 Task: Look for space in Del Rio, United States from 11th June, 2023 to 15th June, 2023 for 2 adults in price range Rs.7000 to Rs.16000. Place can be private room with 1  bedroom having 2 beds and 1 bathroom. Property type can be house, flat, guest house, hotel. Booking option can be shelf check-in. Required host language is English.
Action: Mouse moved to (530, 127)
Screenshot: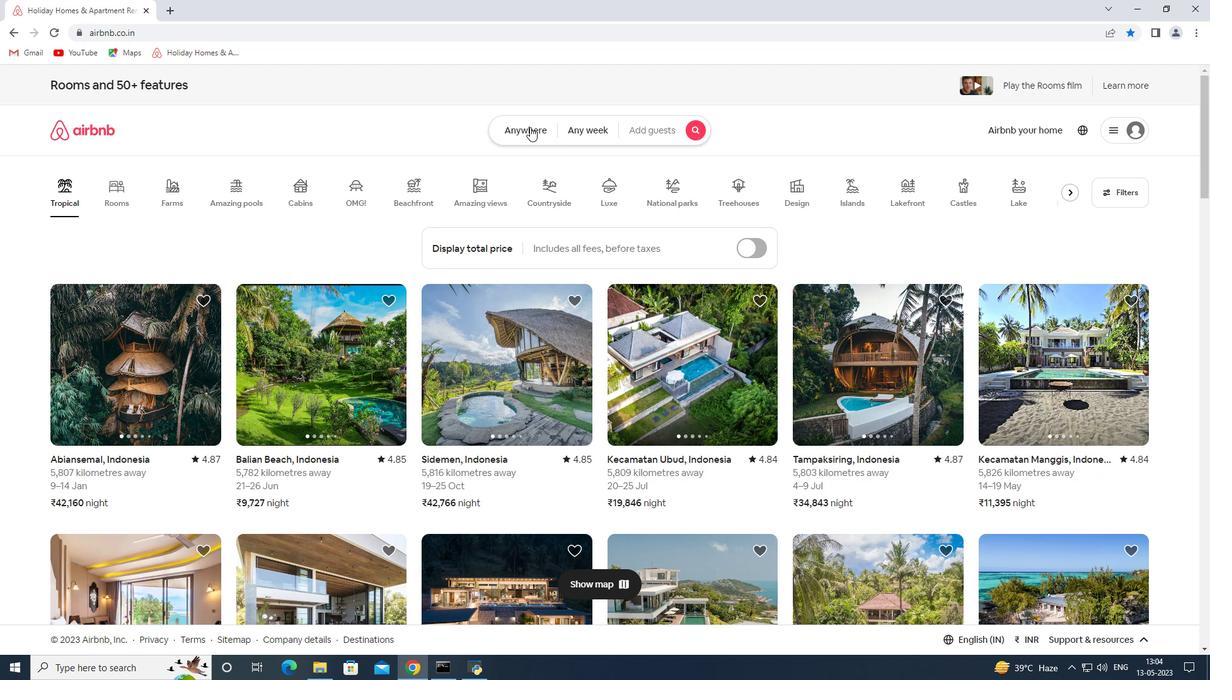 
Action: Mouse pressed left at (530, 127)
Screenshot: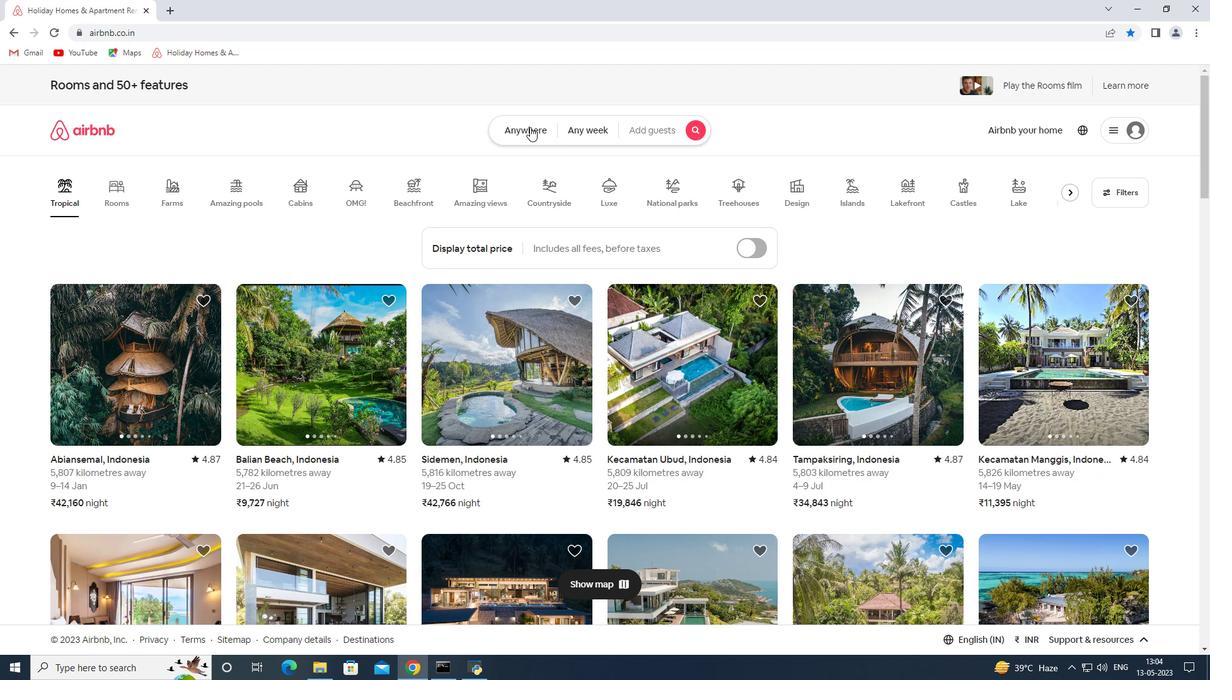 
Action: Mouse moved to (443, 189)
Screenshot: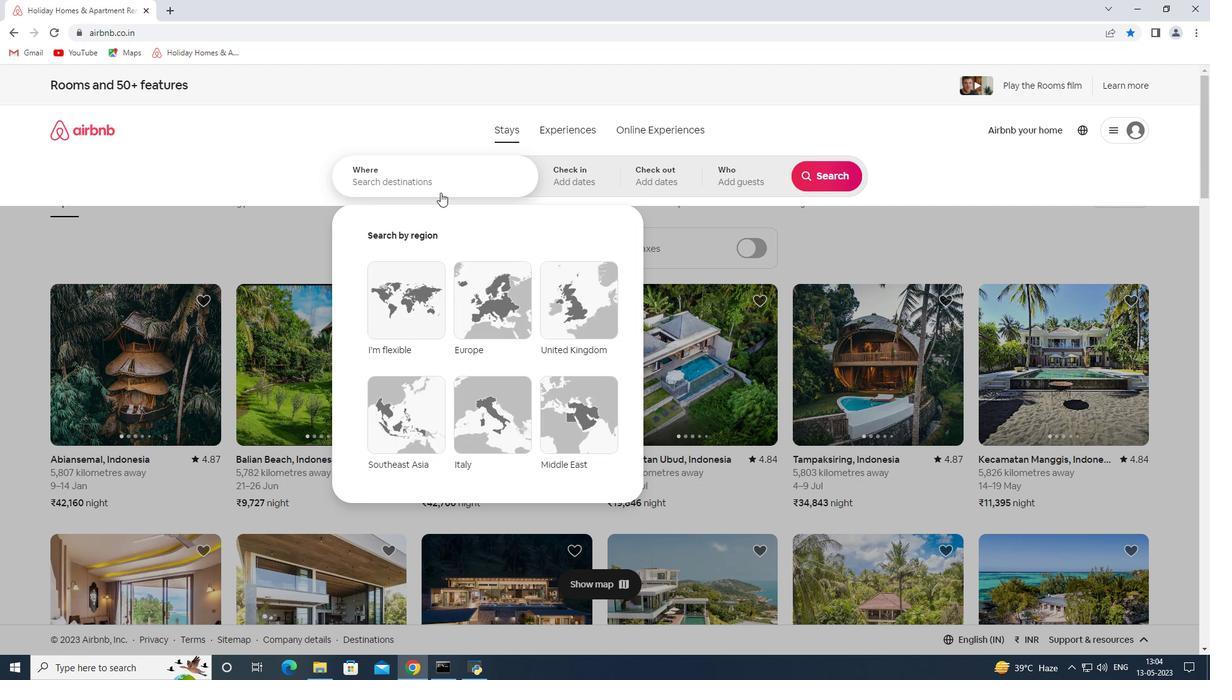 
Action: Mouse pressed left at (443, 189)
Screenshot: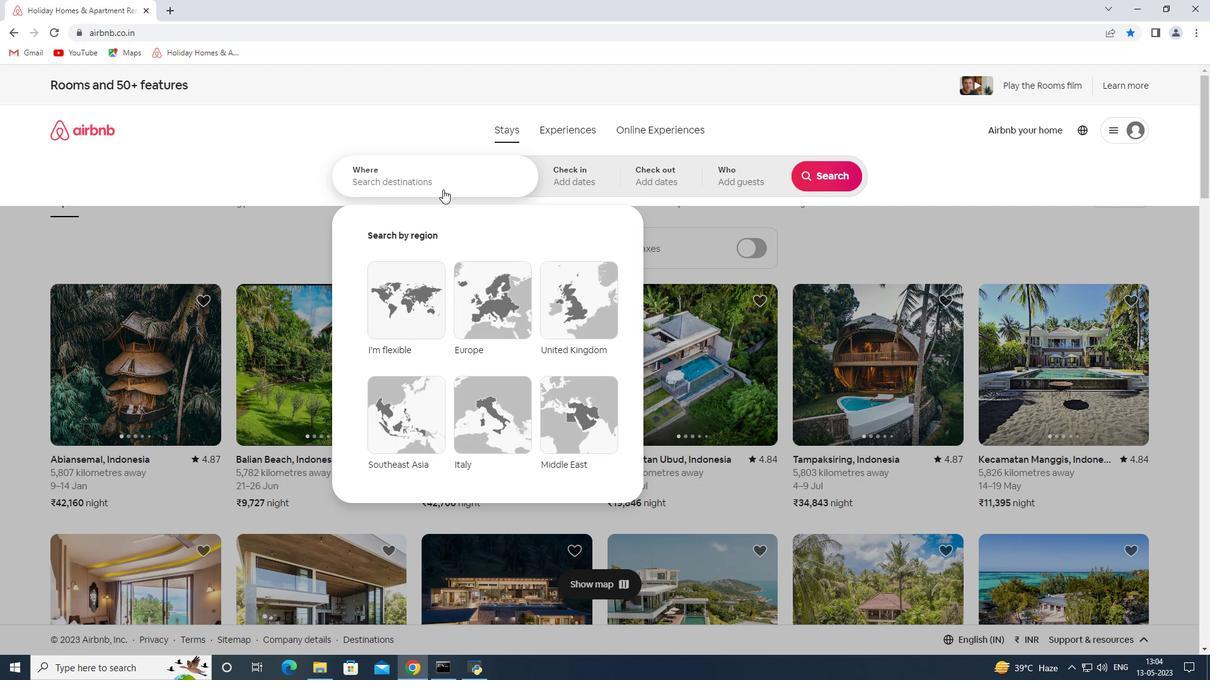 
Action: Key pressed <Key.shift>DEl<Key.space><Key.shift>Rio<Key.space><Key.shift><Key.shift><Key.shift><Key.shift><Key.shift><Key.shift><Key.shift>United<Key.space><Key.shift><Key.shift><Key.shift><Key.shift><Key.shift><Key.shift><Key.shift><Key.shift><Key.shift>States<Key.space><Key.enter>
Screenshot: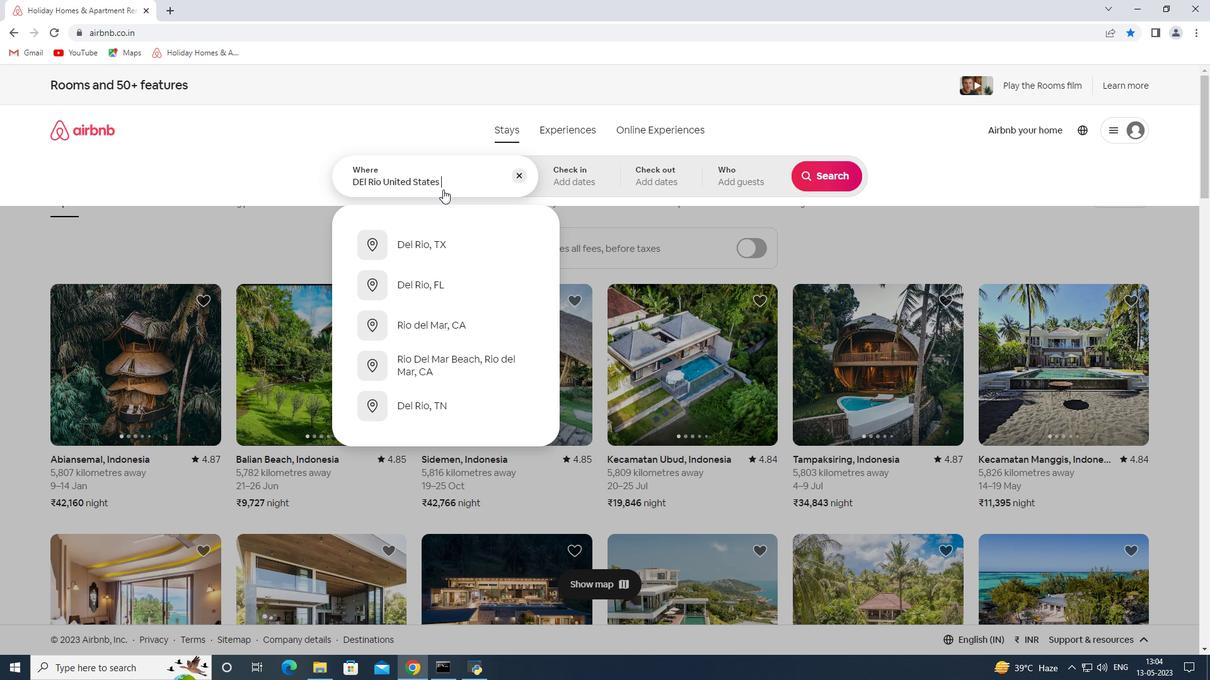 
Action: Mouse moved to (632, 387)
Screenshot: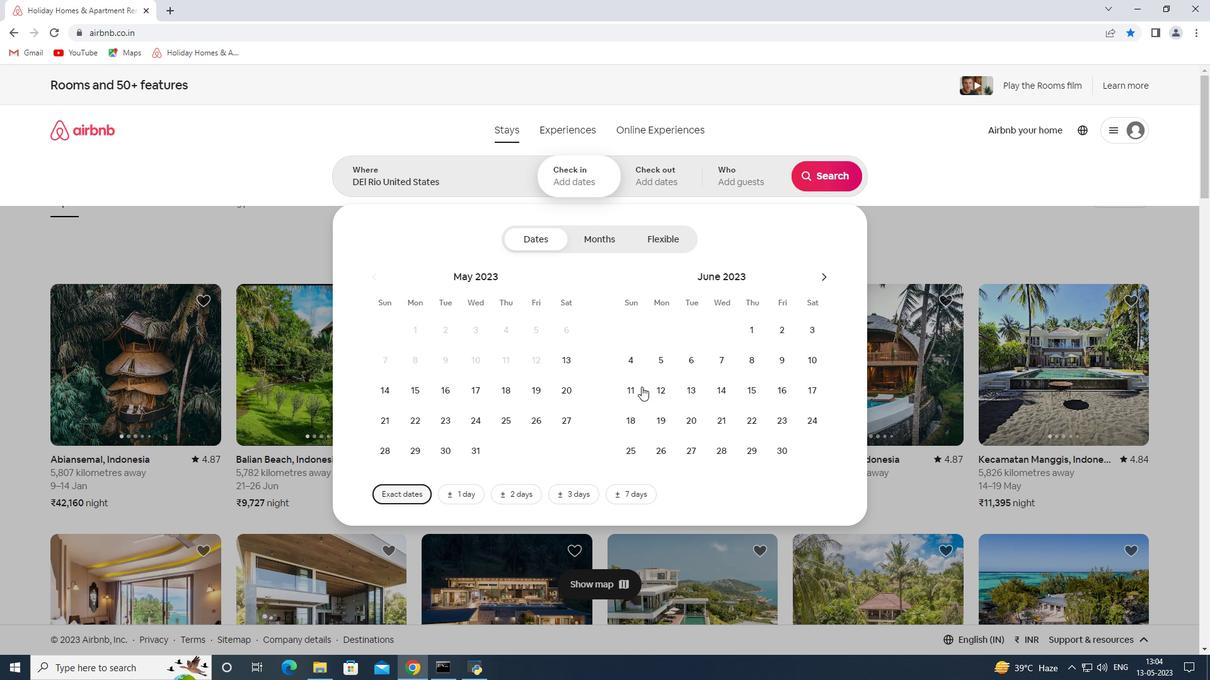 
Action: Mouse pressed left at (632, 387)
Screenshot: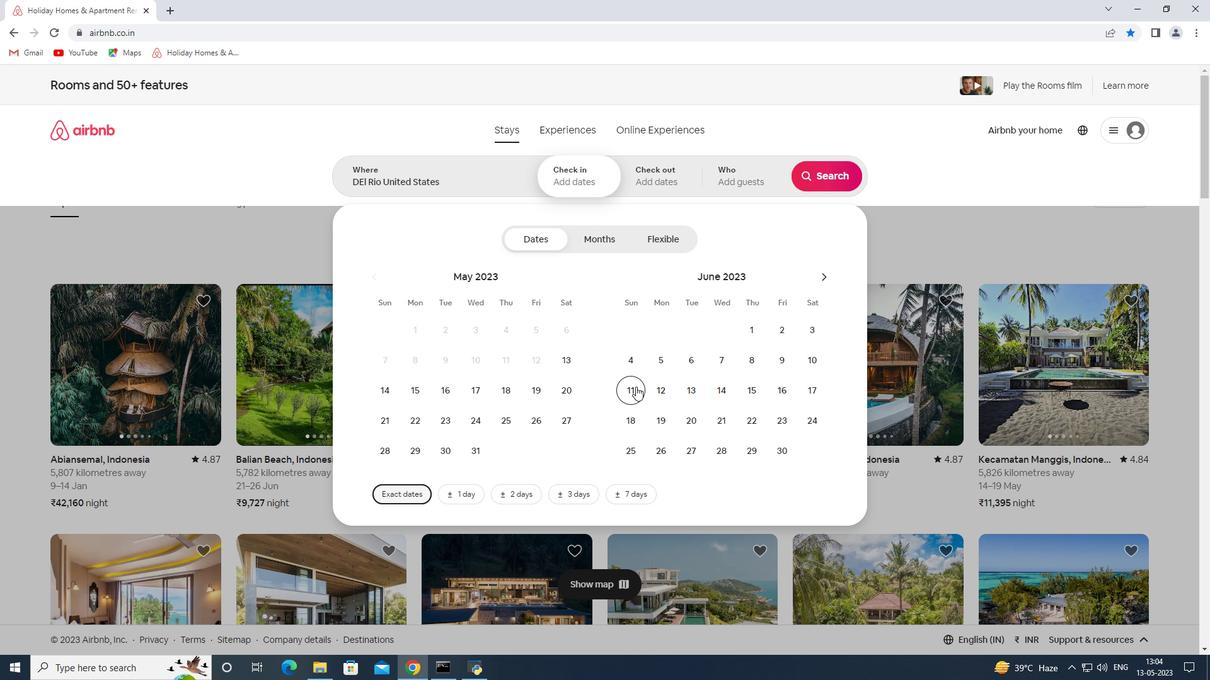 
Action: Mouse moved to (752, 392)
Screenshot: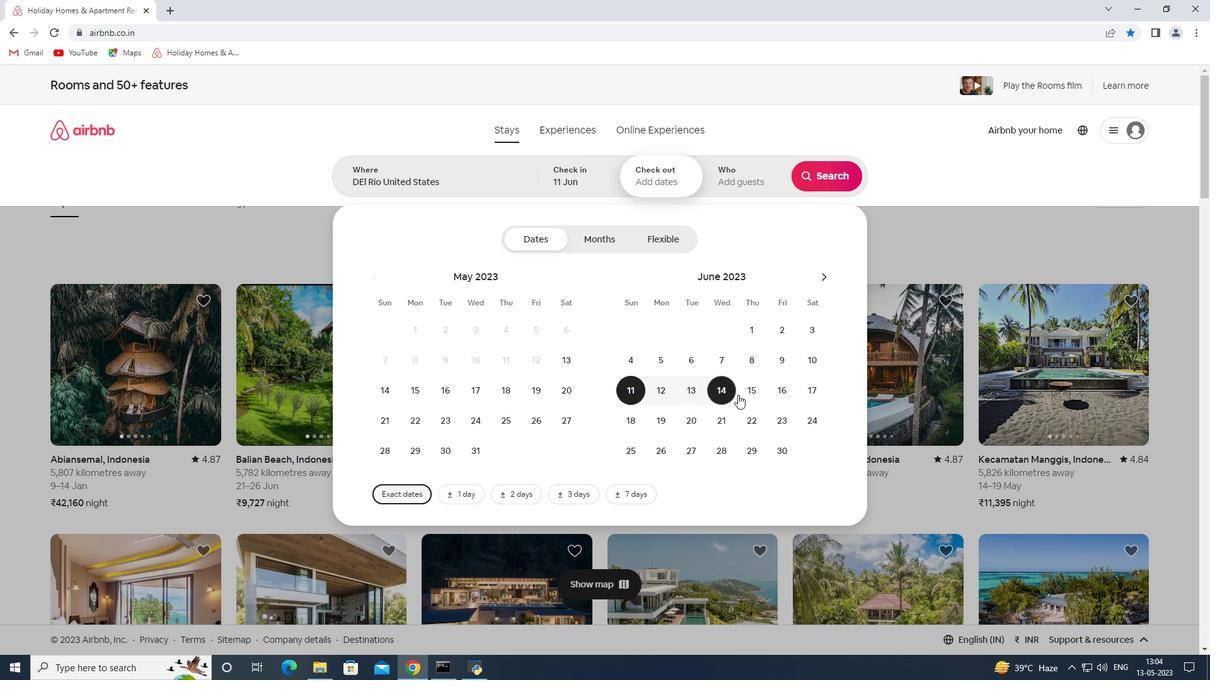 
Action: Mouse pressed left at (752, 392)
Screenshot: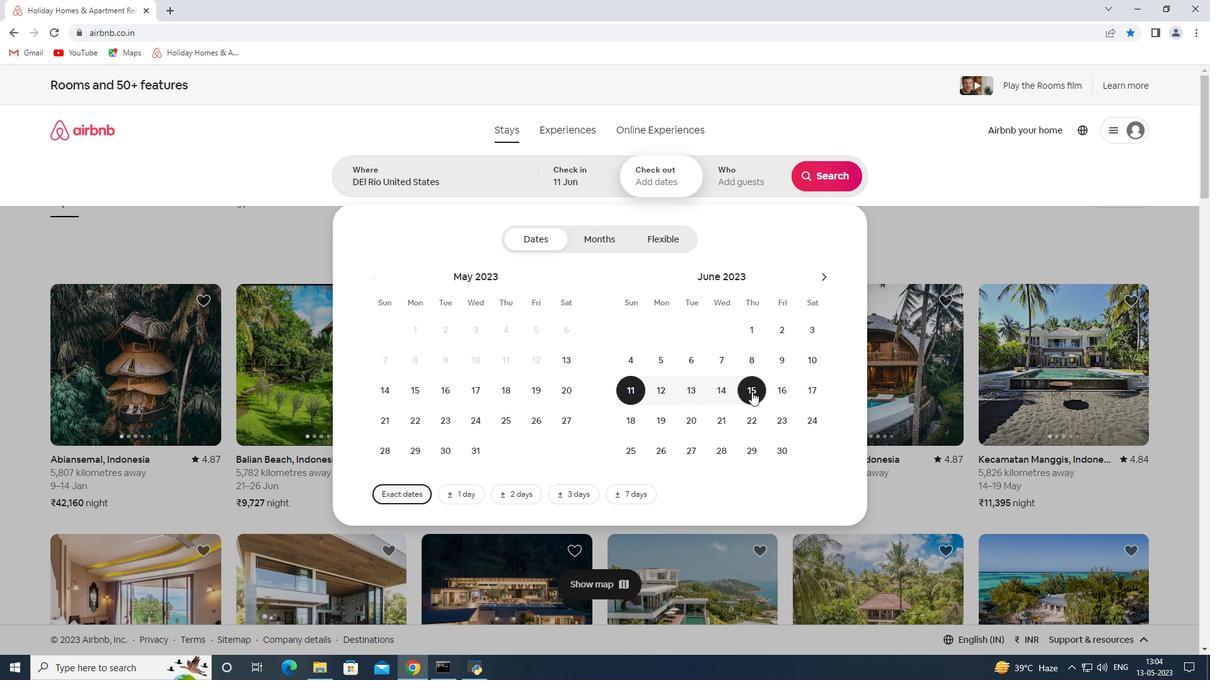 
Action: Mouse moved to (740, 188)
Screenshot: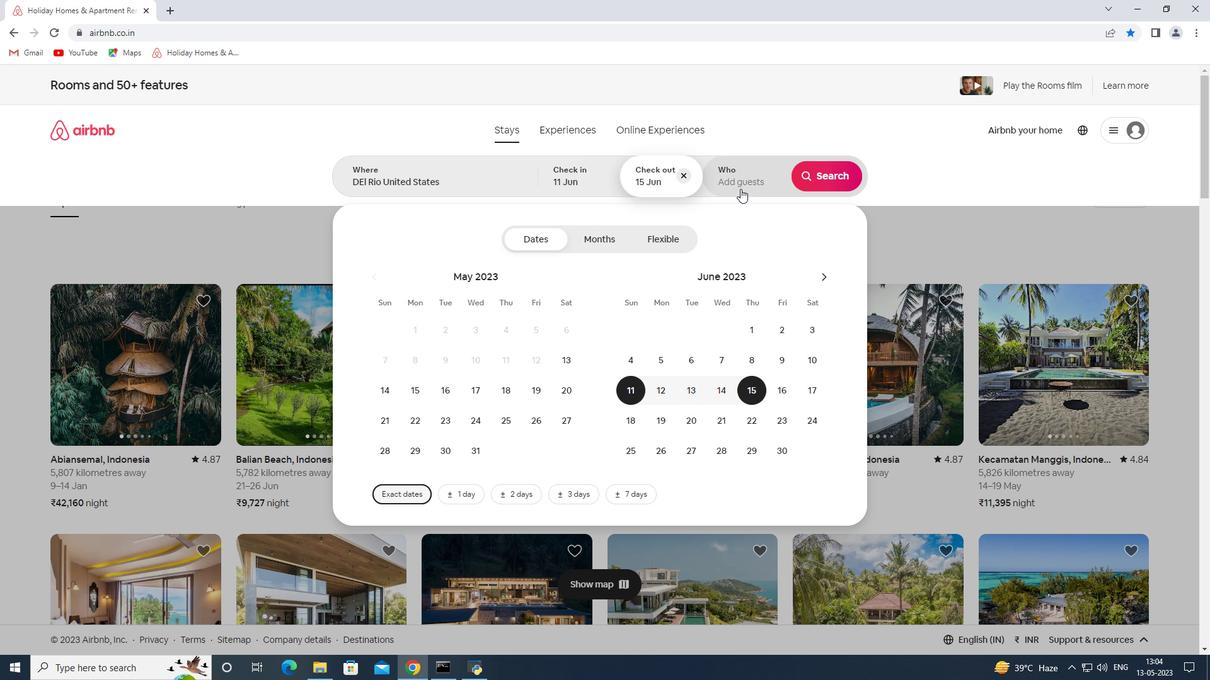 
Action: Mouse pressed left at (740, 188)
Screenshot: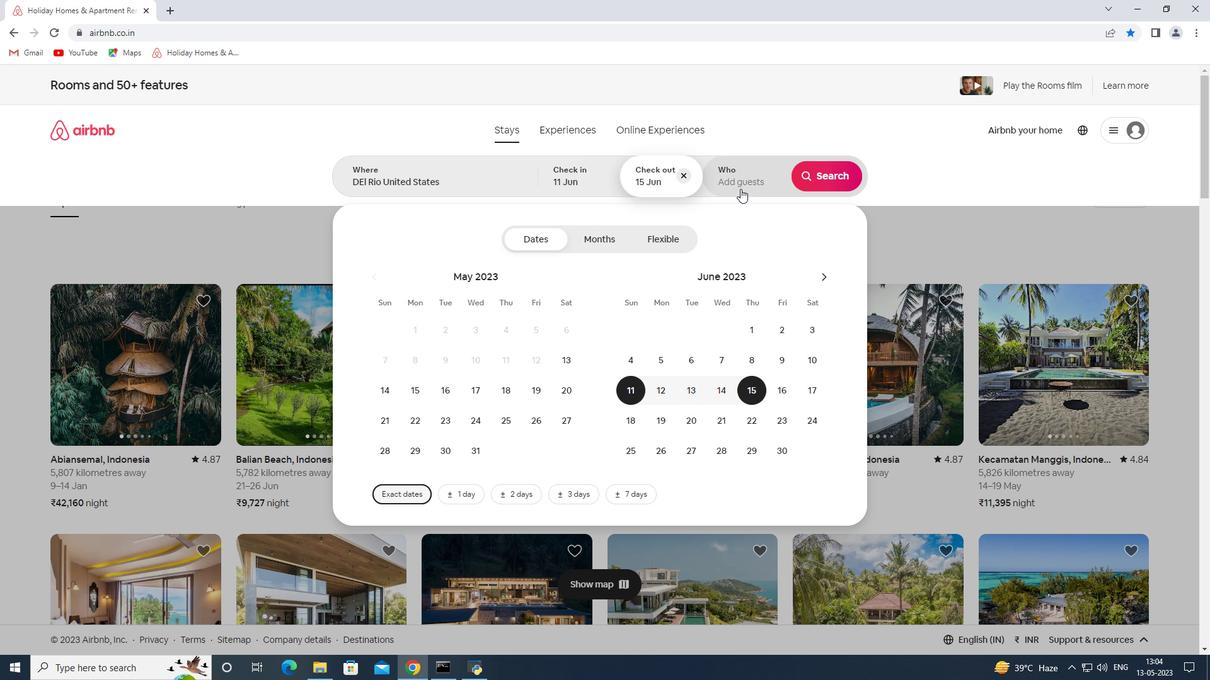 
Action: Mouse moved to (834, 247)
Screenshot: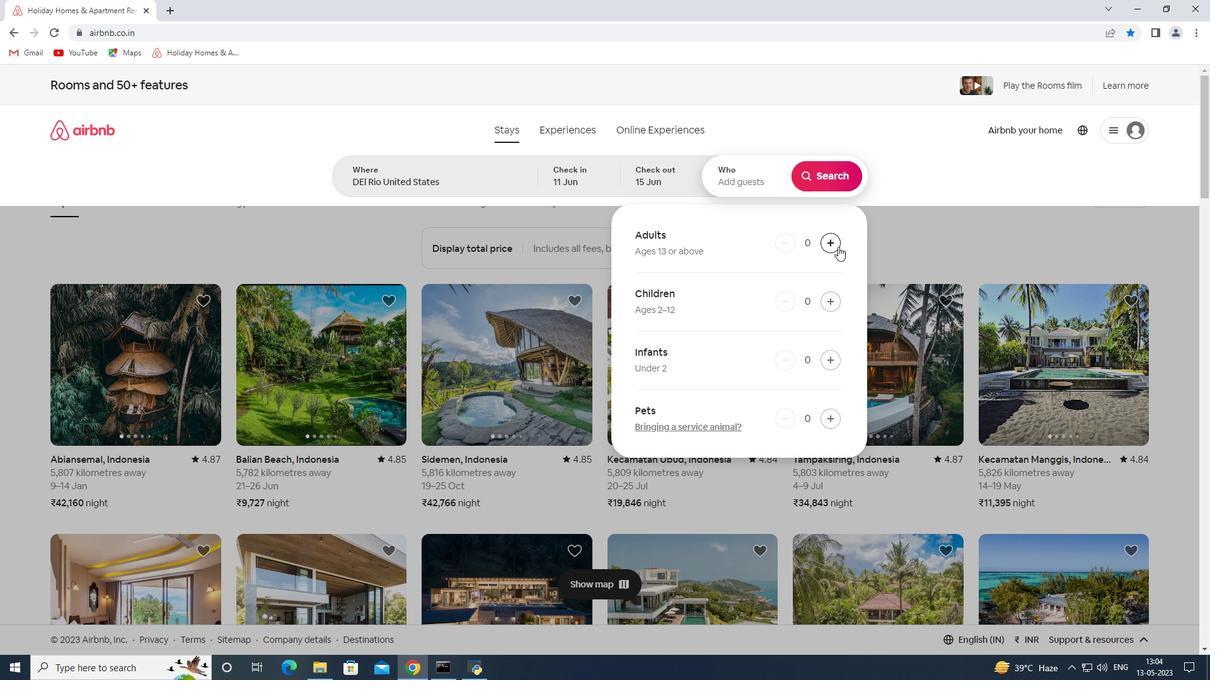 
Action: Mouse pressed left at (834, 247)
Screenshot: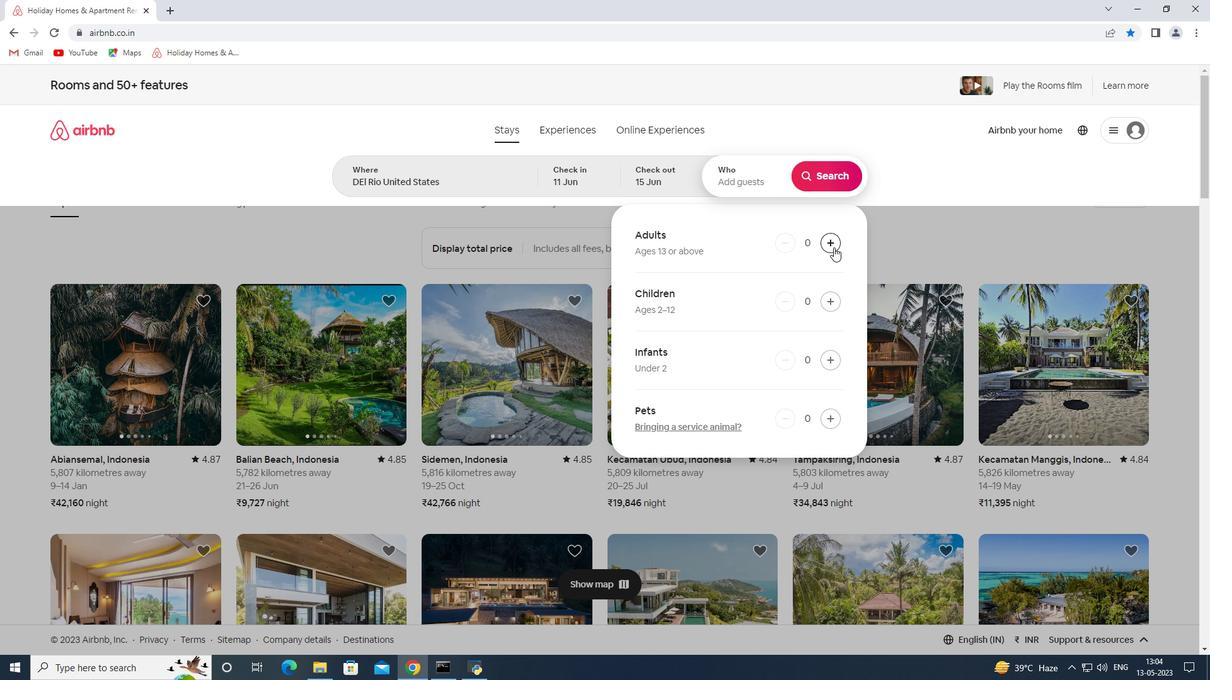 
Action: Mouse pressed left at (834, 247)
Screenshot: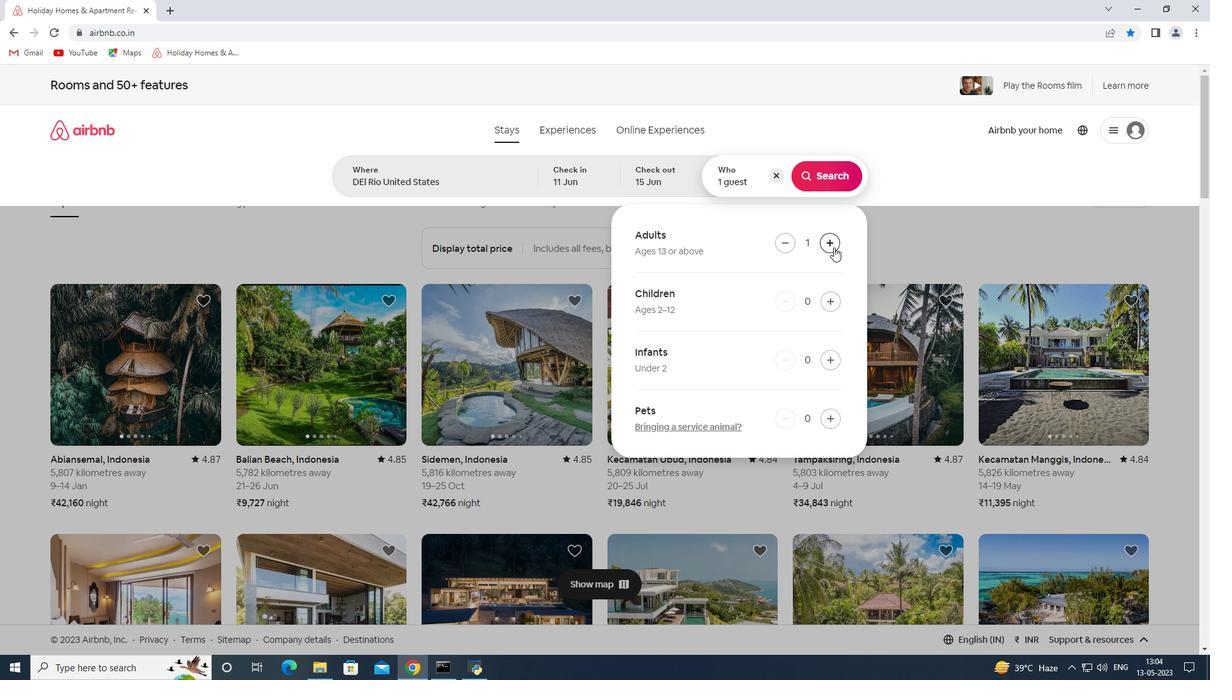 
Action: Mouse moved to (829, 178)
Screenshot: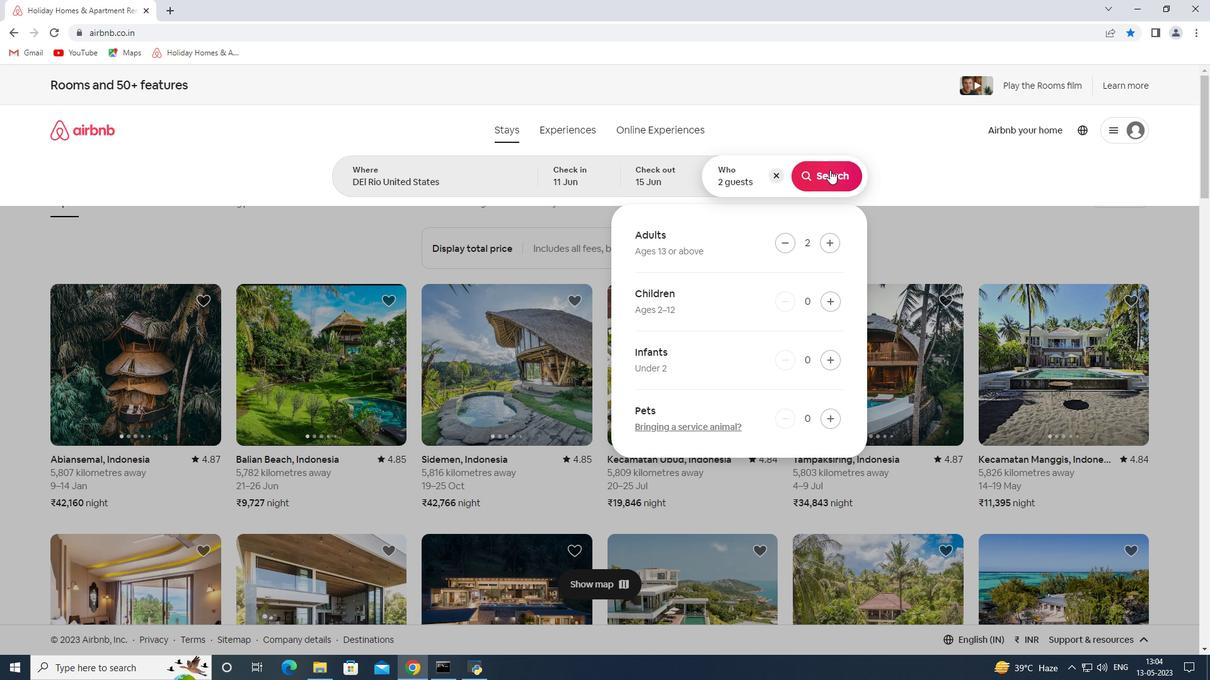 
Action: Mouse pressed left at (829, 178)
Screenshot: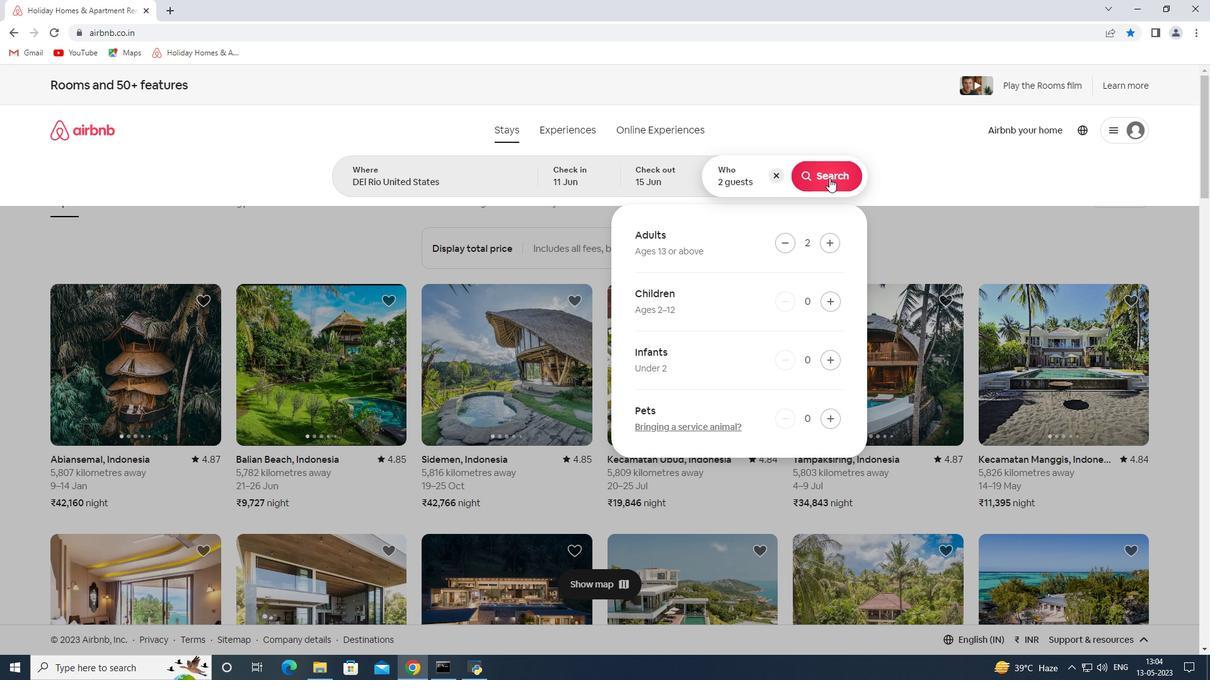 
Action: Mouse moved to (1161, 143)
Screenshot: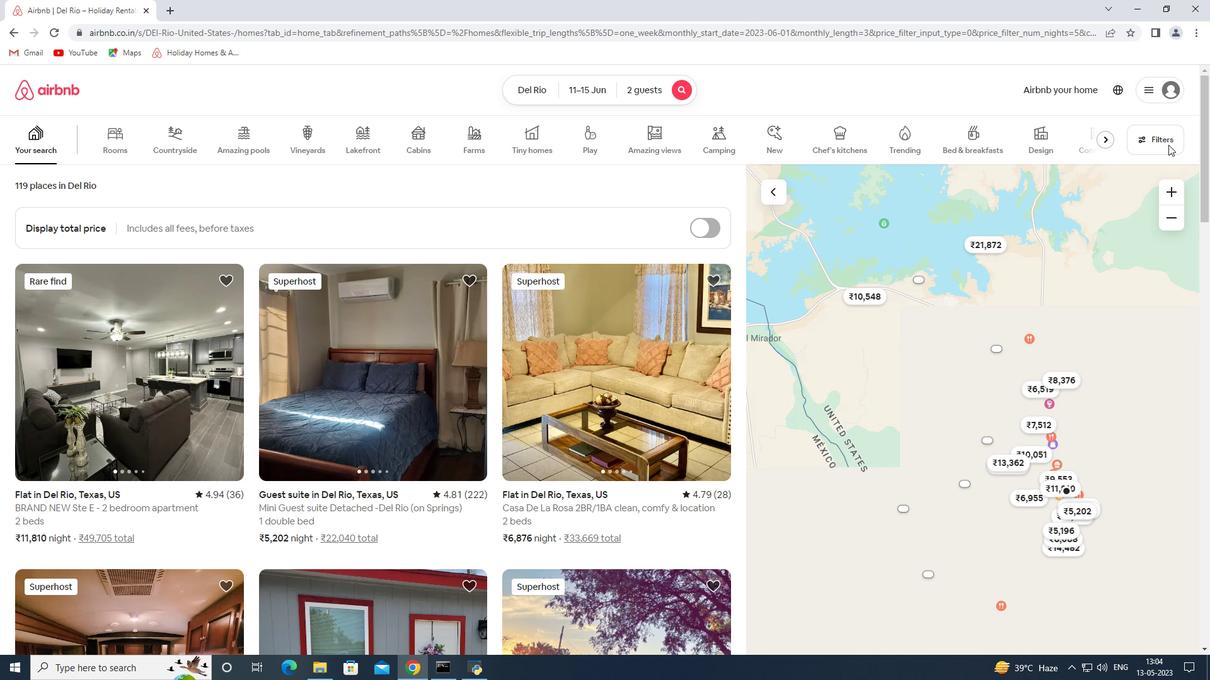 
Action: Mouse pressed left at (1161, 143)
Screenshot: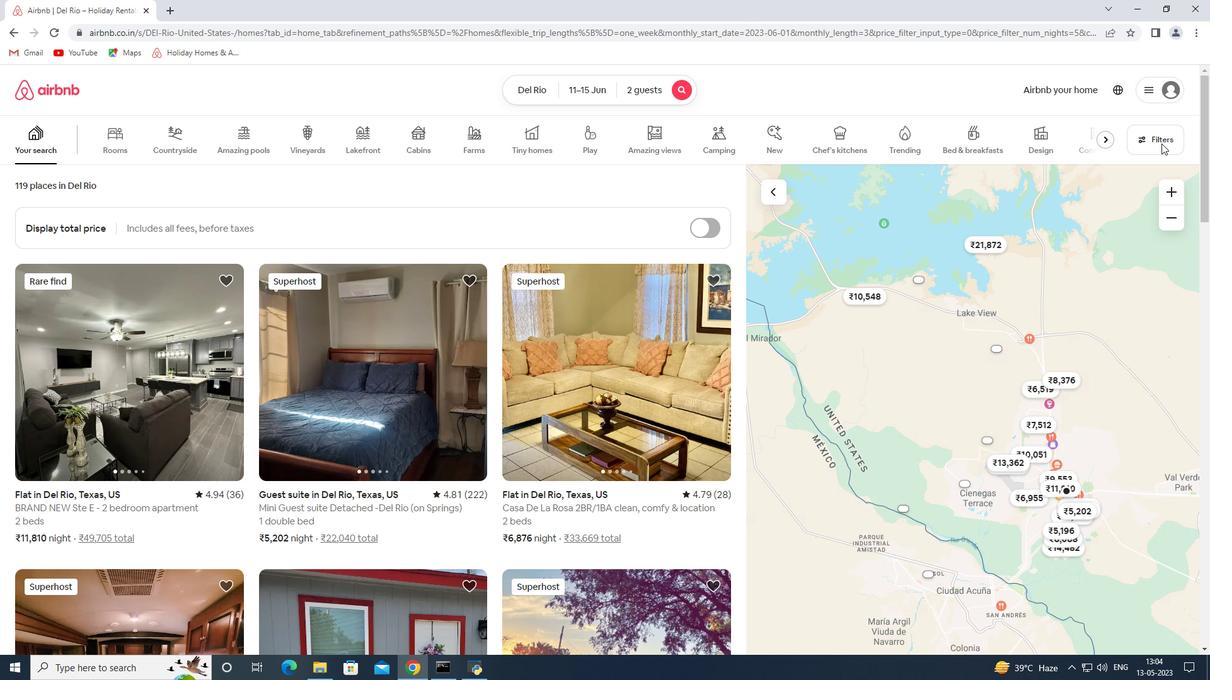 
Action: Mouse moved to (506, 448)
Screenshot: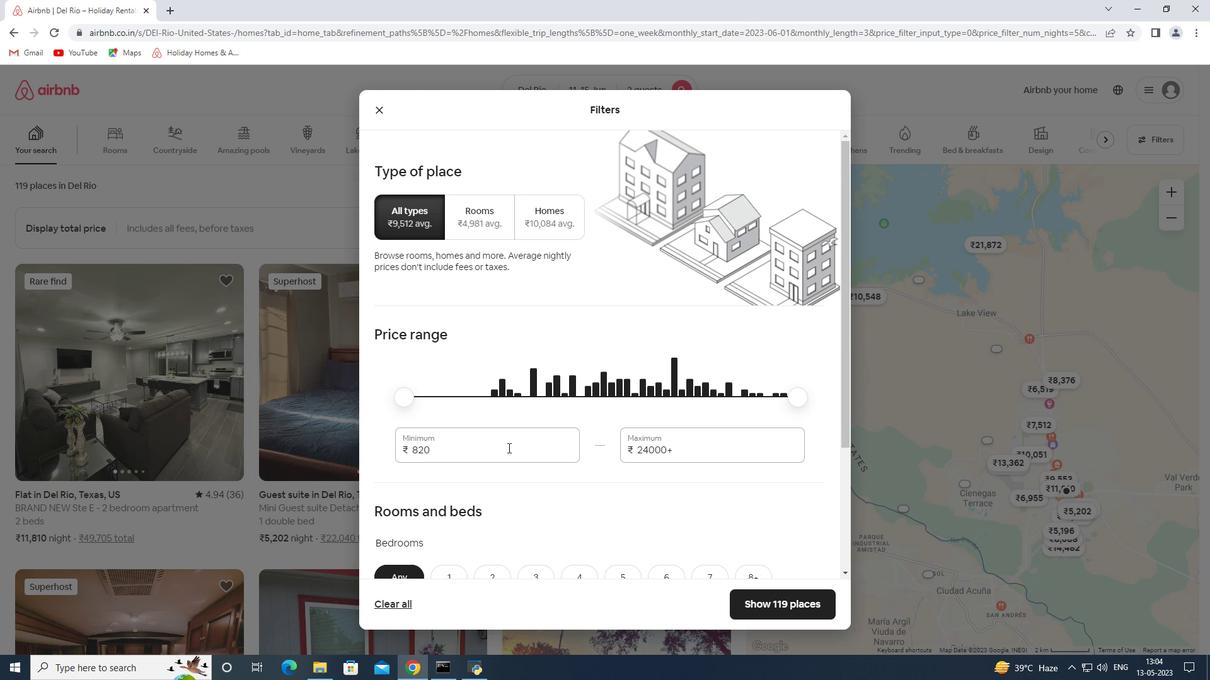 
Action: Mouse pressed left at (506, 448)
Screenshot: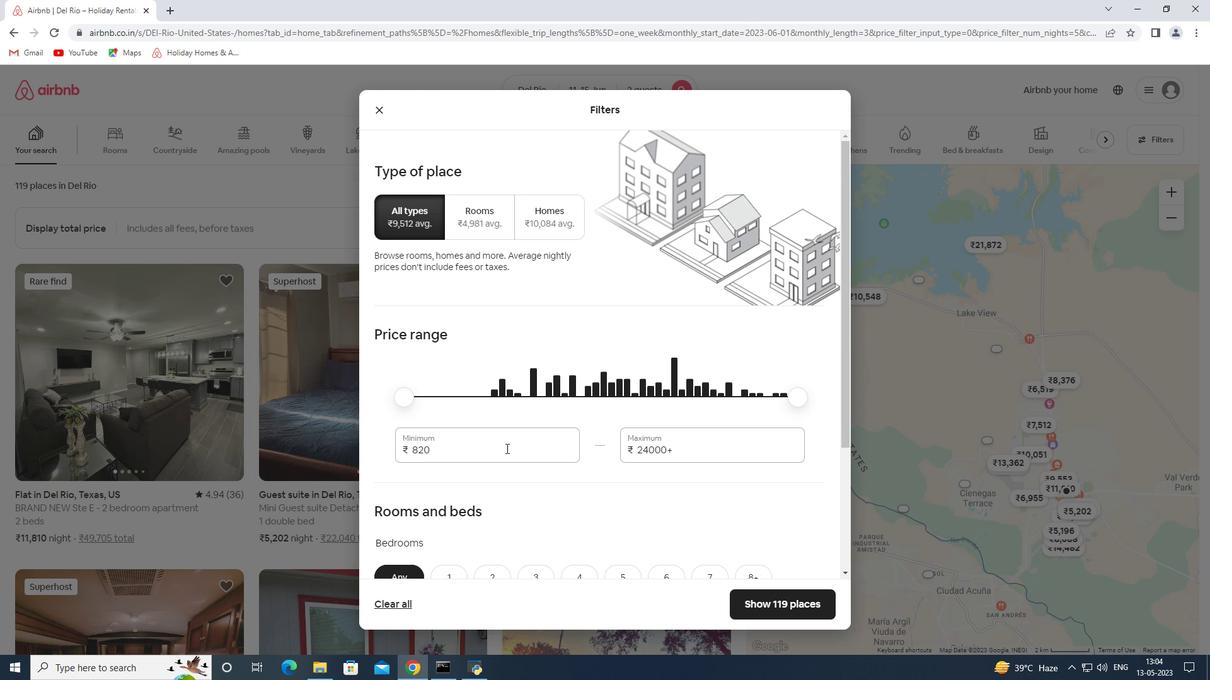 
Action: Mouse pressed left at (506, 448)
Screenshot: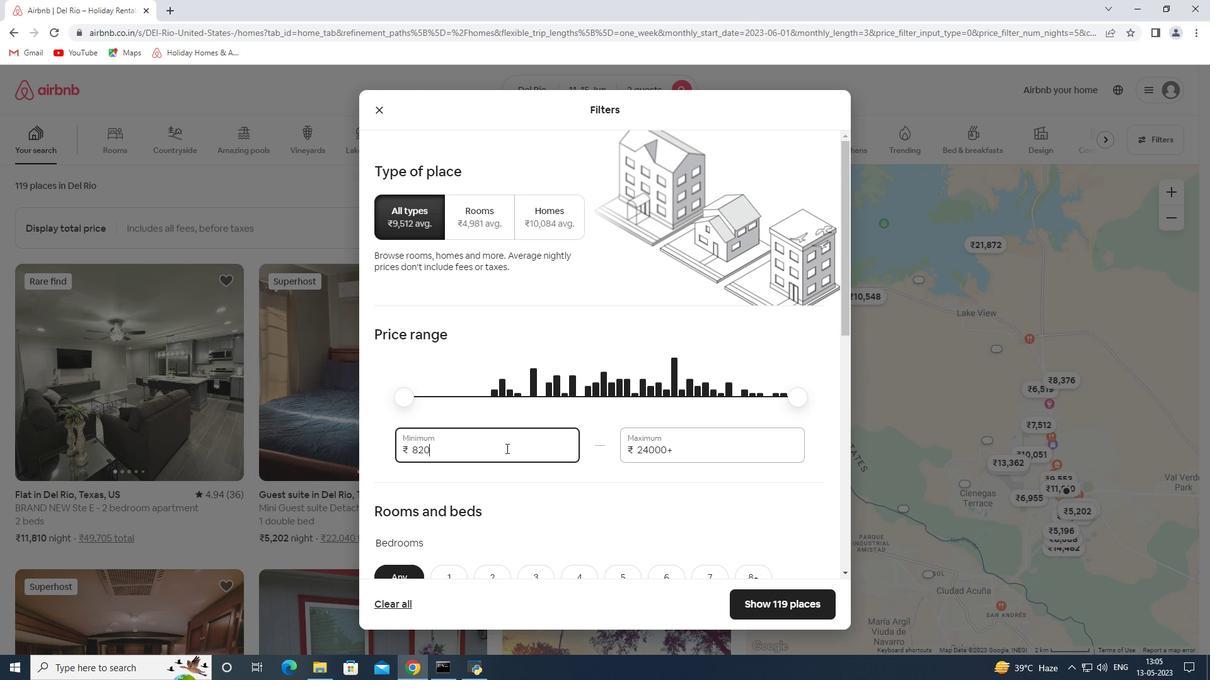 
Action: Key pressed 7000<Key.tab>16000
Screenshot: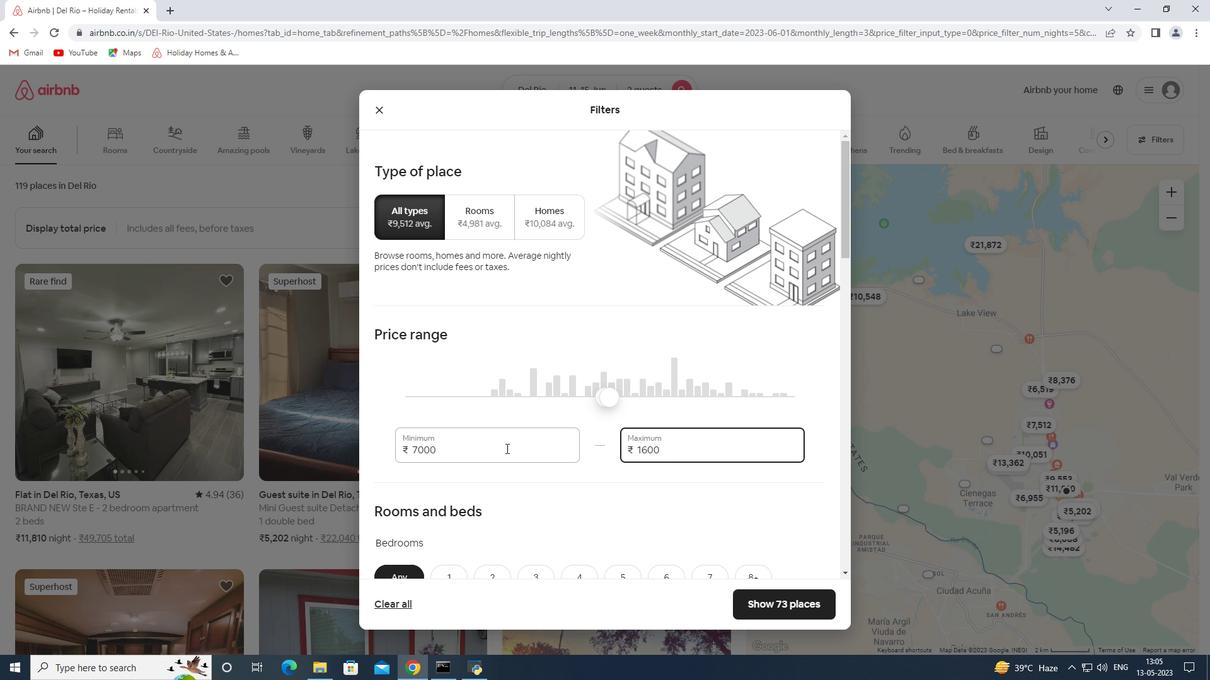 
Action: Mouse moved to (506, 449)
Screenshot: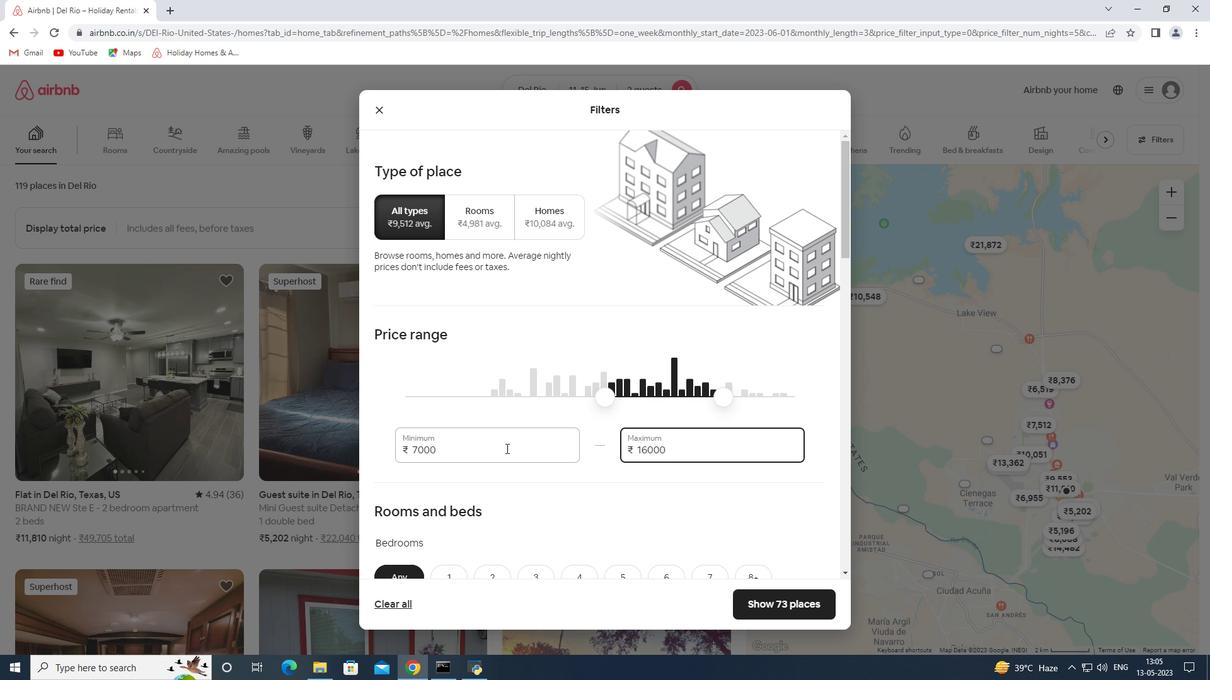 
Action: Mouse scrolled (506, 448) with delta (0, 0)
Screenshot: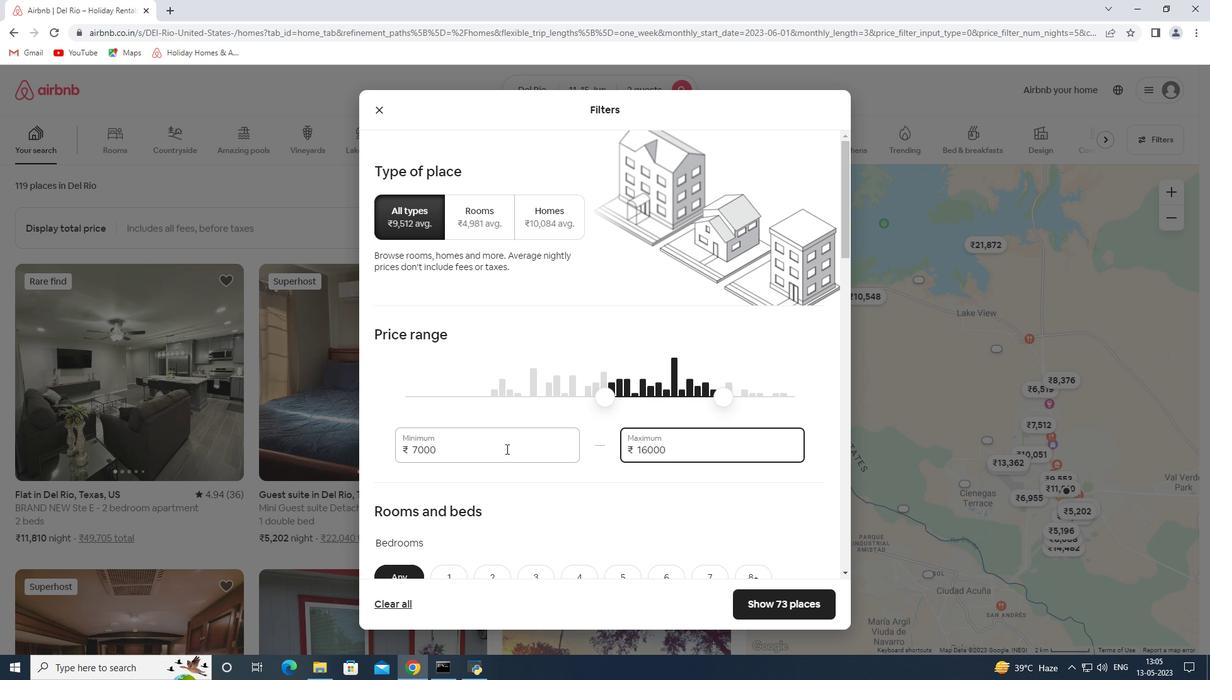 
Action: Mouse scrolled (506, 448) with delta (0, 0)
Screenshot: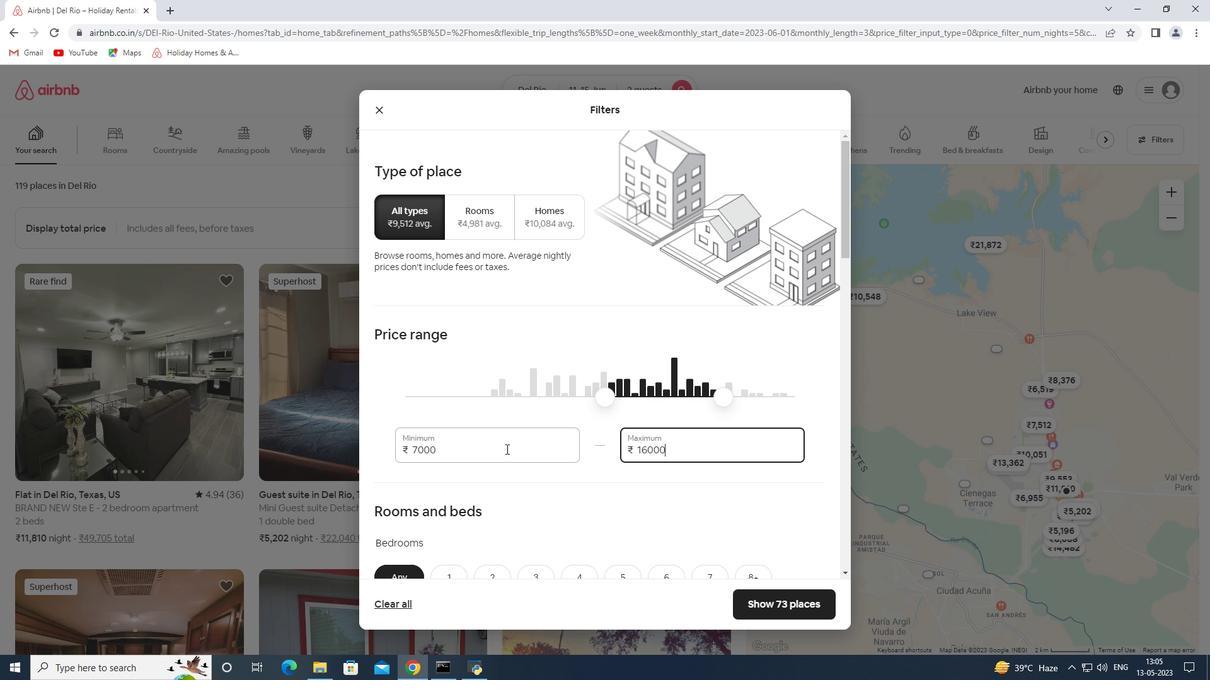 
Action: Mouse scrolled (506, 448) with delta (0, 0)
Screenshot: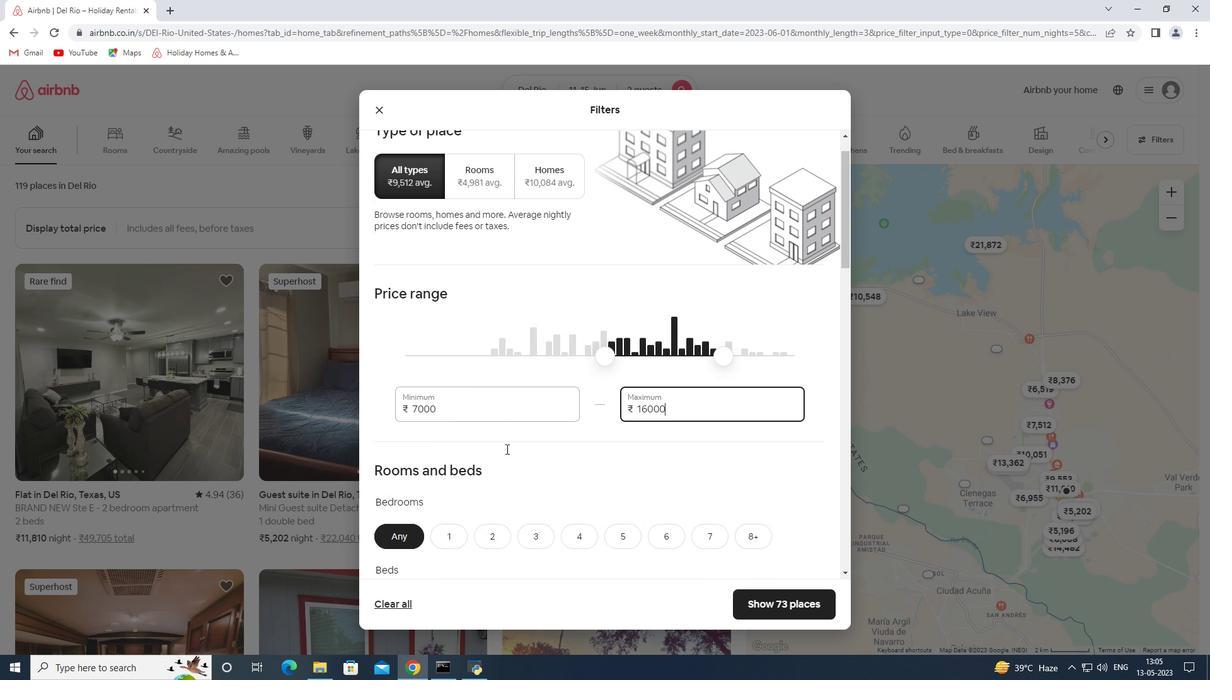 
Action: Mouse scrolled (506, 448) with delta (0, 0)
Screenshot: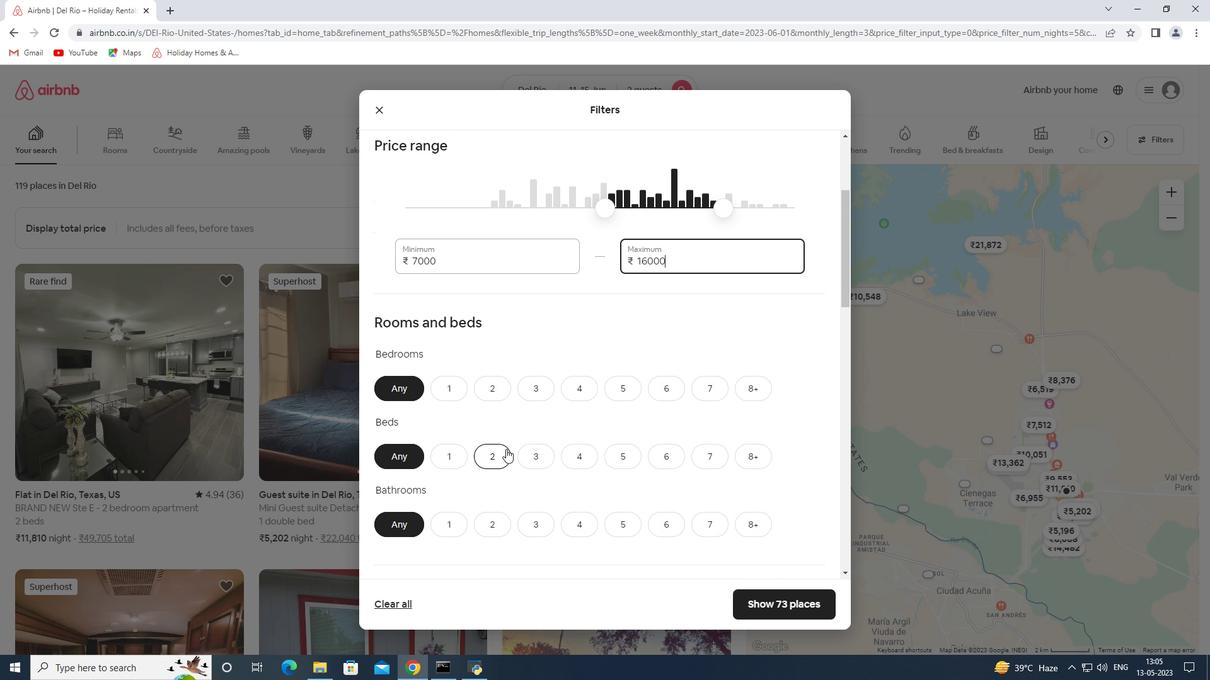 
Action: Mouse moved to (453, 331)
Screenshot: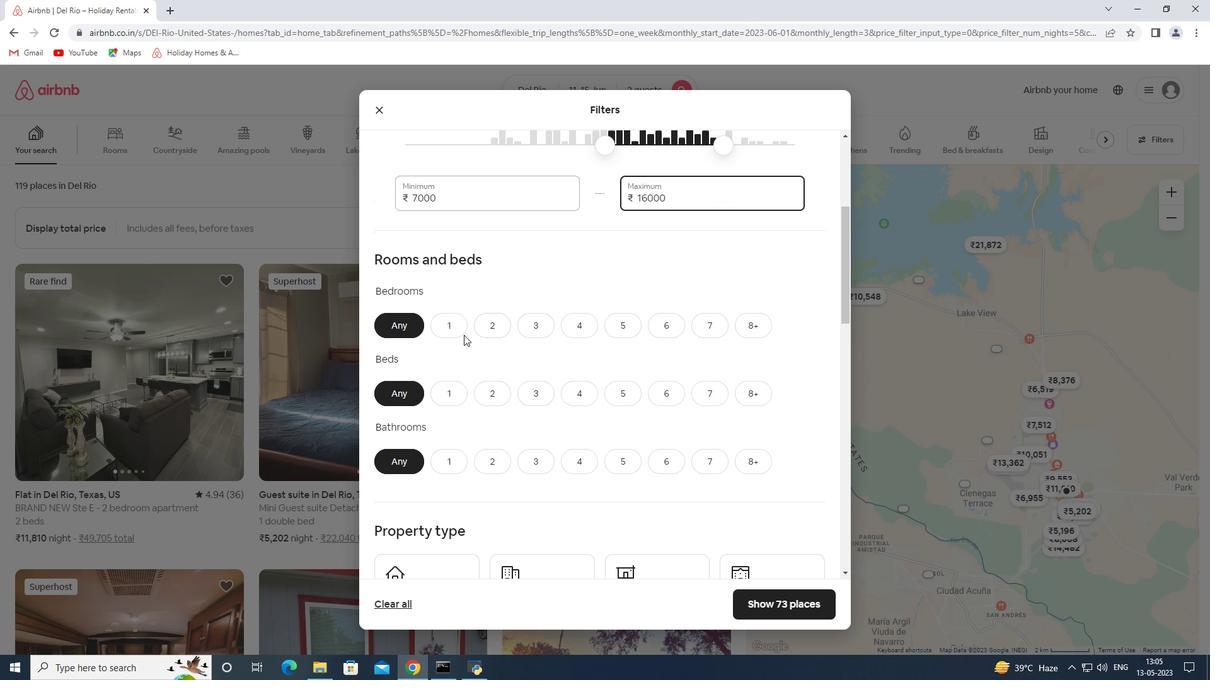 
Action: Mouse pressed left at (453, 331)
Screenshot: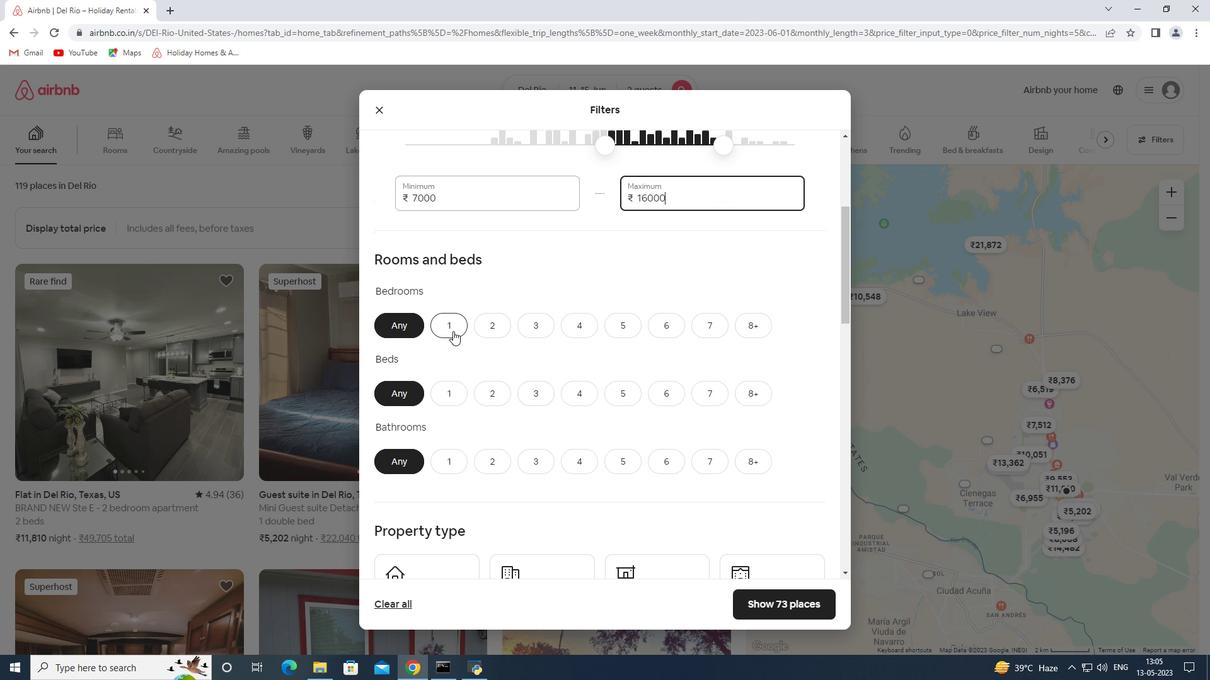 
Action: Mouse moved to (489, 396)
Screenshot: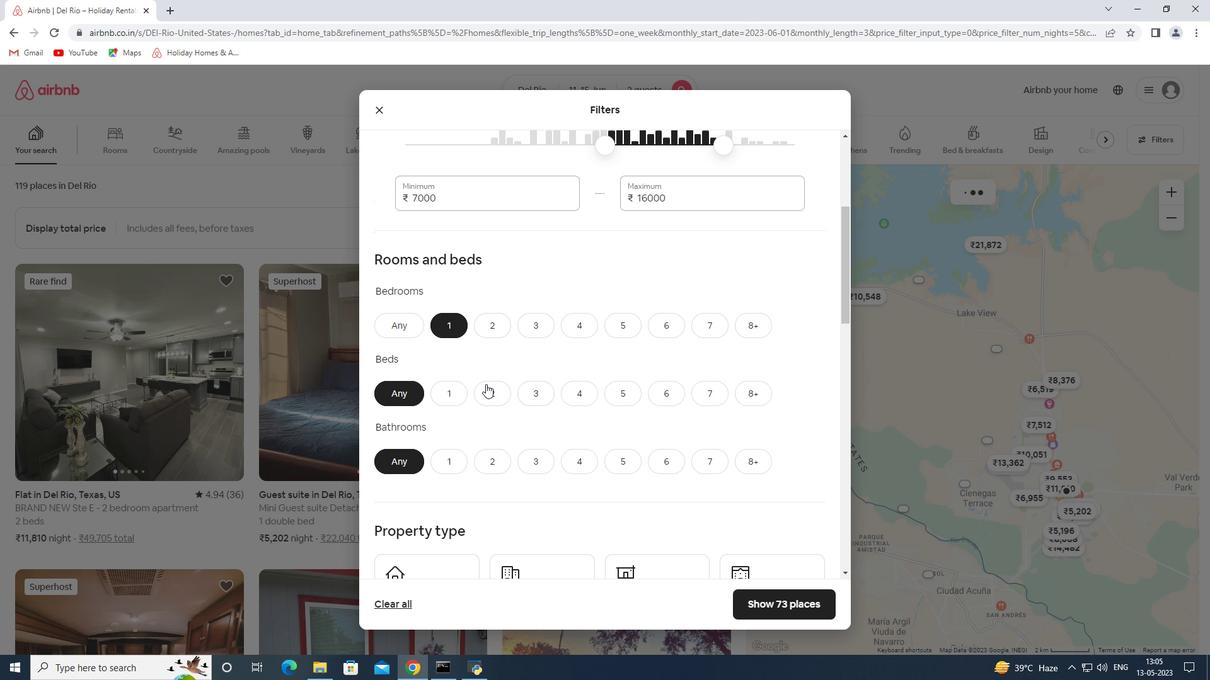 
Action: Mouse pressed left at (489, 396)
Screenshot: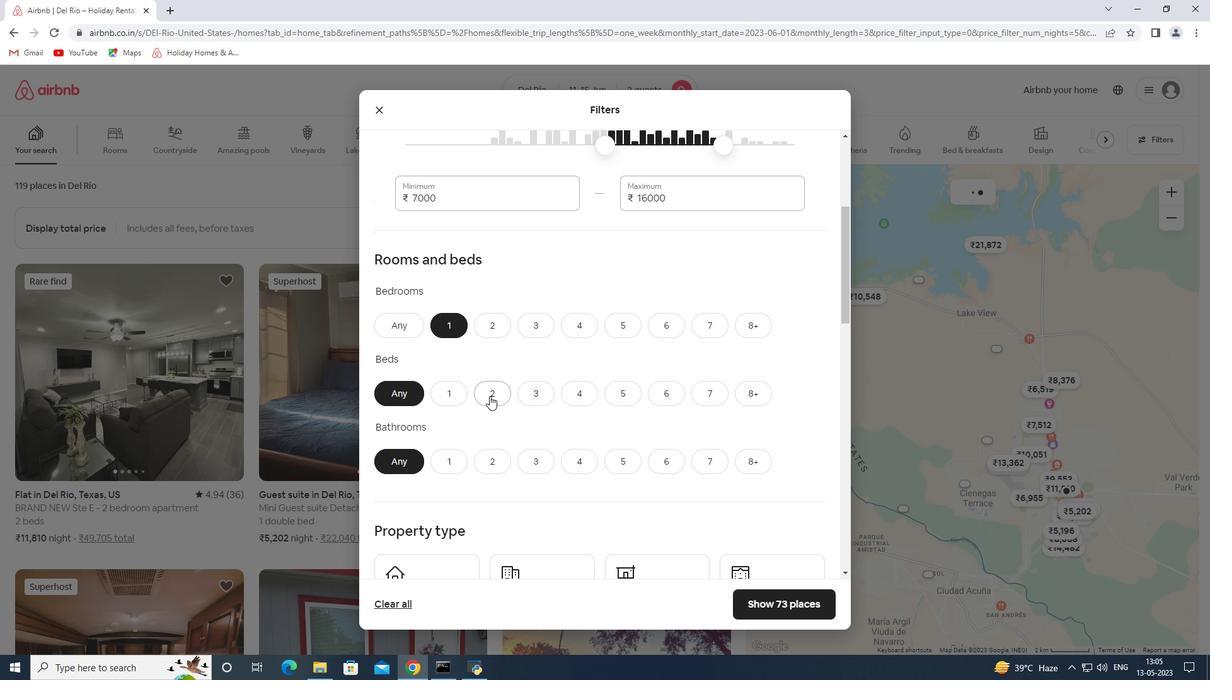 
Action: Mouse moved to (453, 459)
Screenshot: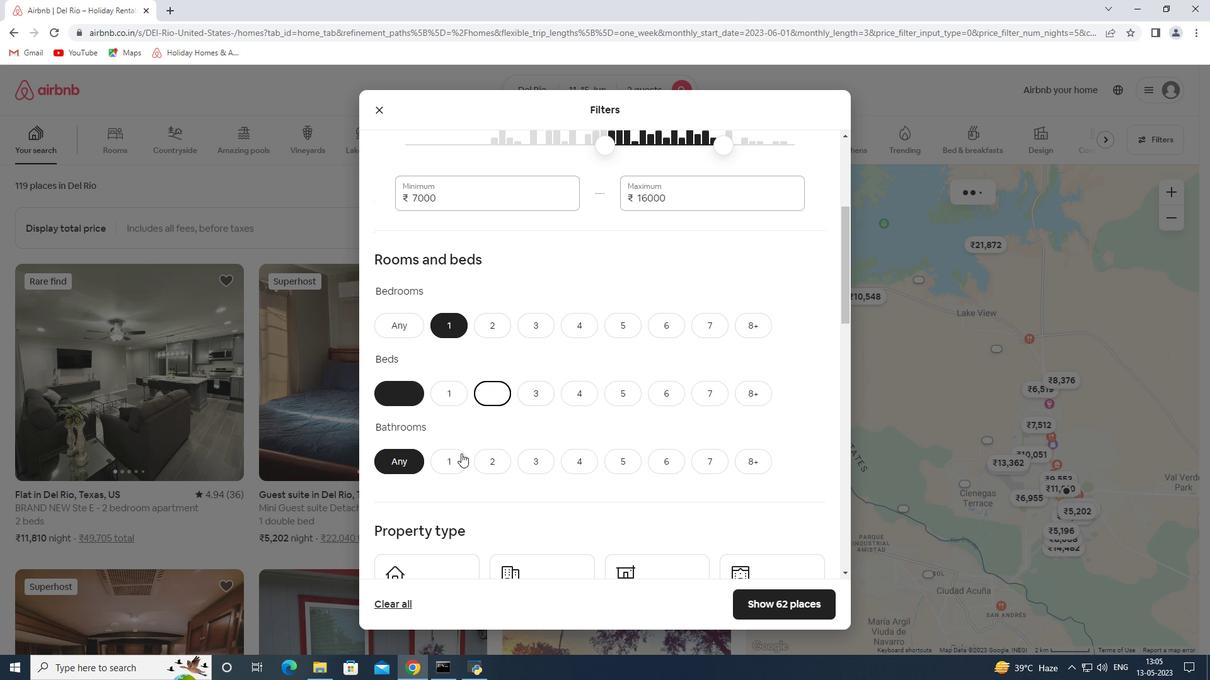 
Action: Mouse pressed left at (453, 459)
Screenshot: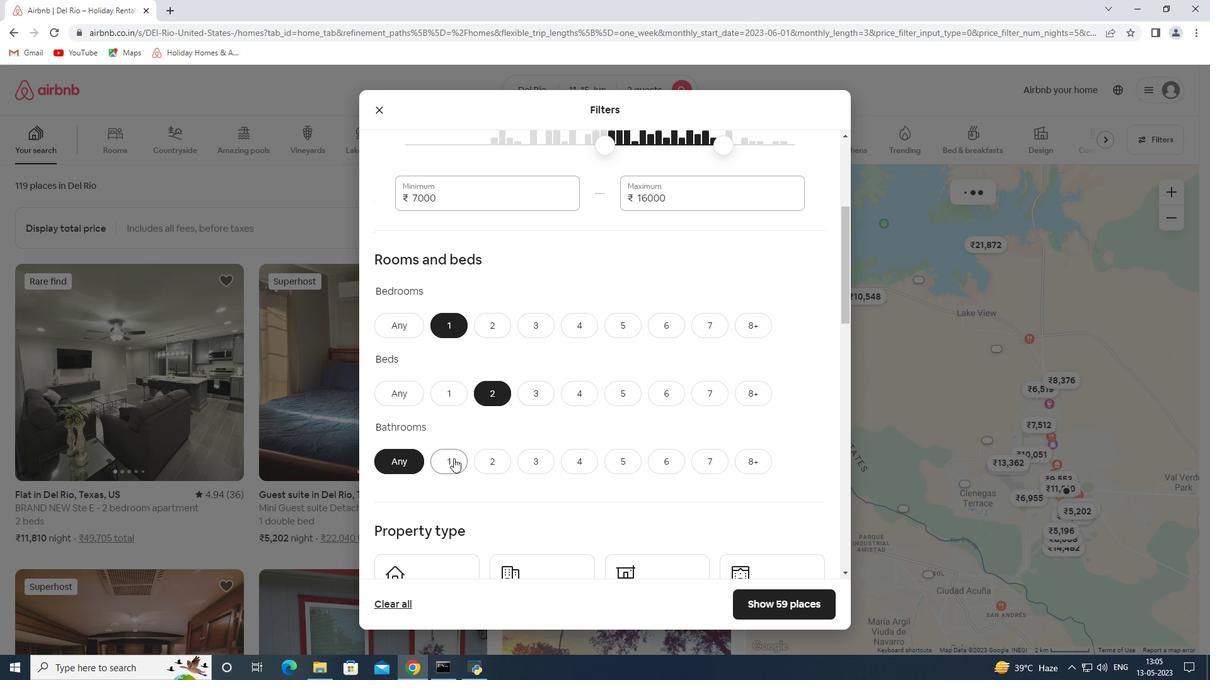 
Action: Mouse moved to (508, 435)
Screenshot: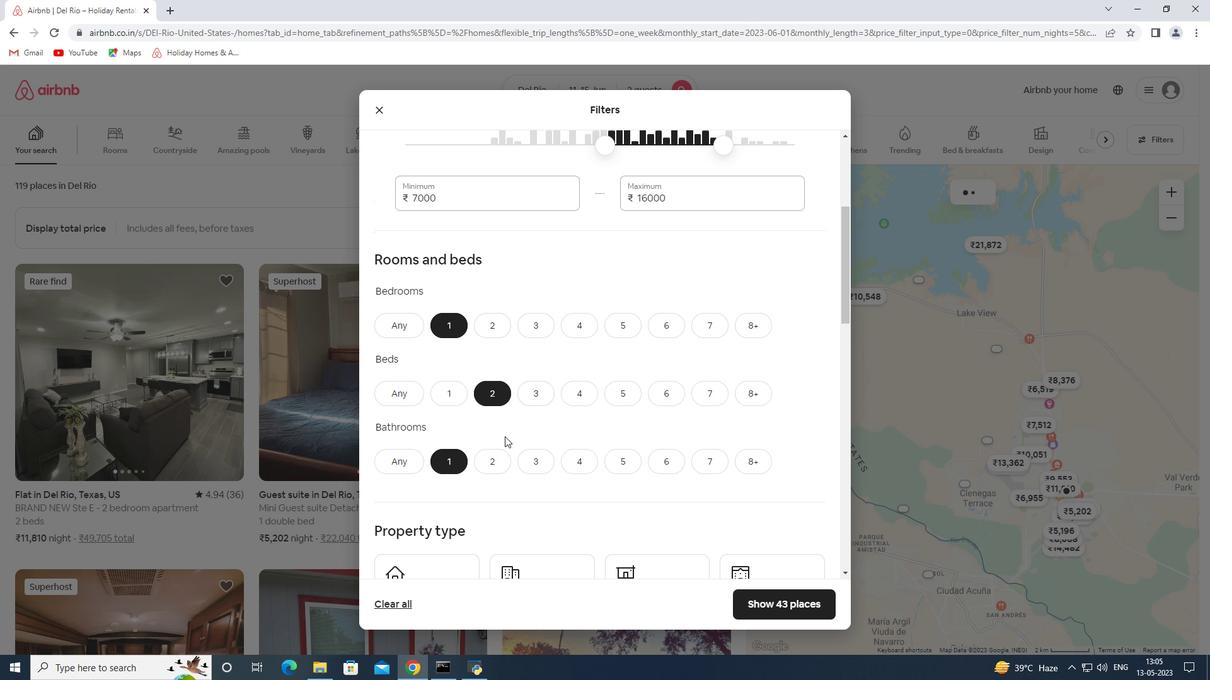
Action: Mouse scrolled (508, 434) with delta (0, 0)
Screenshot: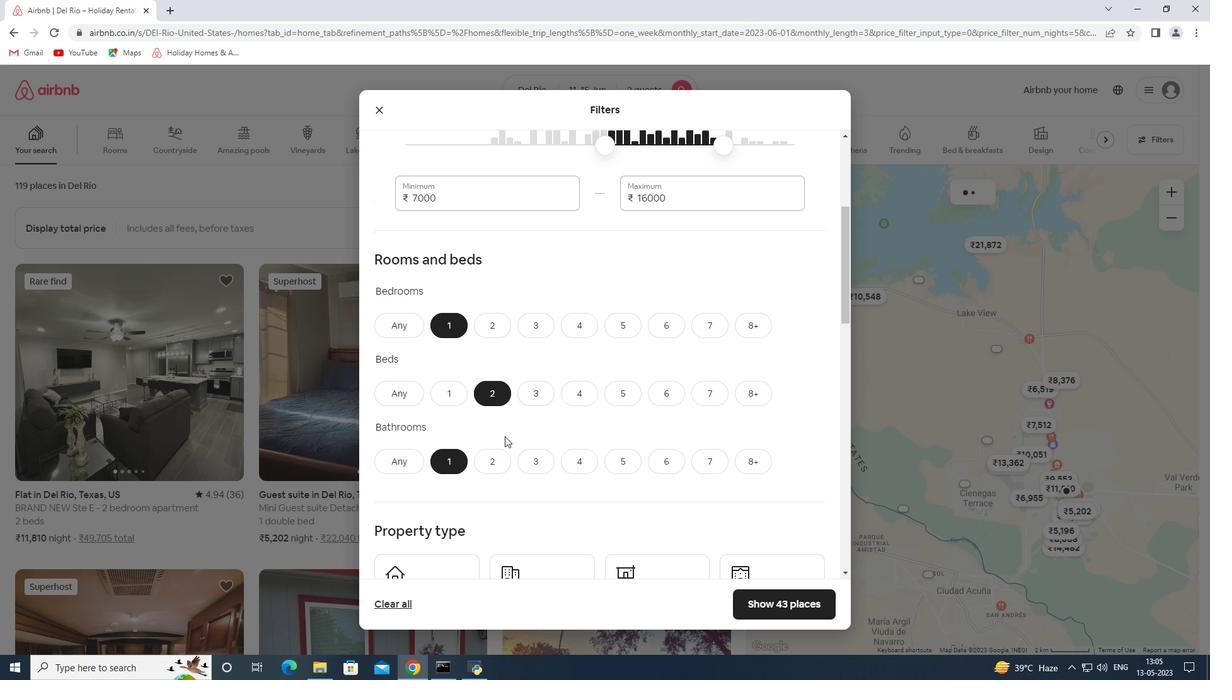 
Action: Mouse scrolled (508, 434) with delta (0, 0)
Screenshot: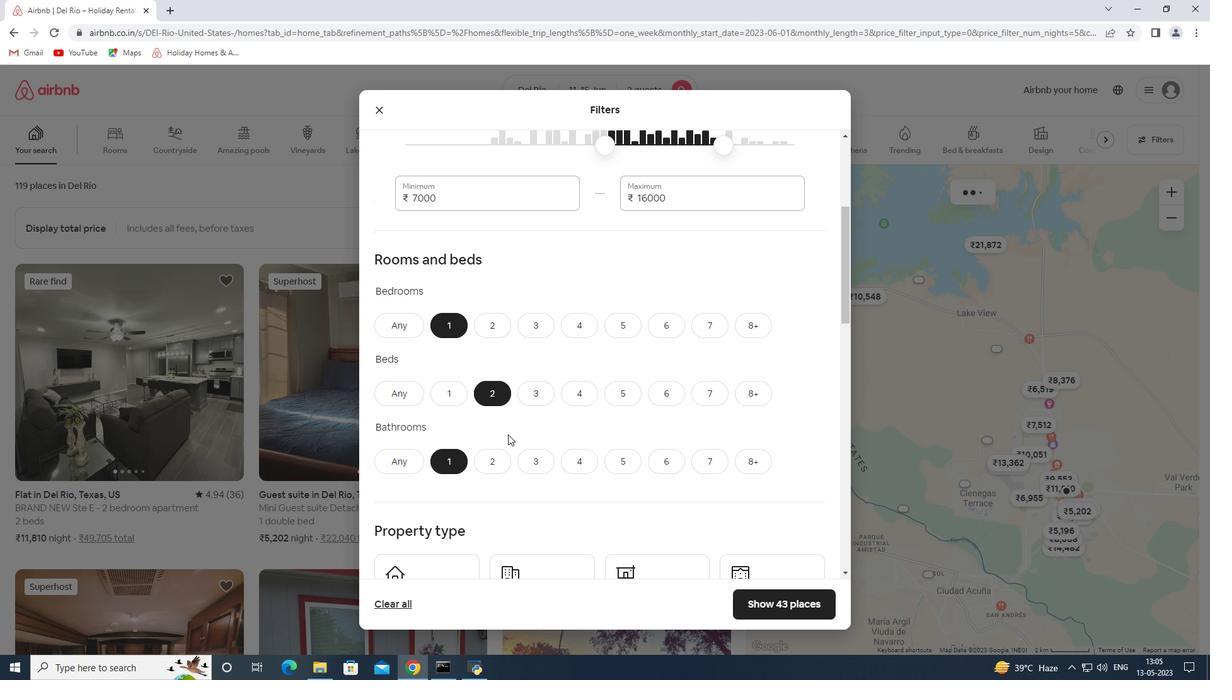 
Action: Mouse moved to (508, 435)
Screenshot: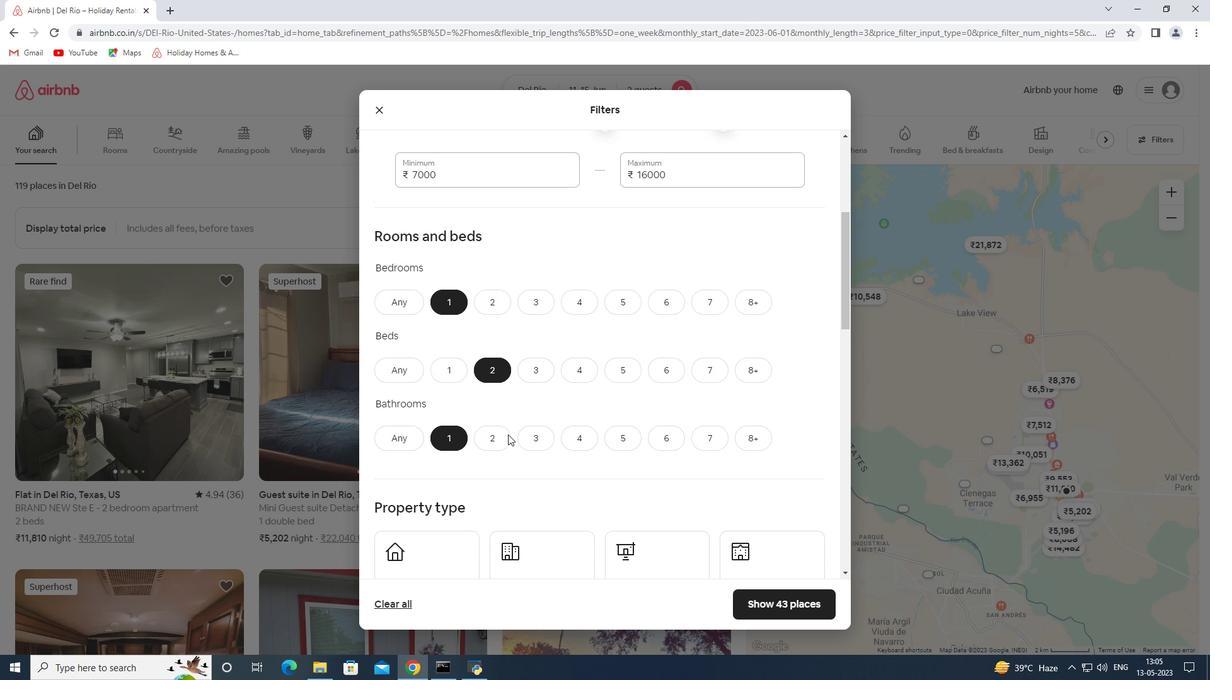 
Action: Mouse scrolled (508, 434) with delta (0, 0)
Screenshot: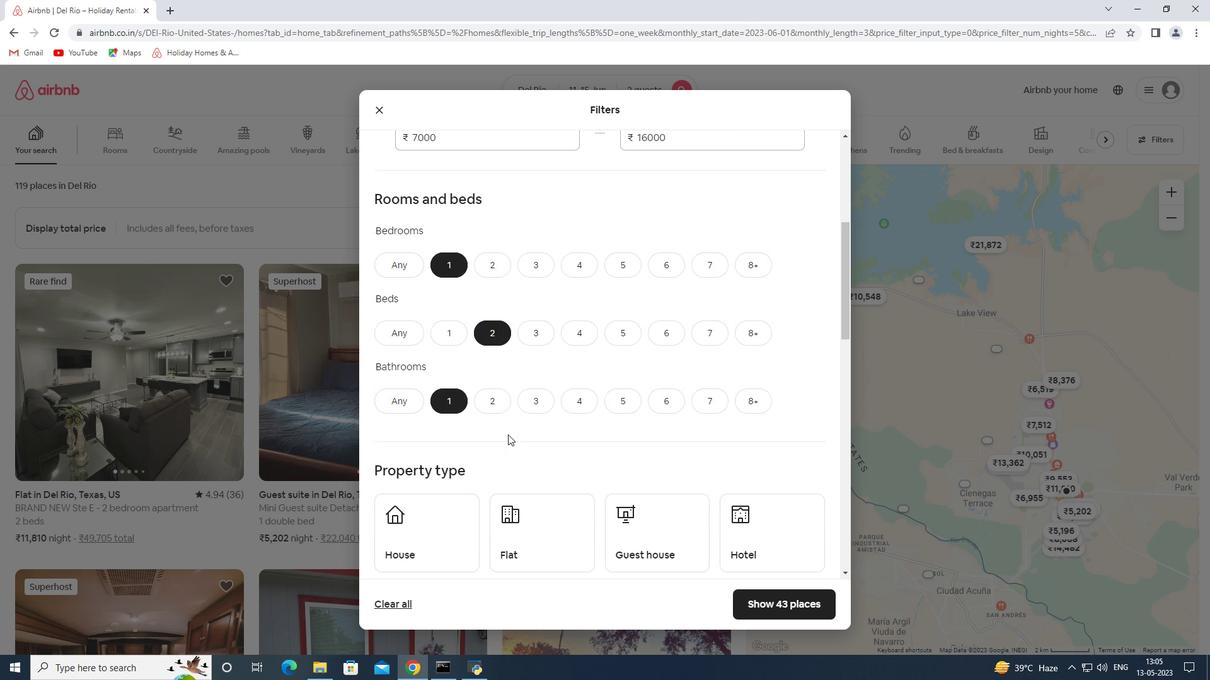 
Action: Mouse moved to (515, 433)
Screenshot: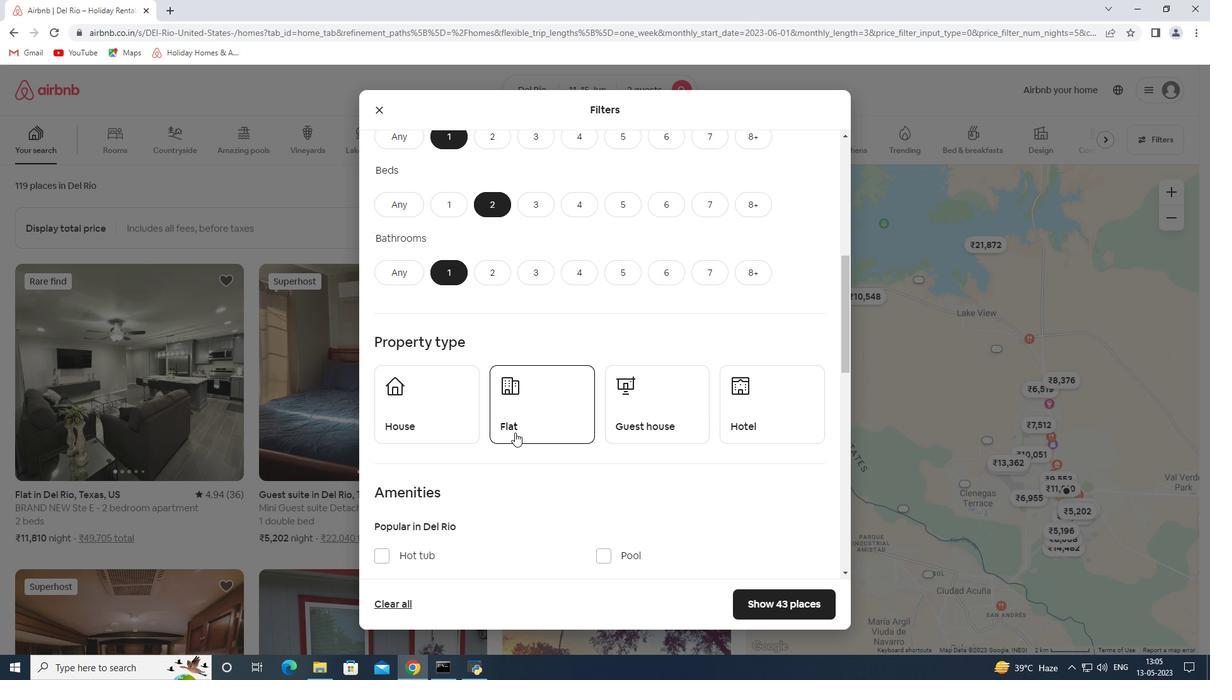 
Action: Mouse scrolled (515, 432) with delta (0, 0)
Screenshot: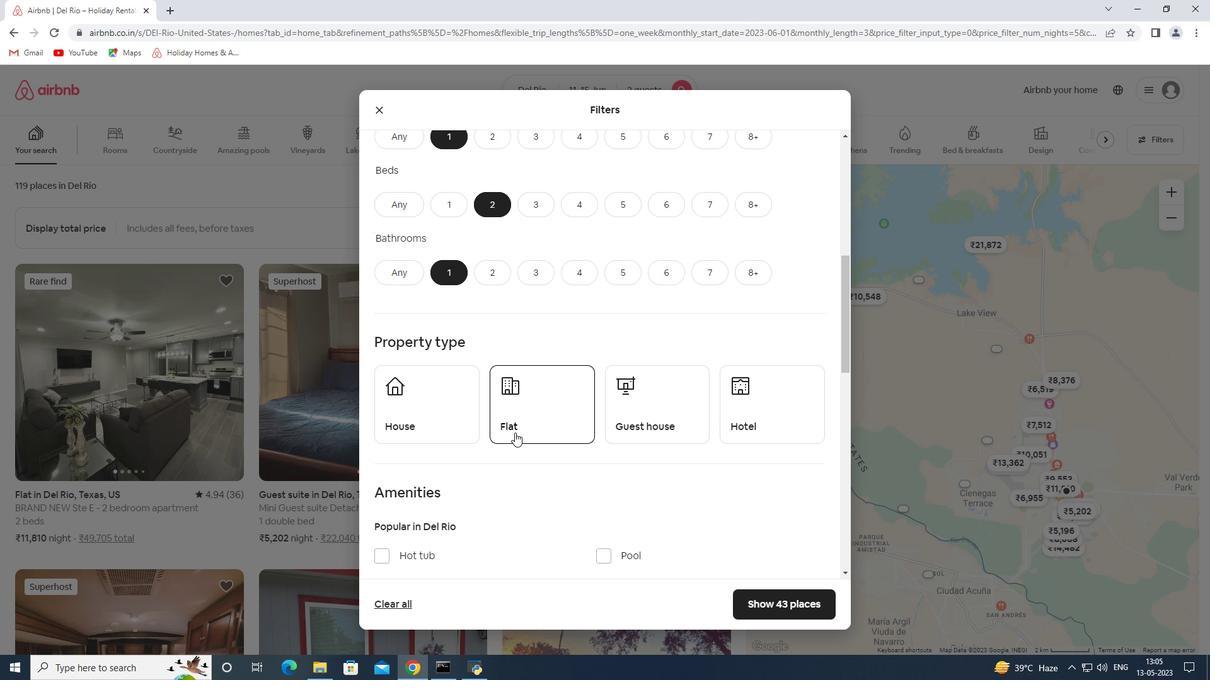 
Action: Mouse moved to (441, 366)
Screenshot: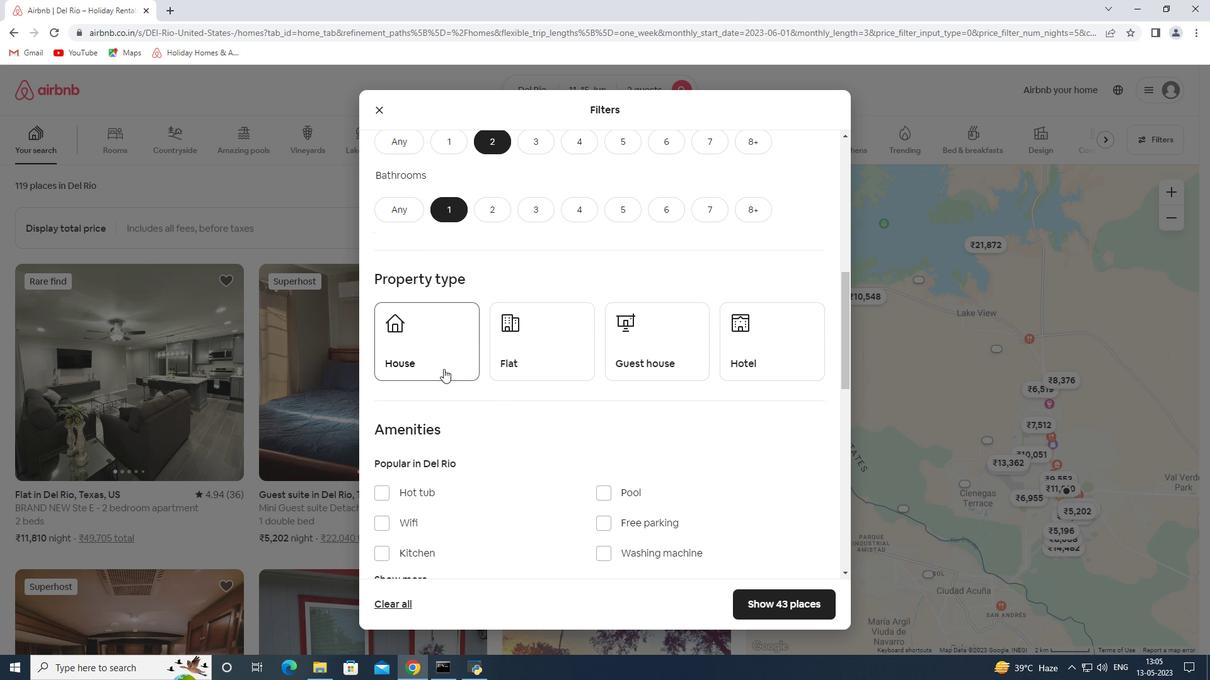 
Action: Mouse pressed left at (441, 366)
Screenshot: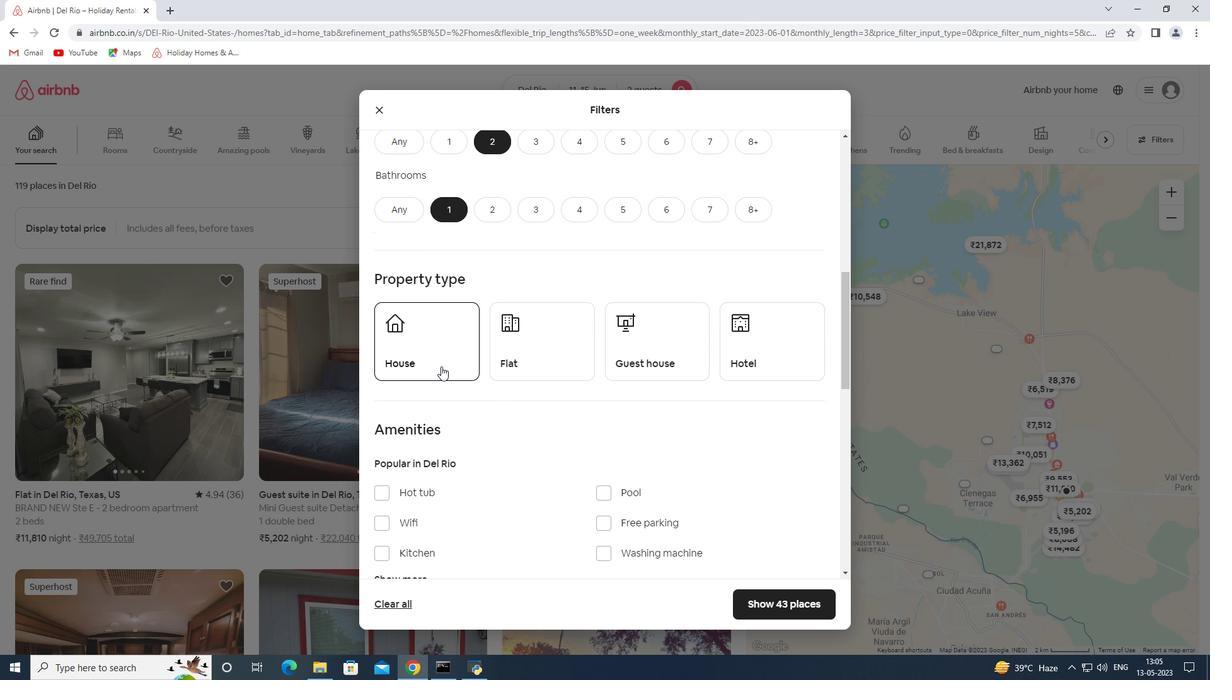 
Action: Mouse moved to (539, 361)
Screenshot: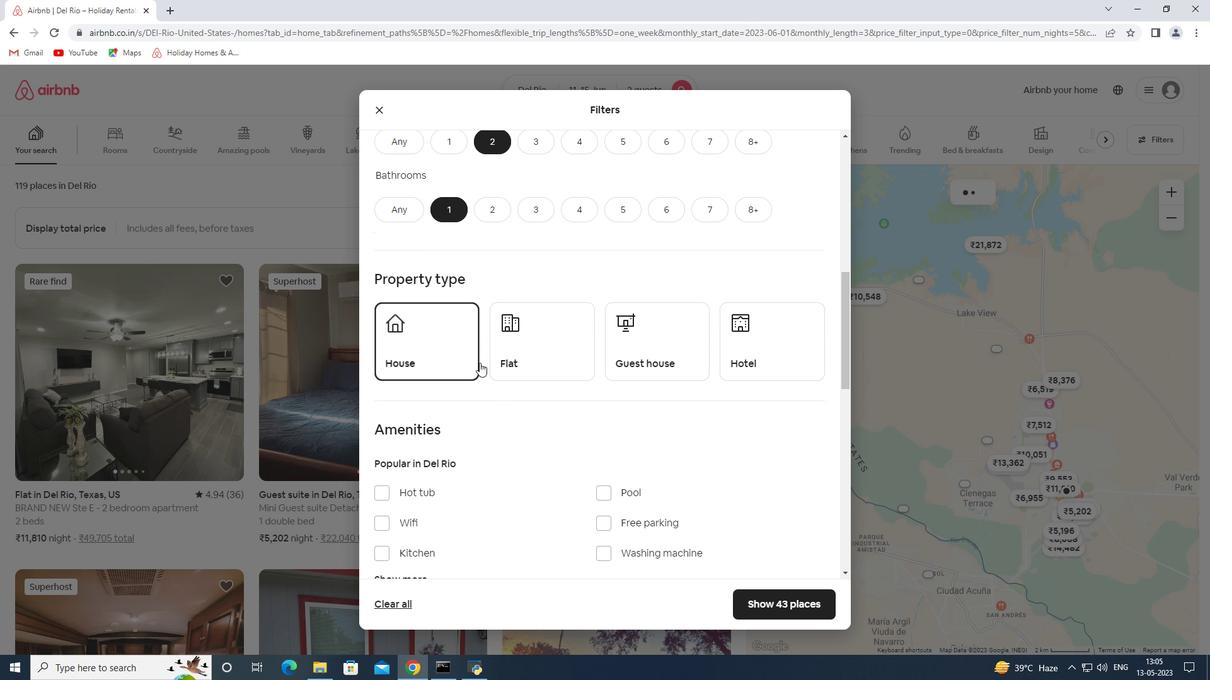
Action: Mouse pressed left at (539, 361)
Screenshot: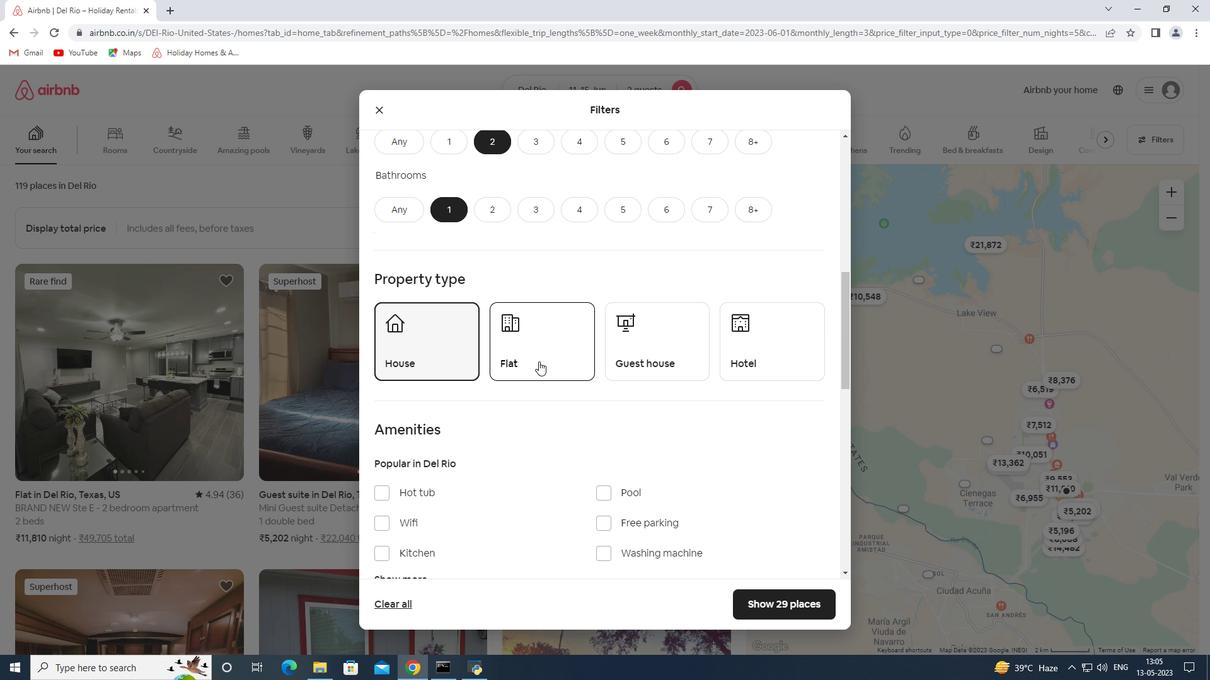 
Action: Mouse moved to (625, 358)
Screenshot: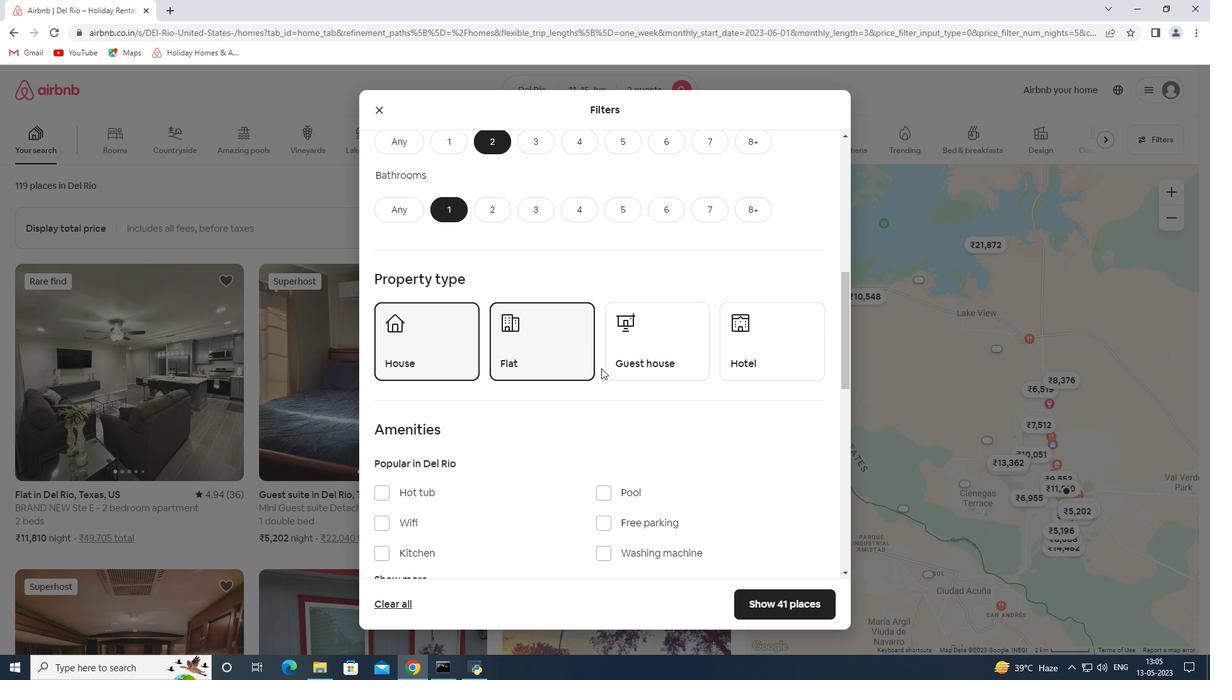 
Action: Mouse pressed left at (625, 358)
Screenshot: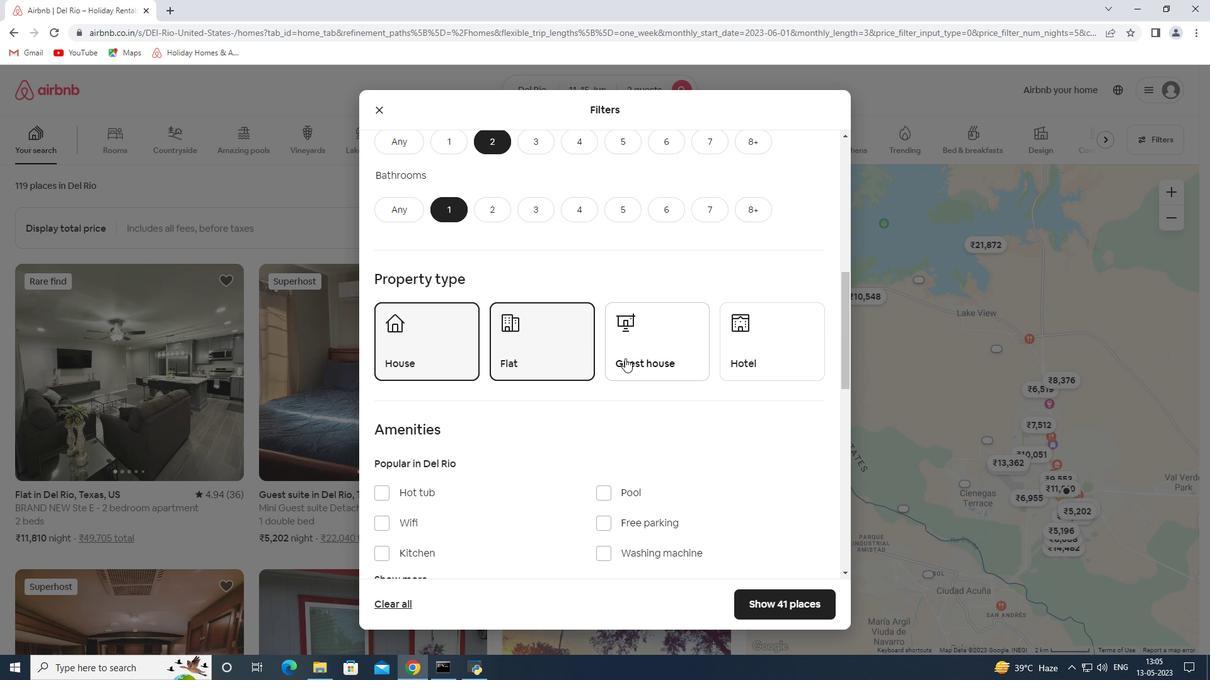 
Action: Mouse moved to (750, 356)
Screenshot: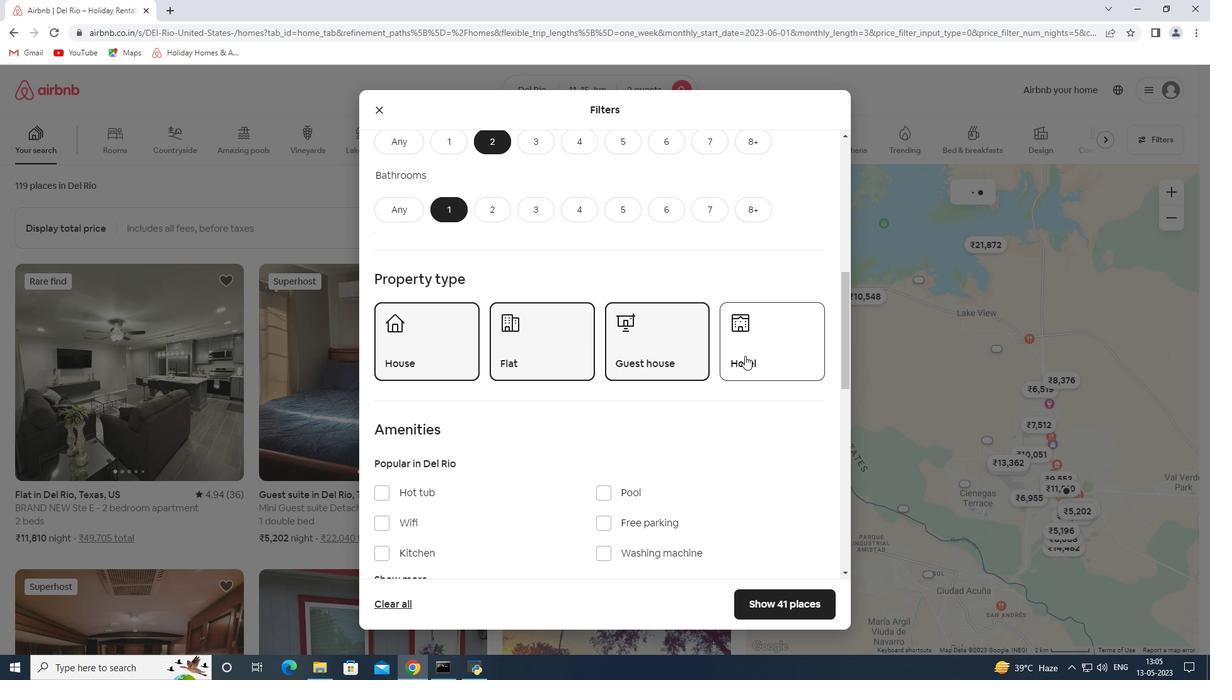 
Action: Mouse pressed left at (750, 356)
Screenshot: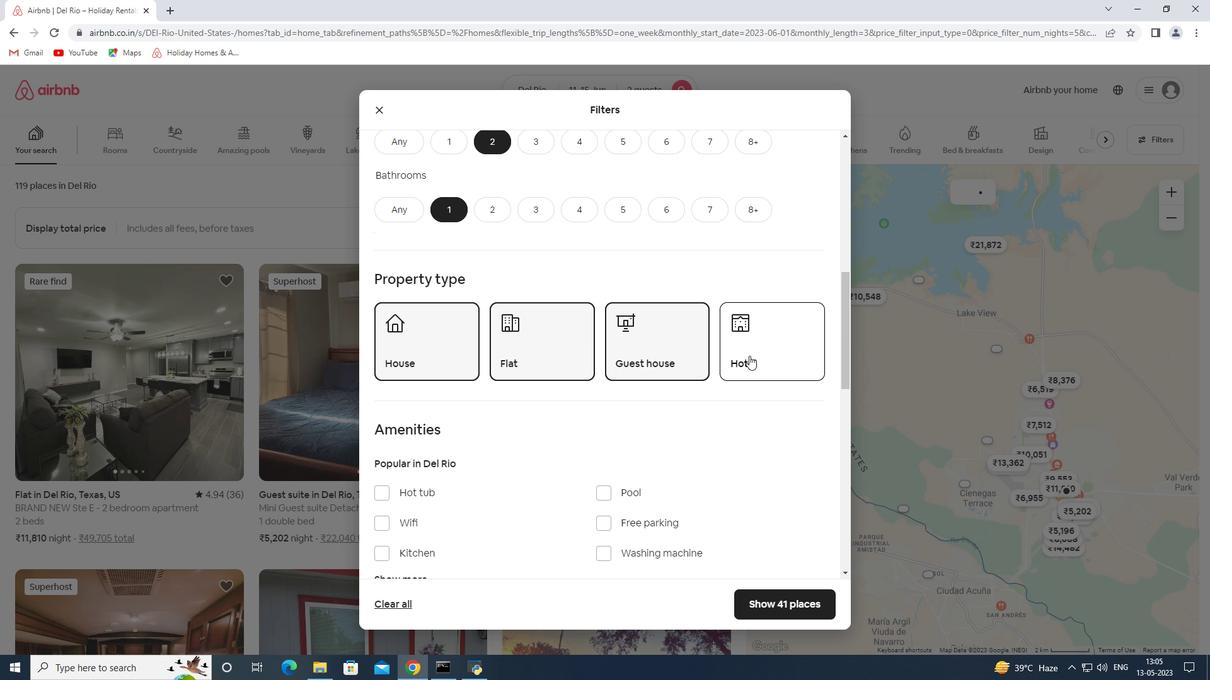 
Action: Mouse moved to (668, 392)
Screenshot: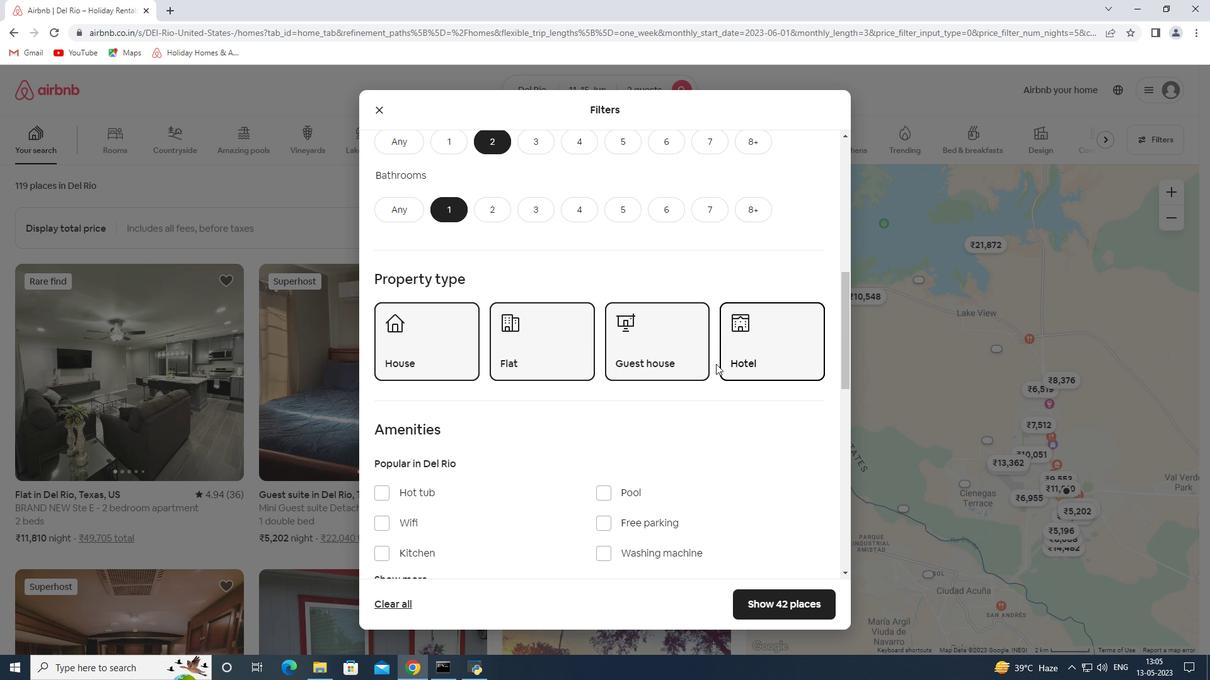 
Action: Mouse scrolled (668, 392) with delta (0, 0)
Screenshot: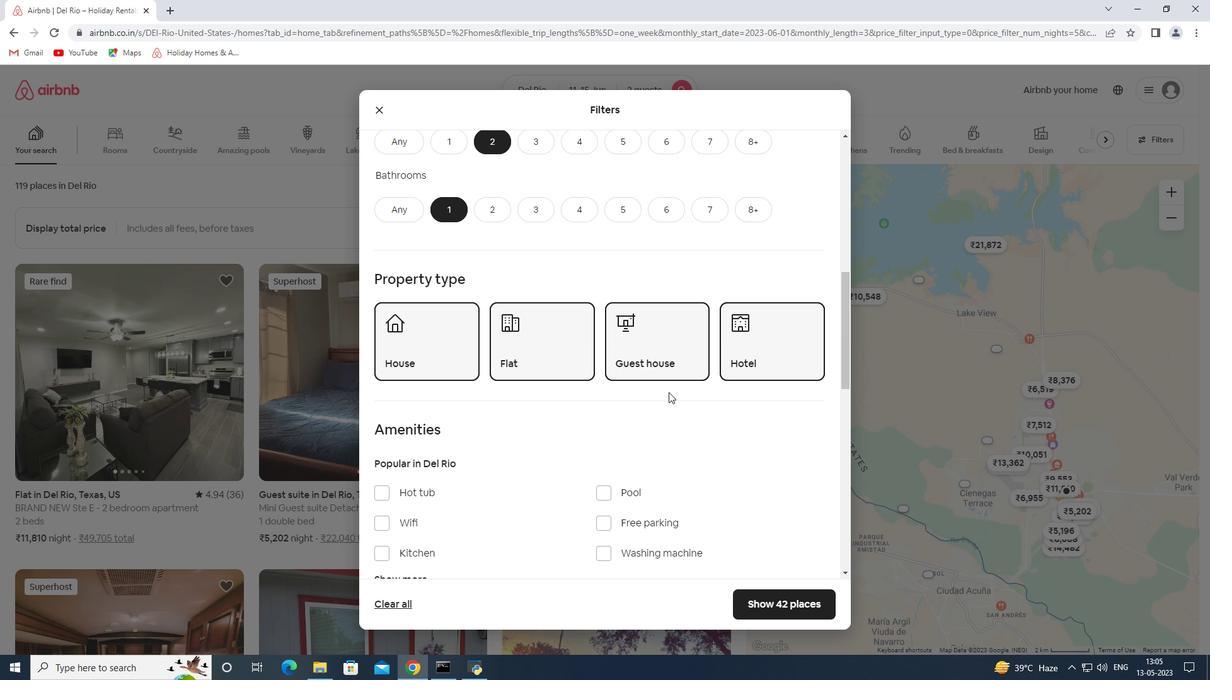 
Action: Mouse scrolled (668, 392) with delta (0, 0)
Screenshot: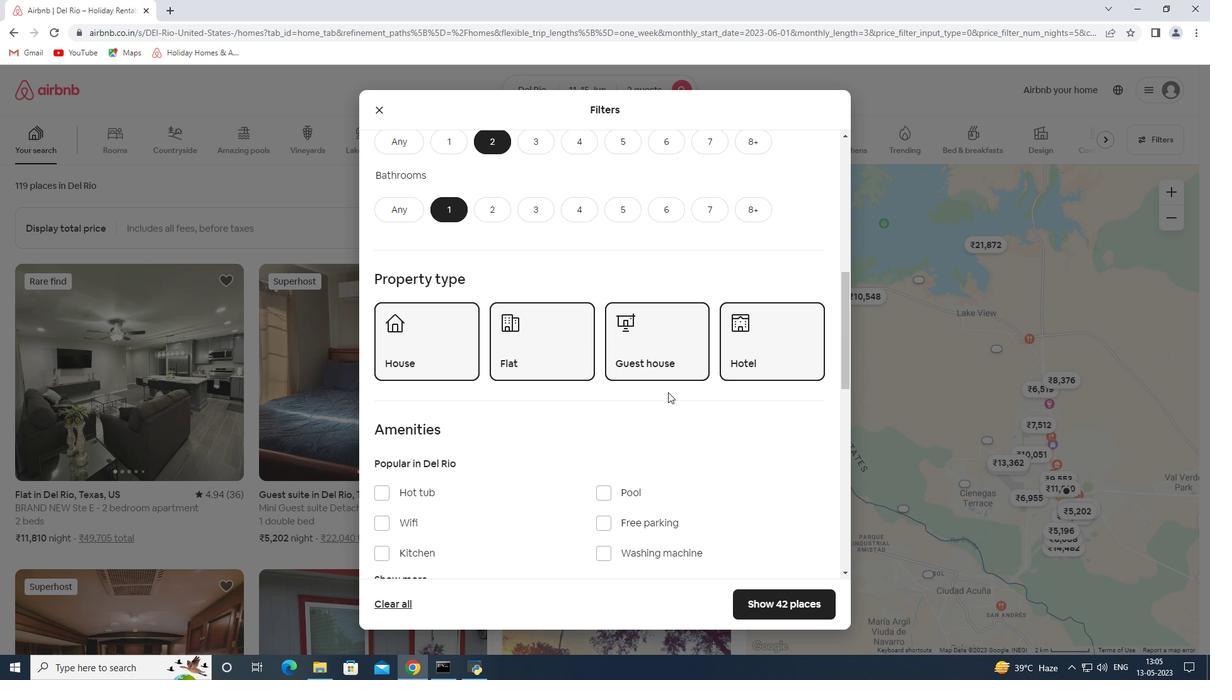 
Action: Mouse scrolled (668, 392) with delta (0, 0)
Screenshot: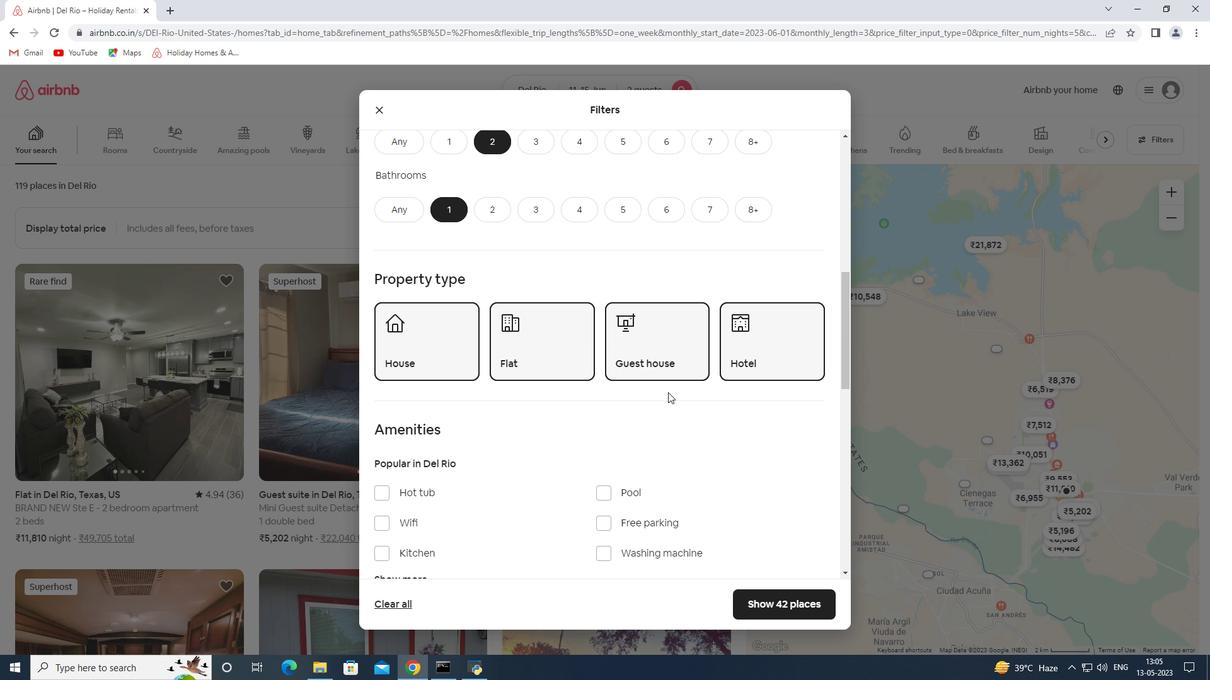 
Action: Mouse moved to (385, 334)
Screenshot: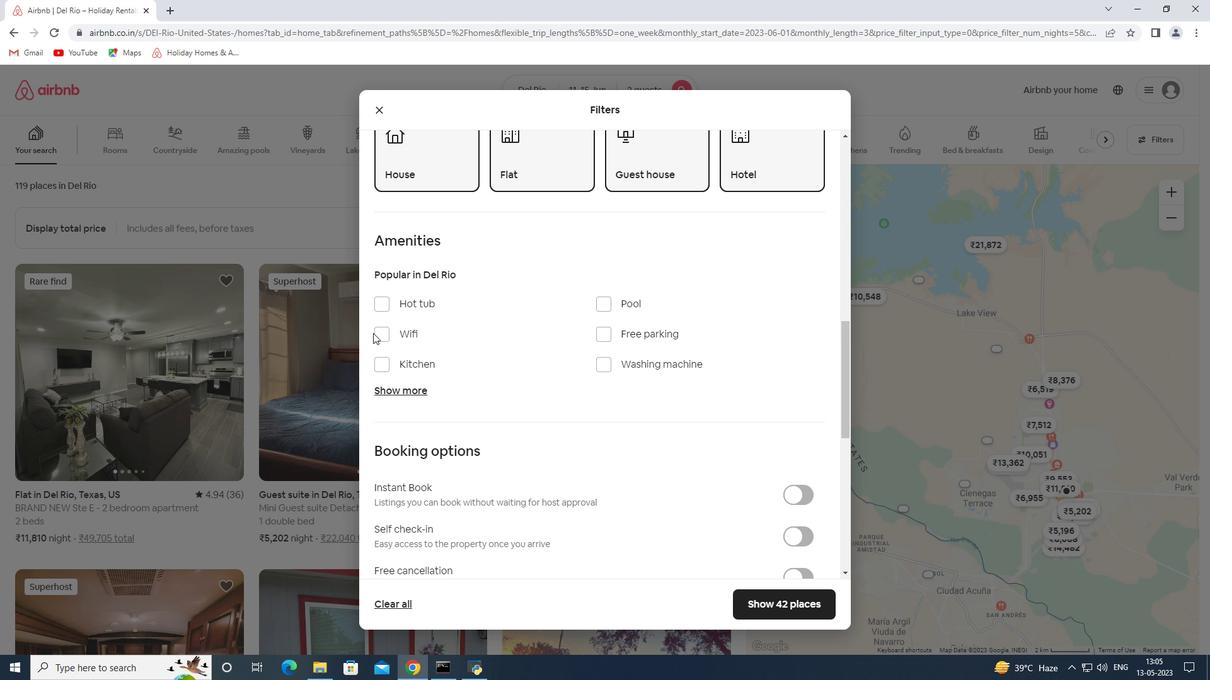 
Action: Mouse pressed left at (385, 334)
Screenshot: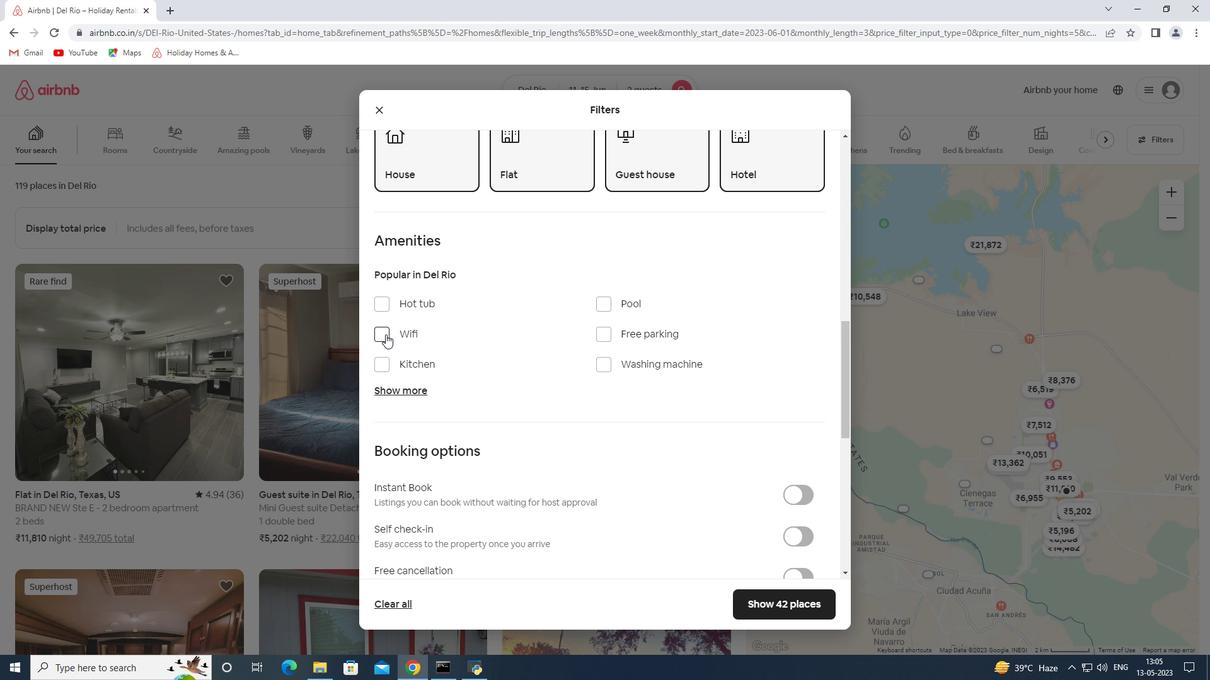 
Action: Mouse moved to (612, 366)
Screenshot: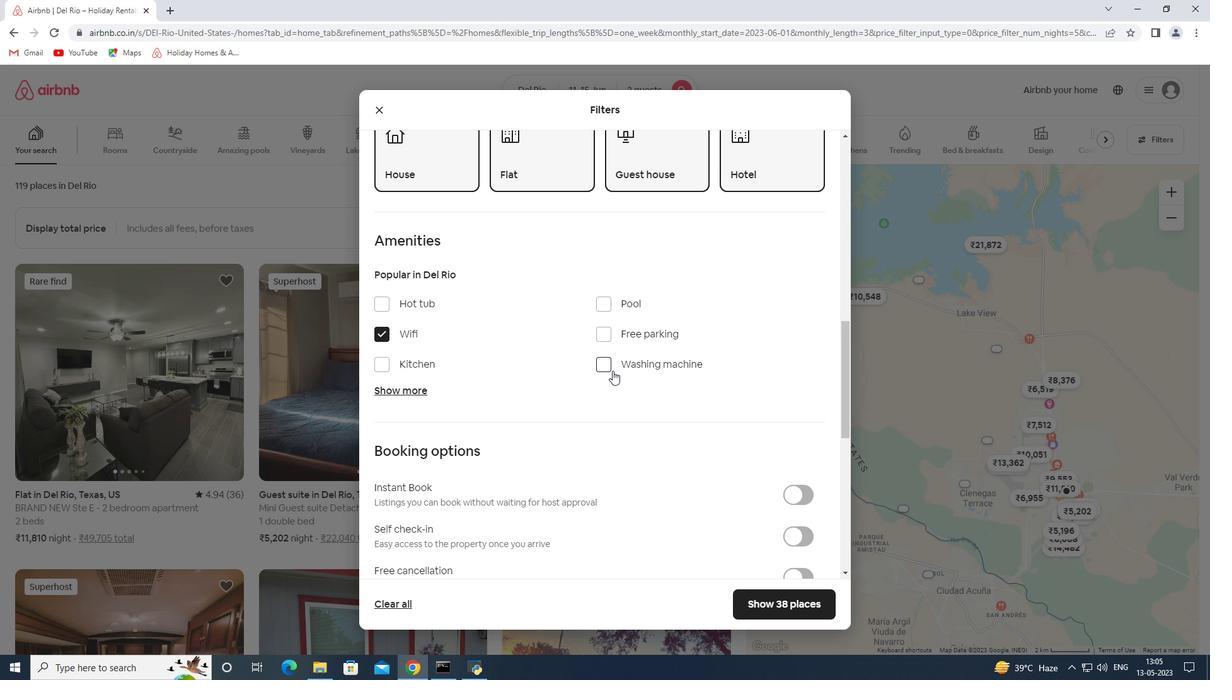 
Action: Mouse pressed left at (612, 366)
Screenshot: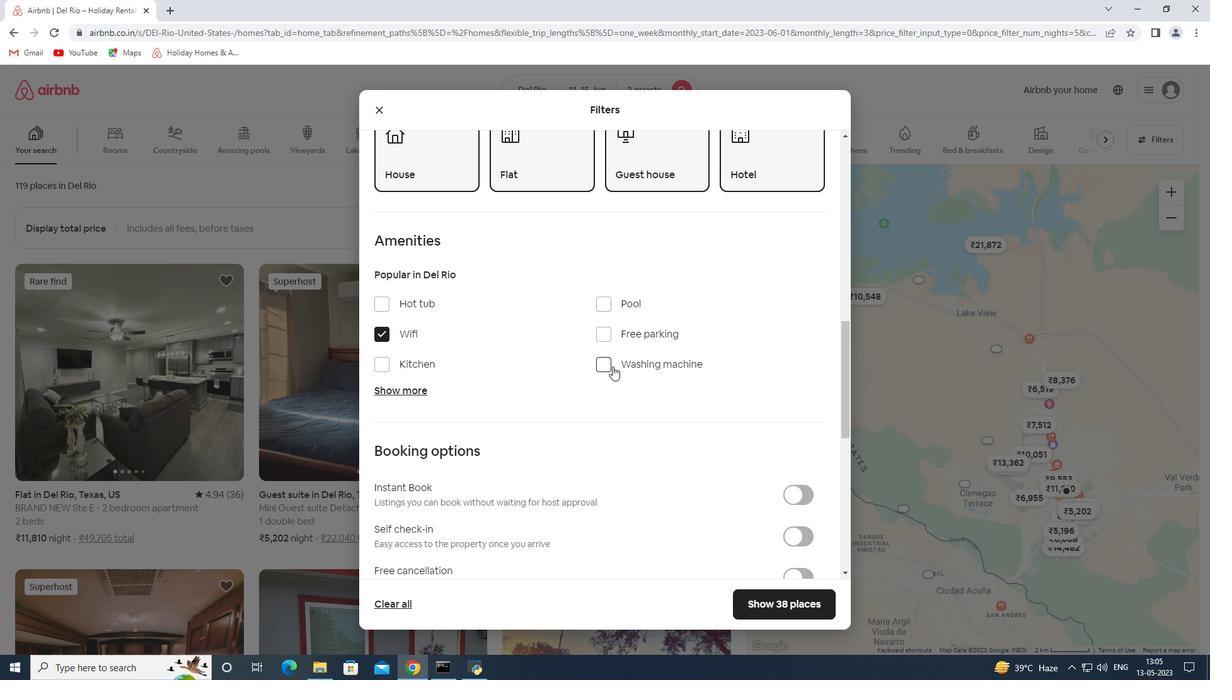 
Action: Mouse moved to (618, 335)
Screenshot: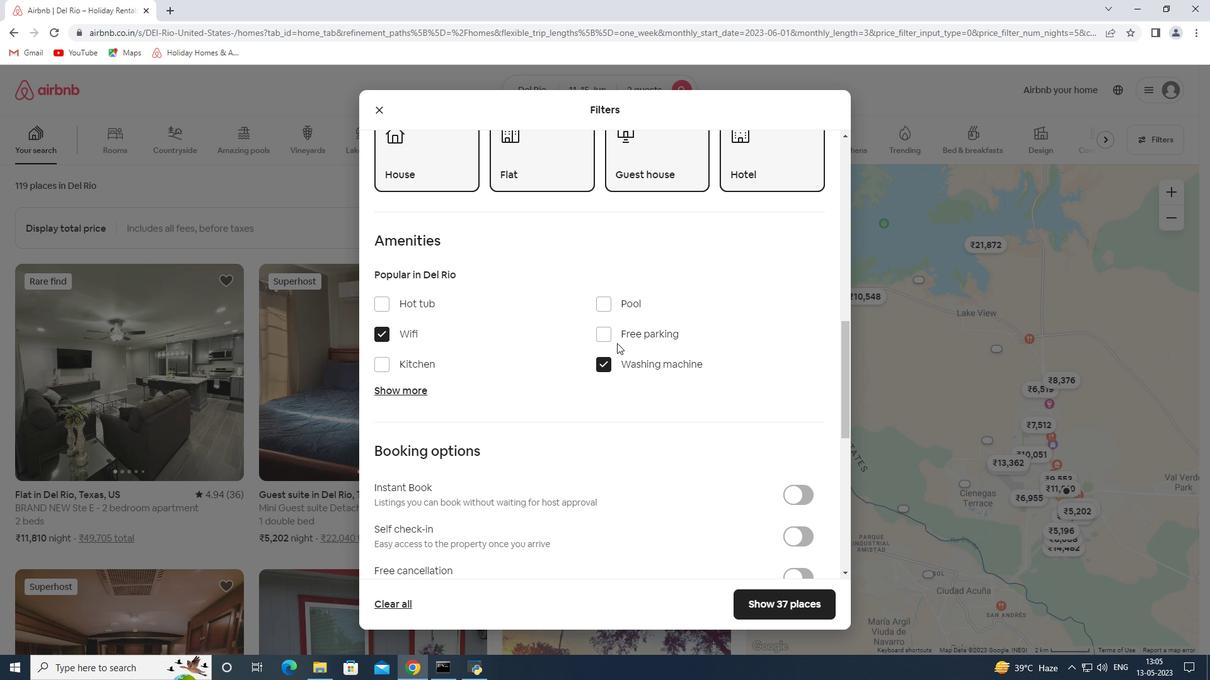 
Action: Mouse pressed left at (618, 335)
Screenshot: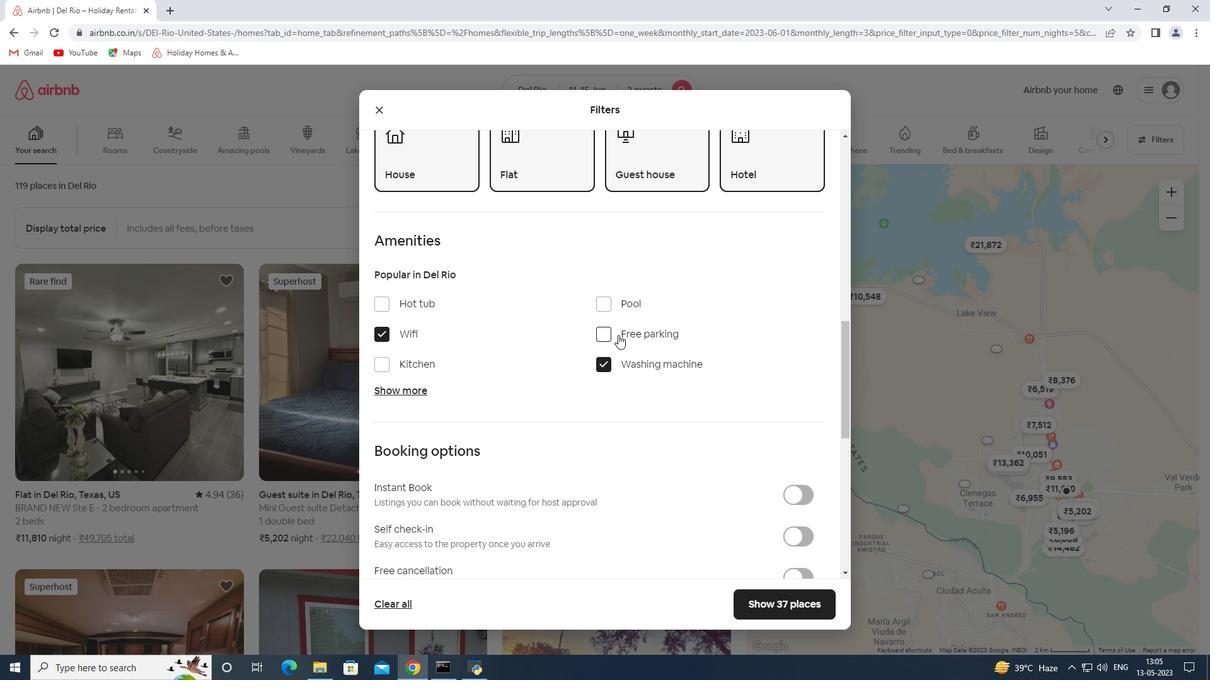 
Action: Mouse moved to (416, 392)
Screenshot: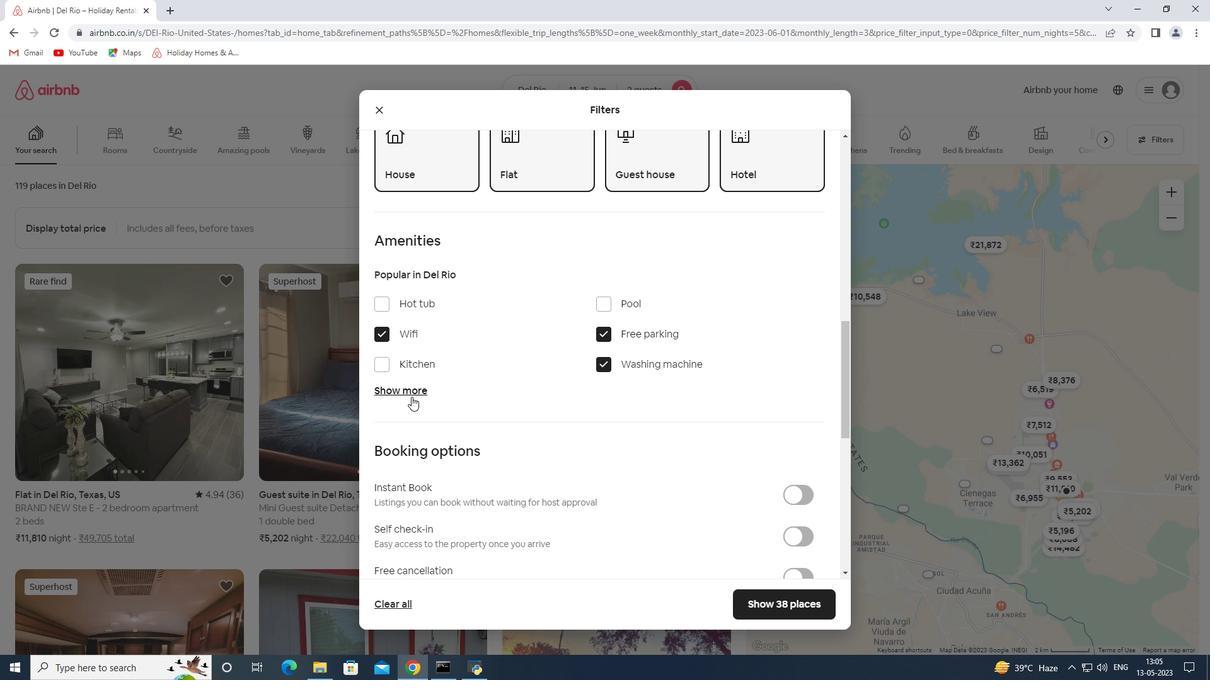 
Action: Mouse pressed left at (416, 392)
Screenshot: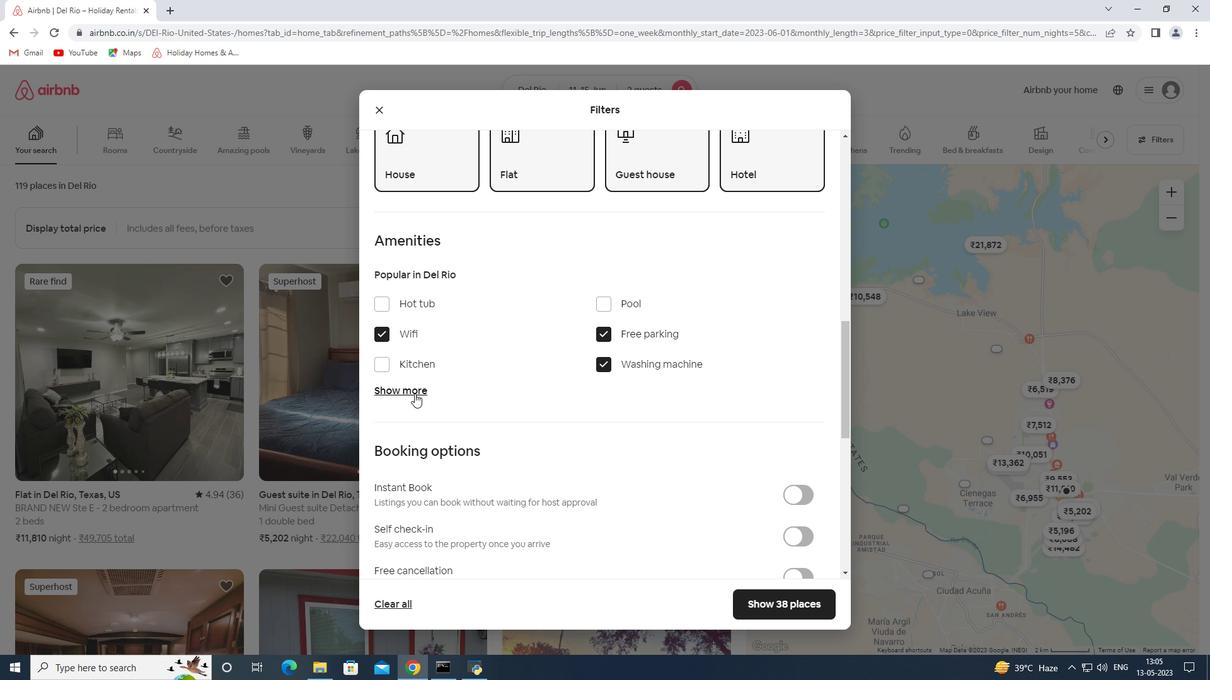 
Action: Mouse moved to (384, 493)
Screenshot: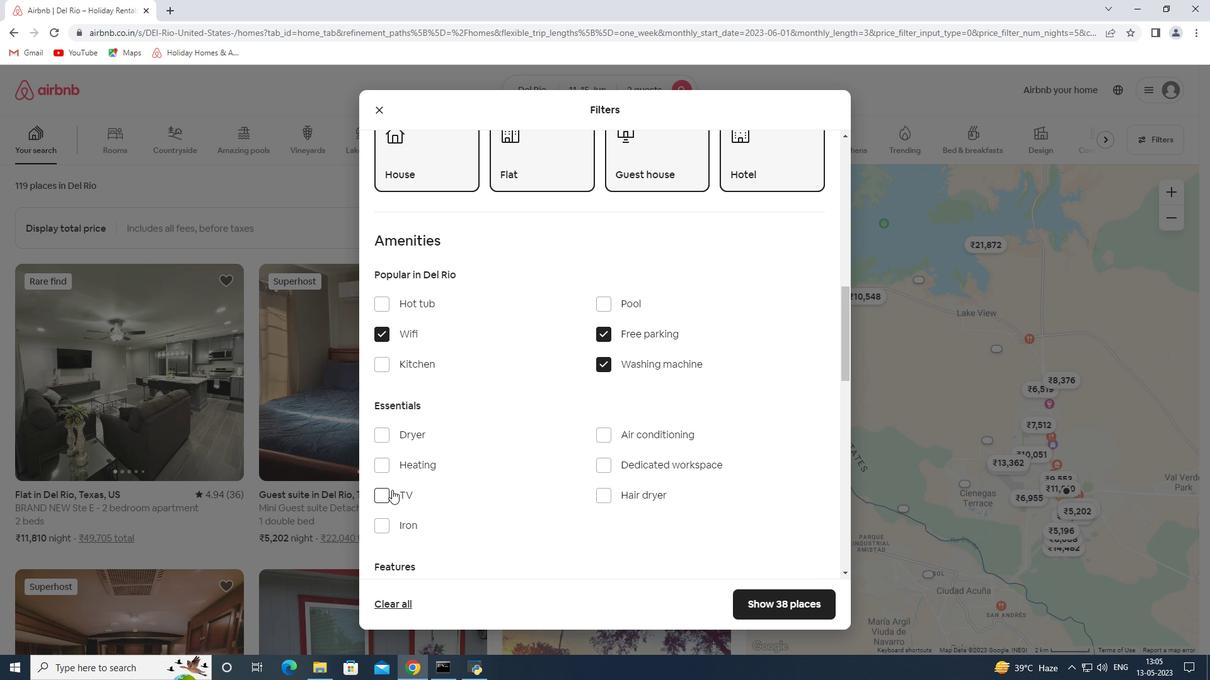 
Action: Mouse pressed left at (384, 493)
Screenshot: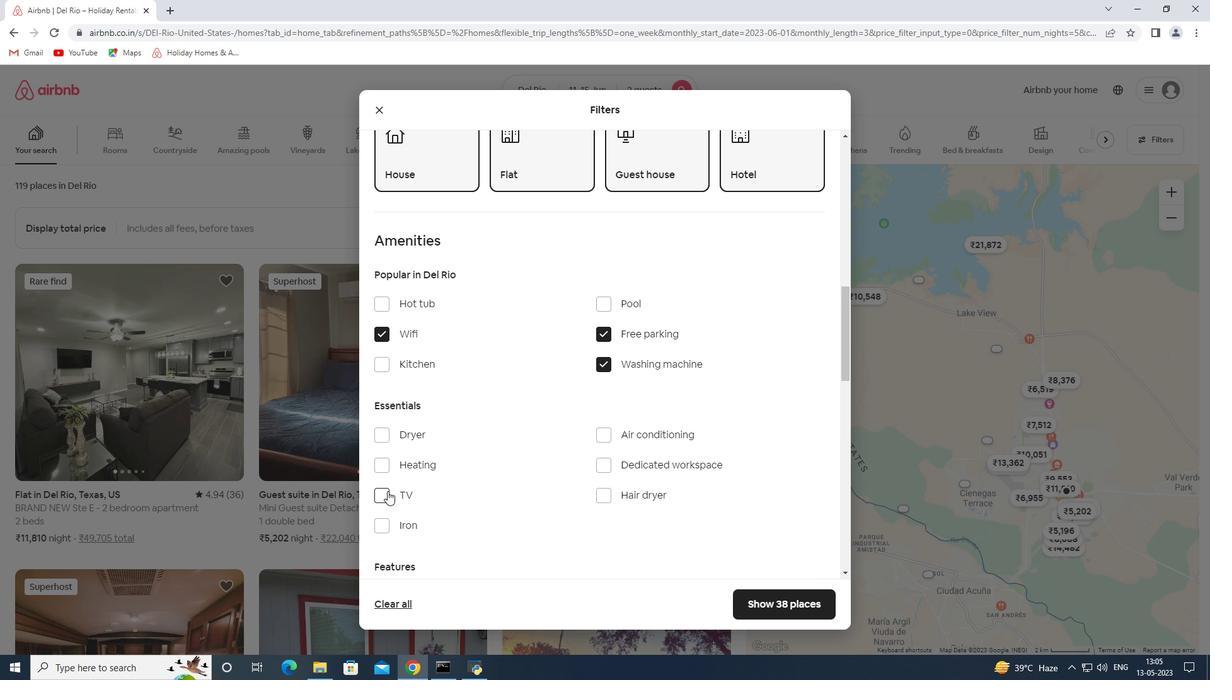 
Action: Mouse moved to (448, 477)
Screenshot: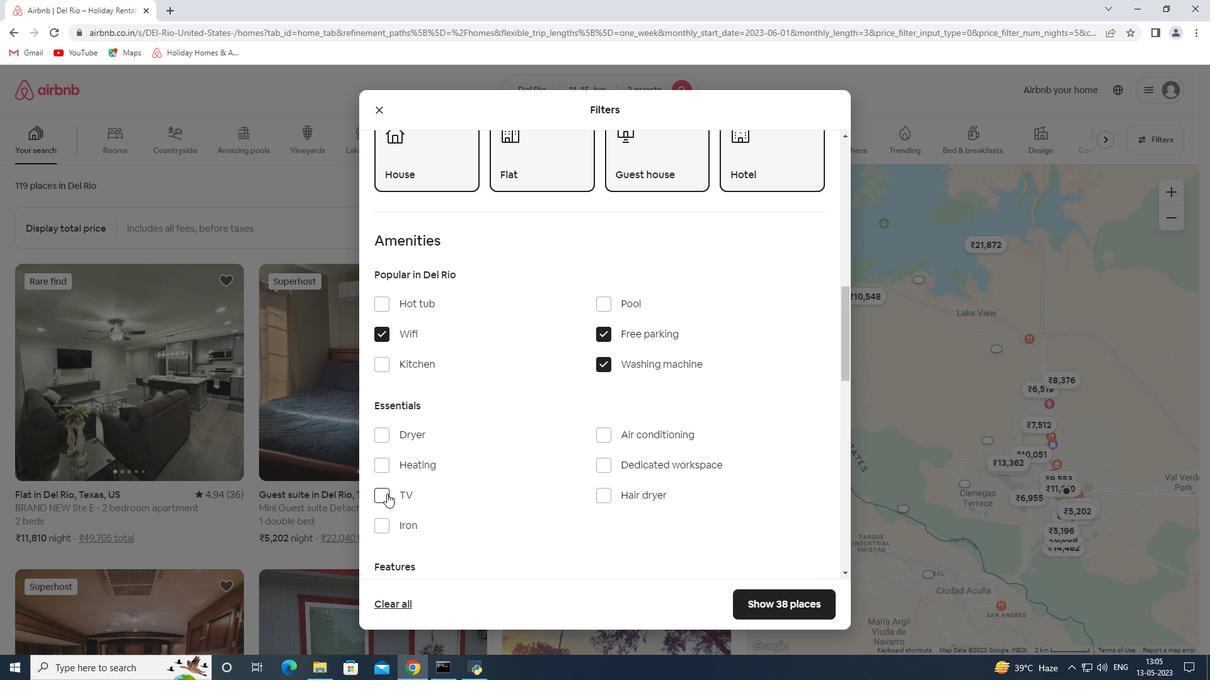 
Action: Mouse scrolled (448, 476) with delta (0, 0)
Screenshot: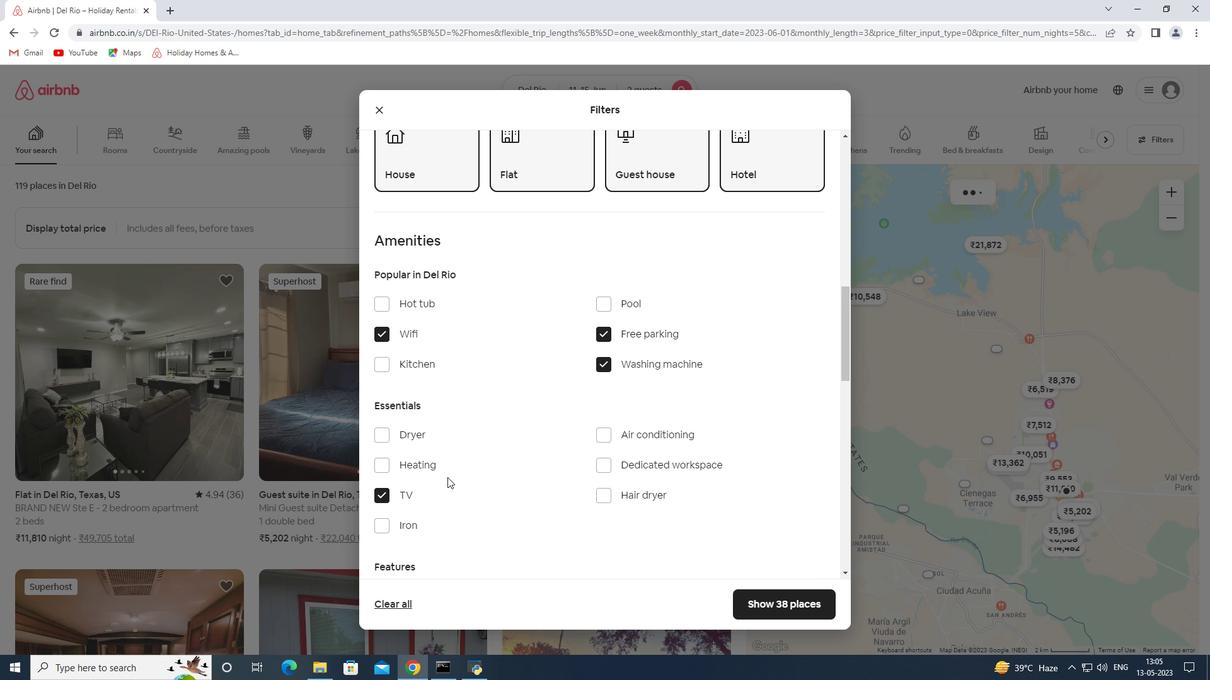 
Action: Mouse scrolled (448, 476) with delta (0, 0)
Screenshot: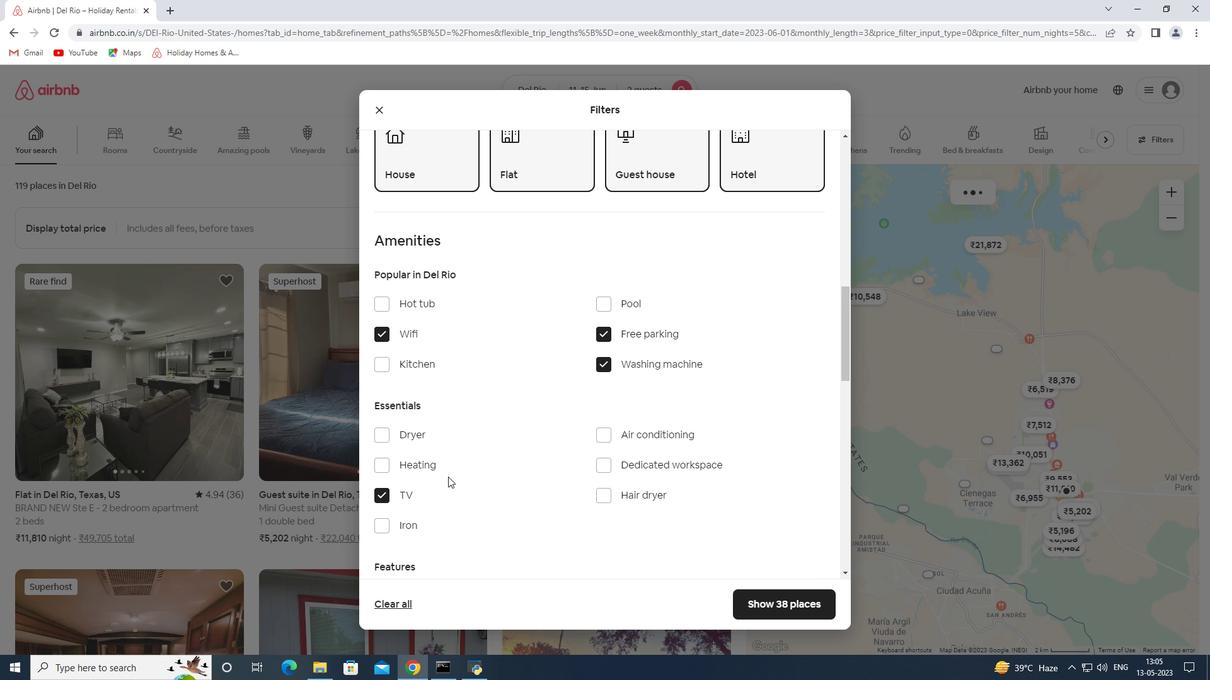 
Action: Mouse moved to (418, 503)
Screenshot: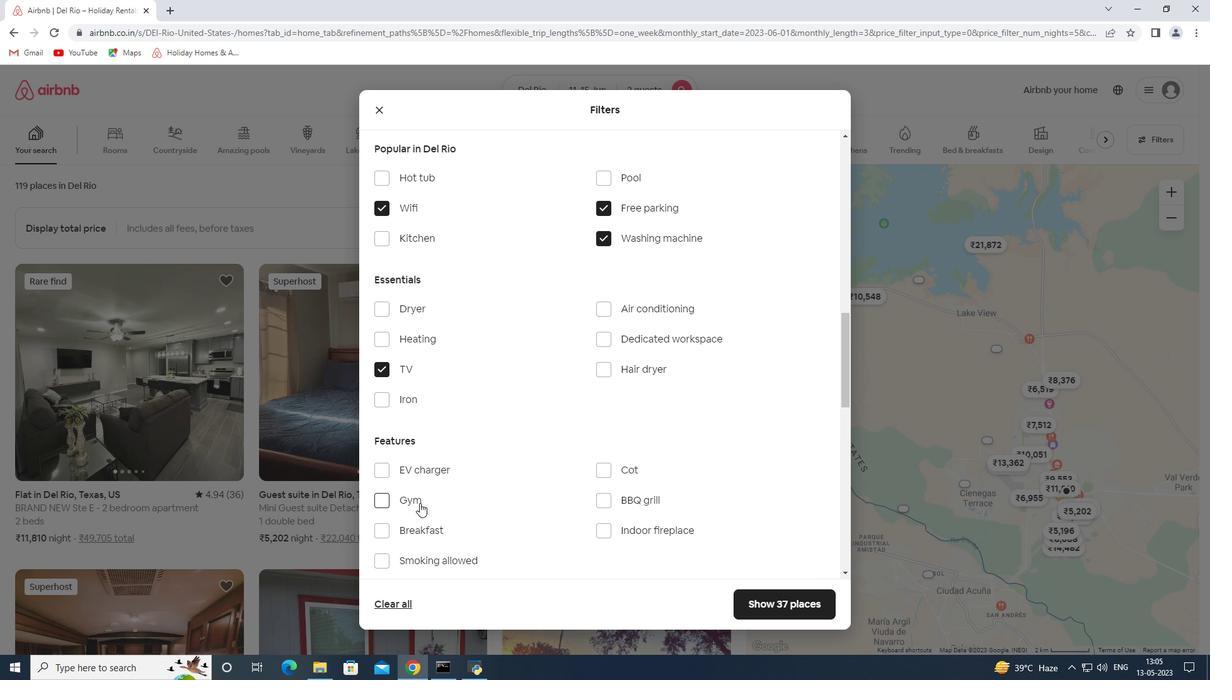 
Action: Mouse pressed left at (418, 503)
Screenshot: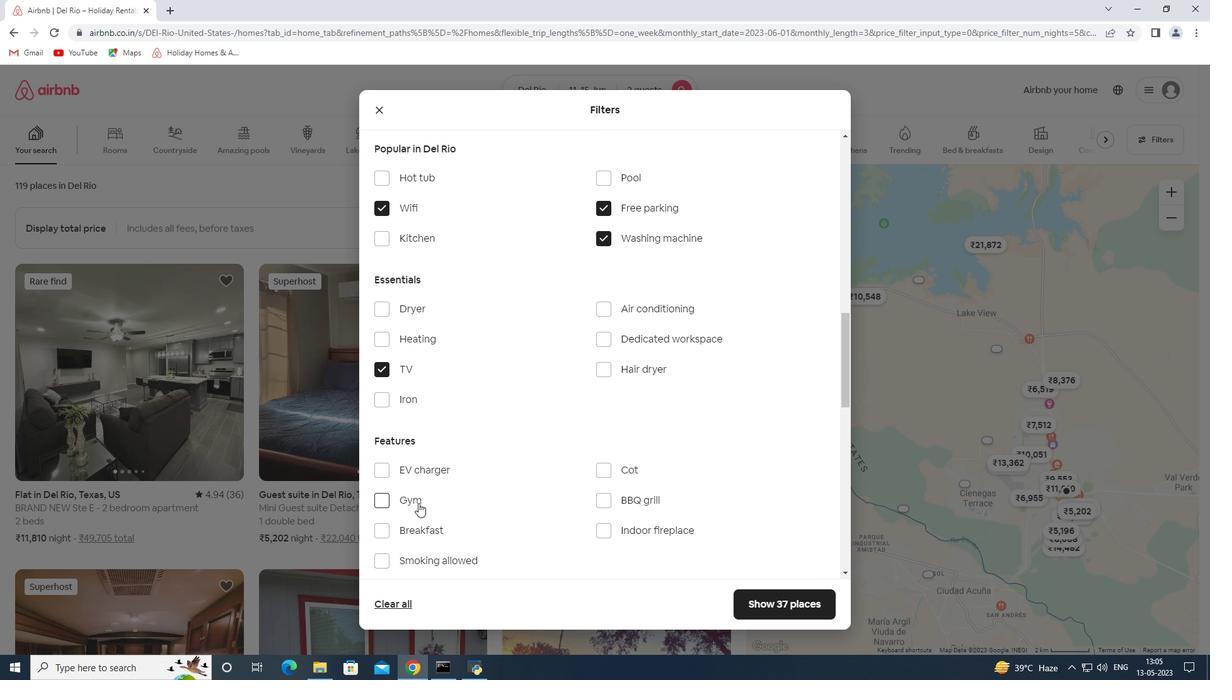 
Action: Mouse moved to (422, 533)
Screenshot: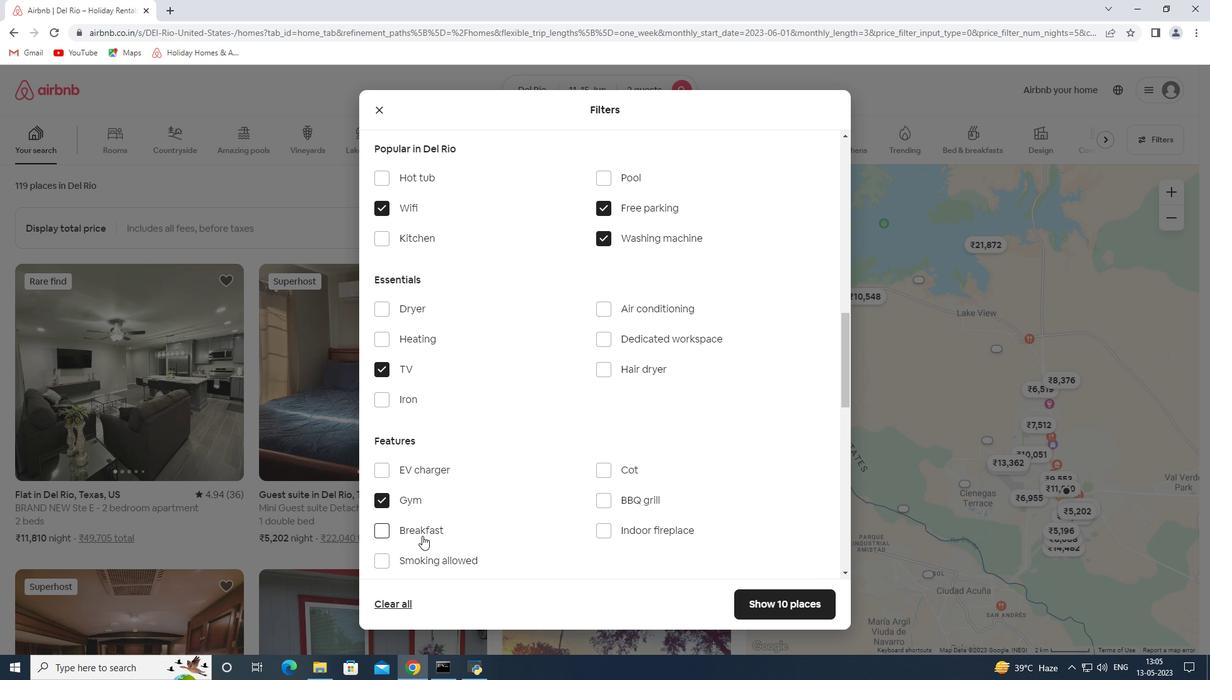 
Action: Mouse pressed left at (422, 533)
Screenshot: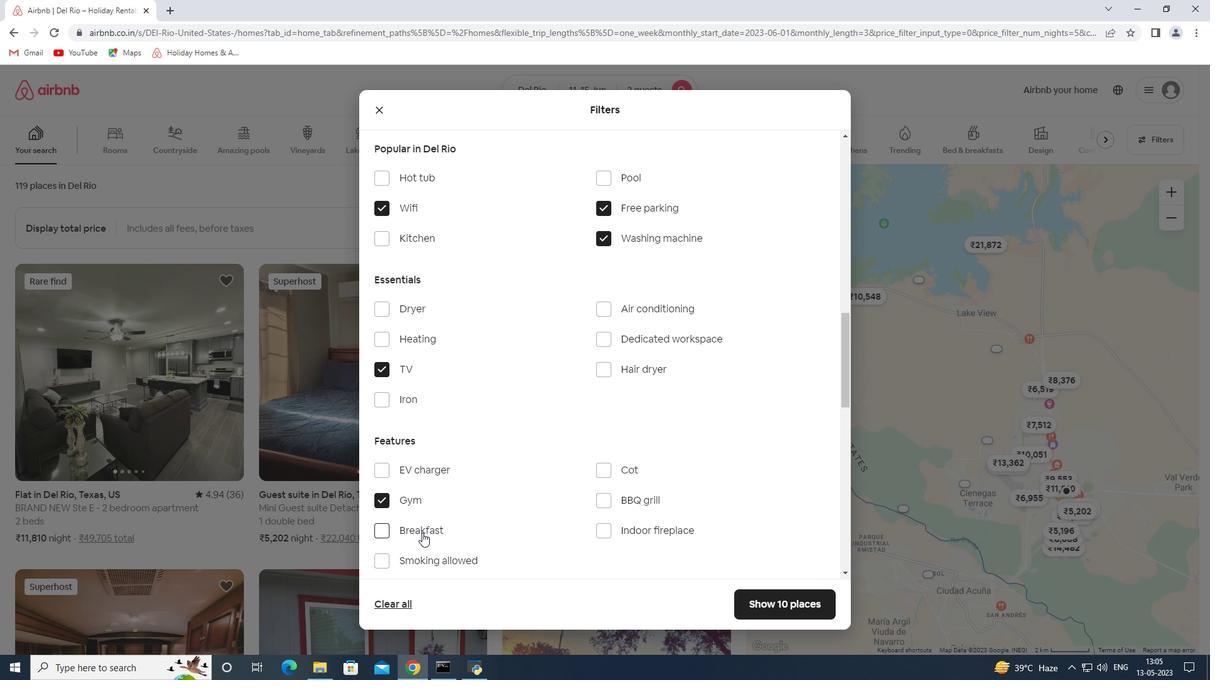 
Action: Mouse moved to (633, 242)
Screenshot: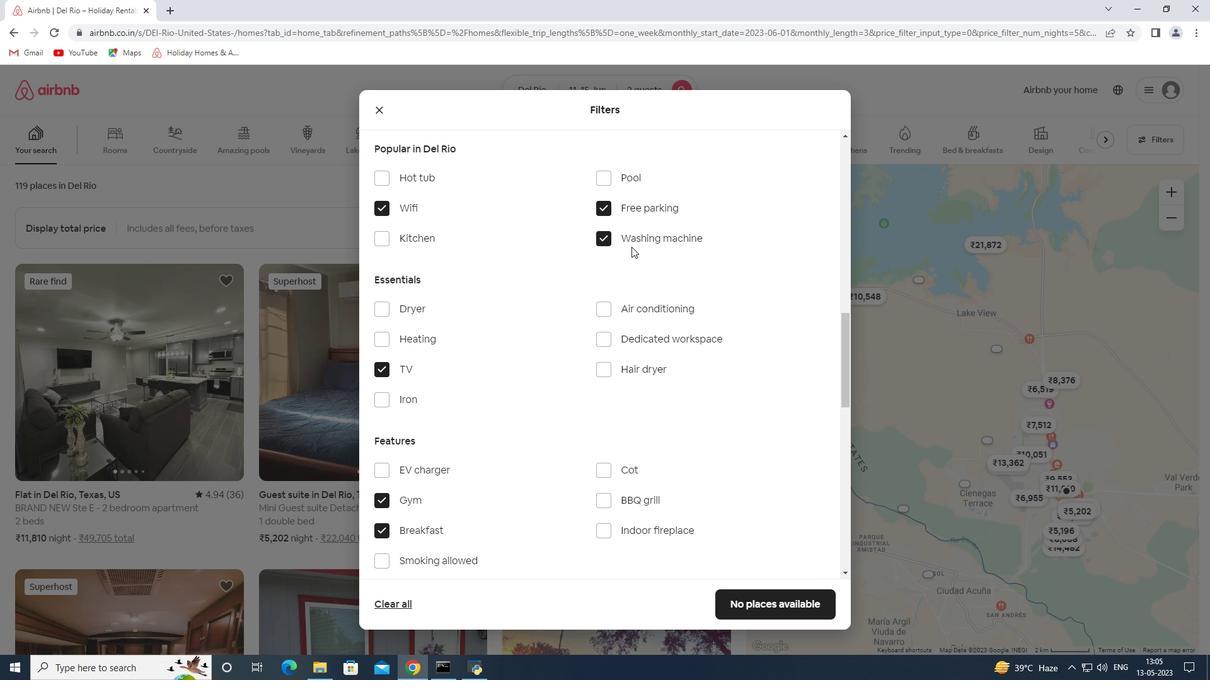 
Action: Mouse pressed left at (633, 242)
Screenshot: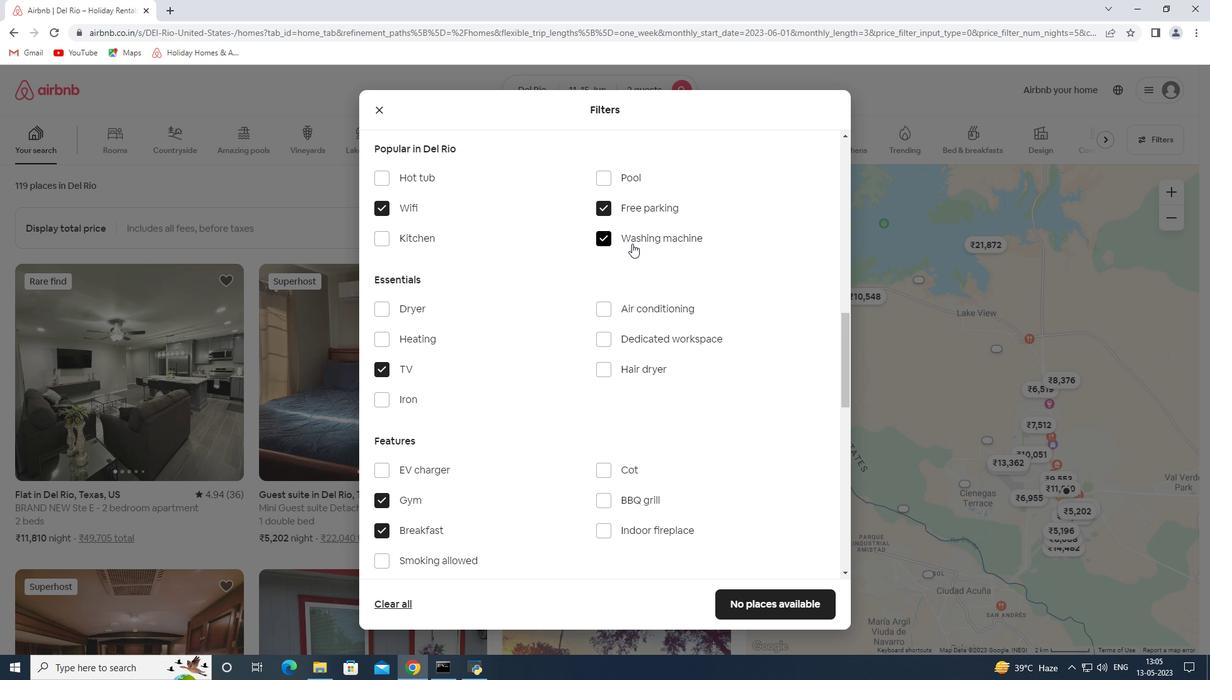 
Action: Mouse moved to (506, 323)
Screenshot: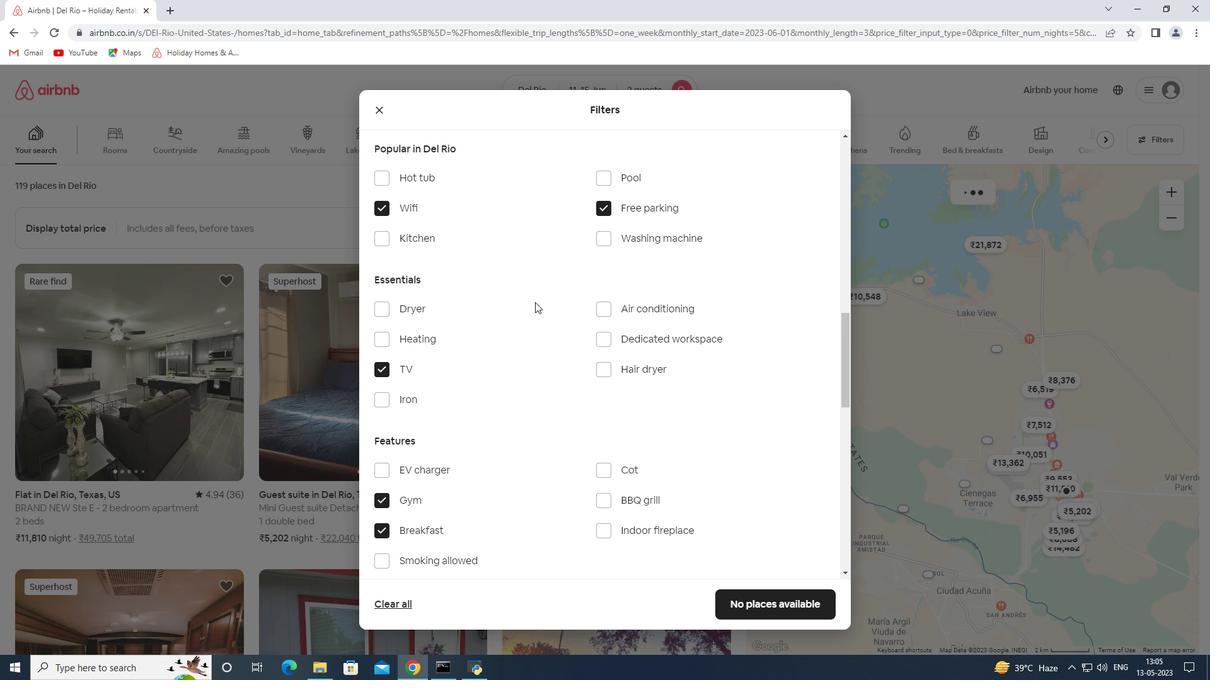 
Action: Mouse scrolled (506, 322) with delta (0, 0)
Screenshot: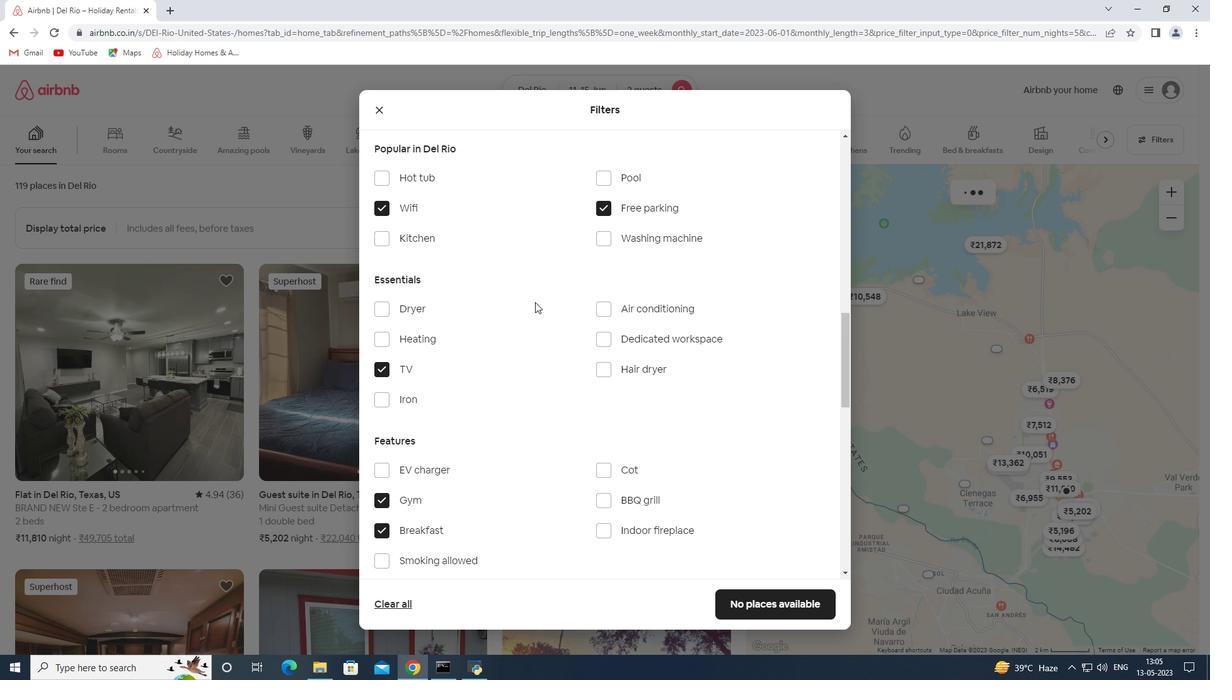 
Action: Mouse moved to (505, 324)
Screenshot: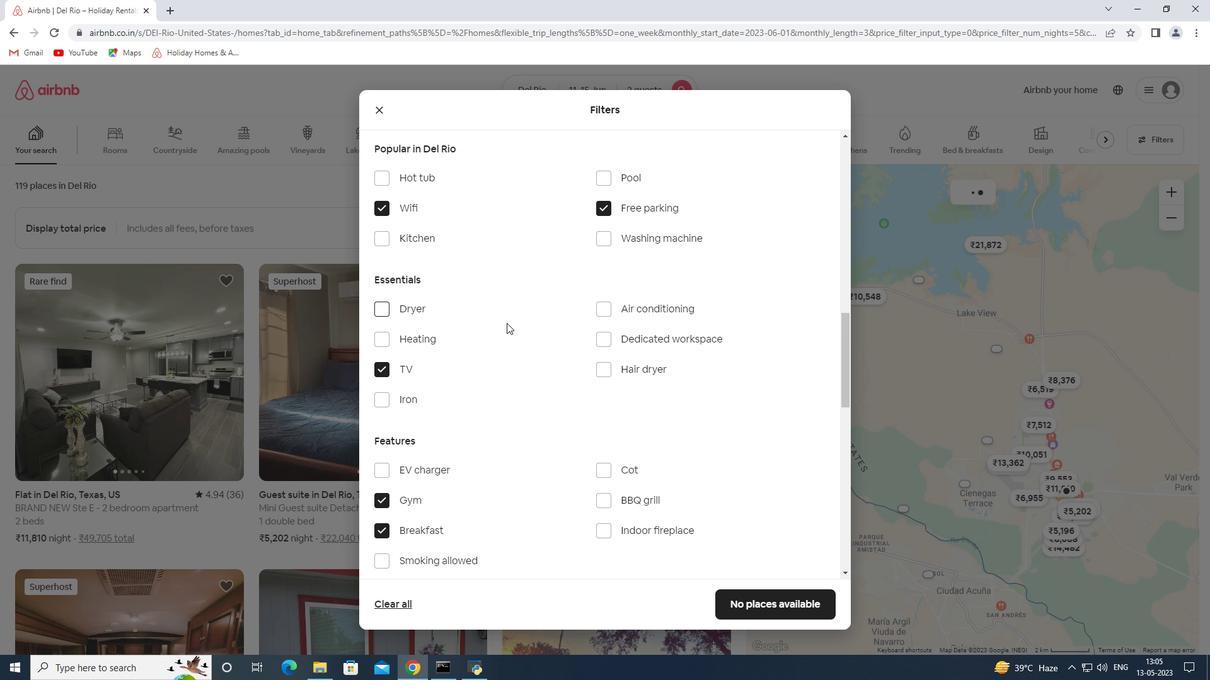 
Action: Mouse scrolled (506, 324) with delta (0, 0)
Screenshot: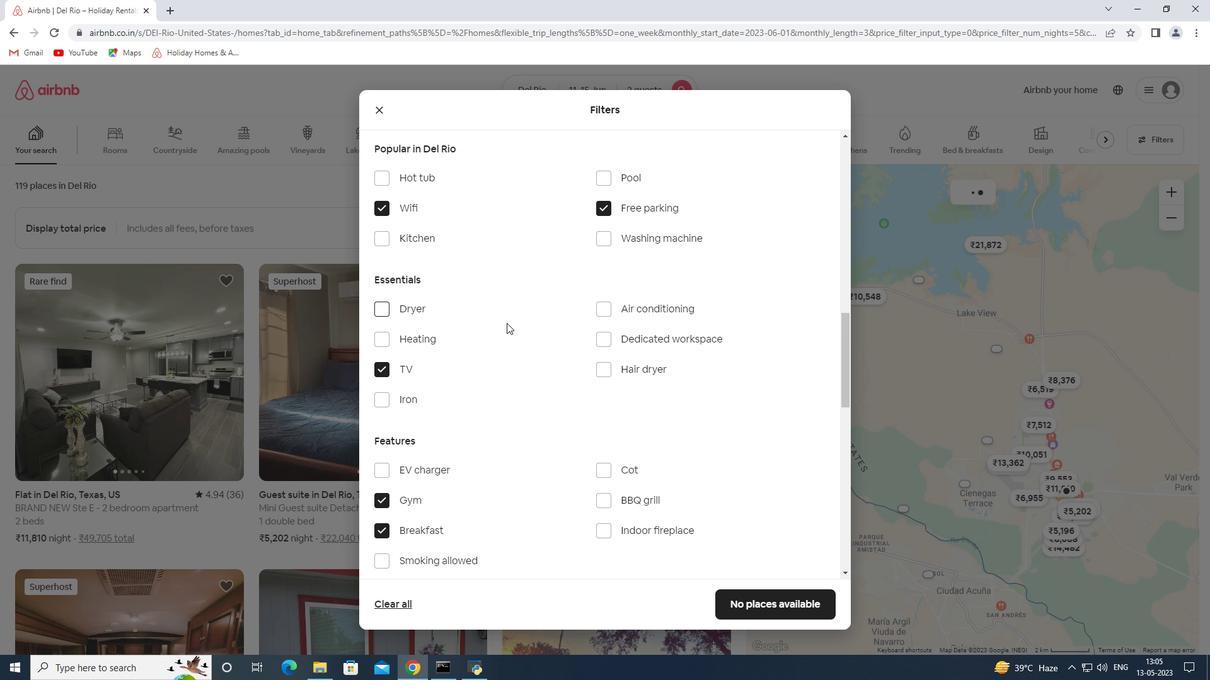 
Action: Mouse moved to (495, 350)
Screenshot: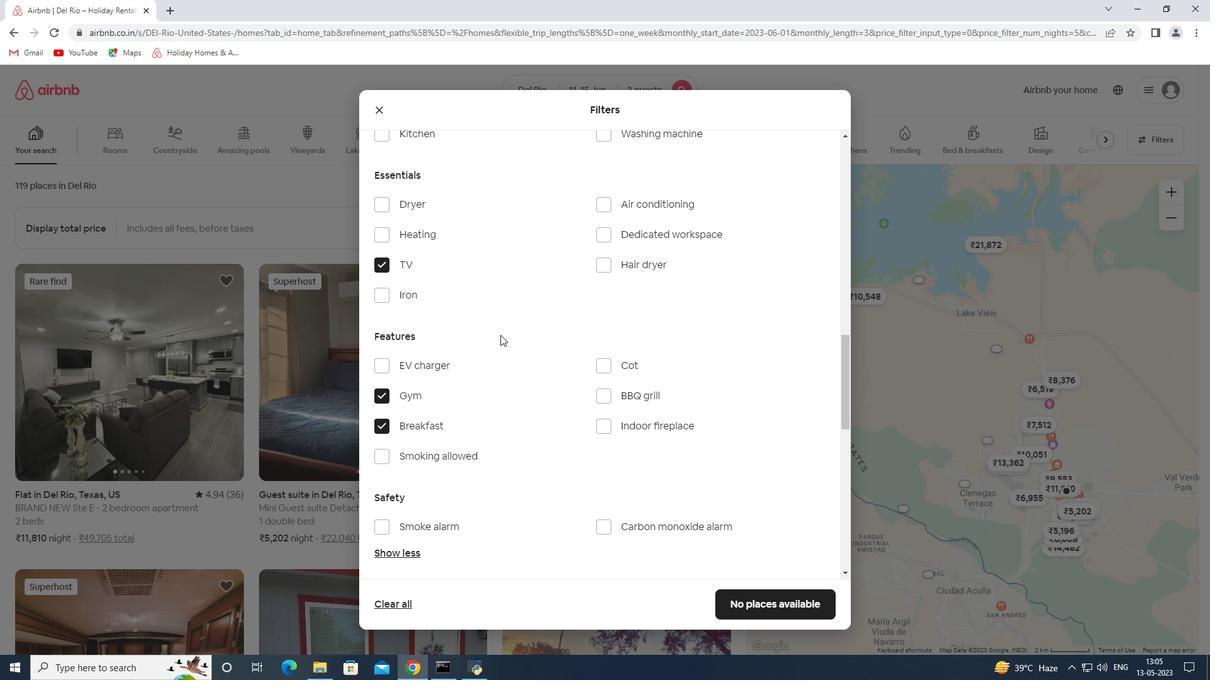 
Action: Mouse scrolled (495, 349) with delta (0, 0)
Screenshot: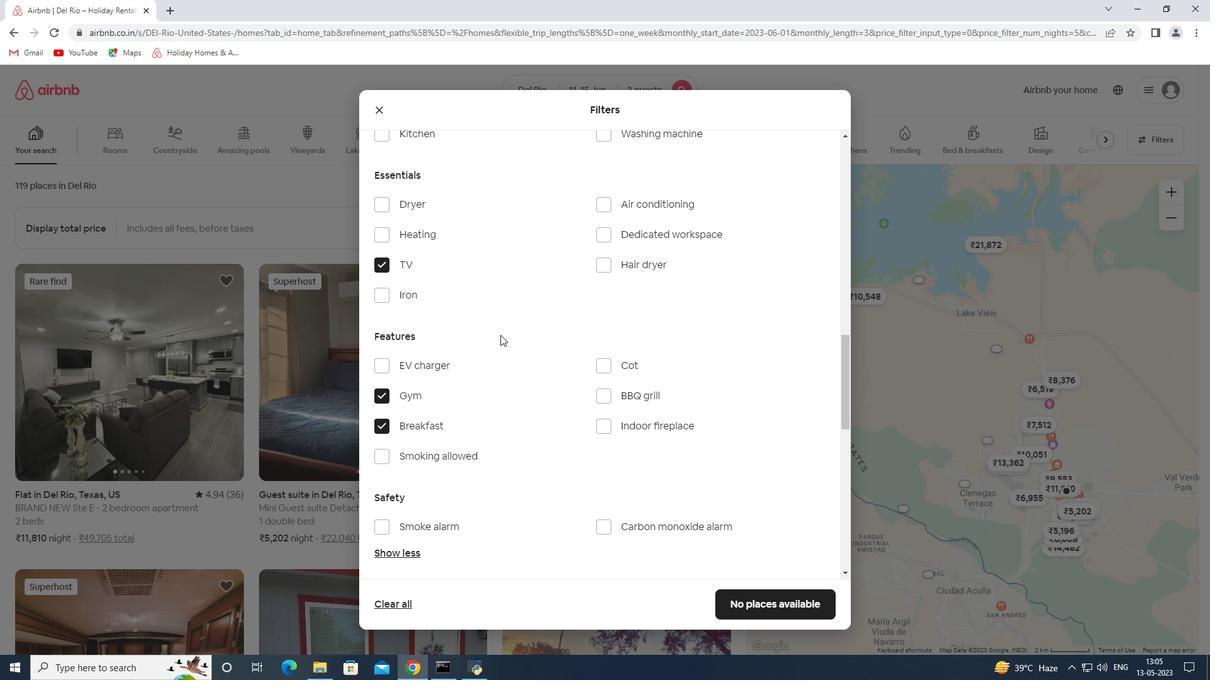
Action: Mouse scrolled (495, 349) with delta (0, 0)
Screenshot: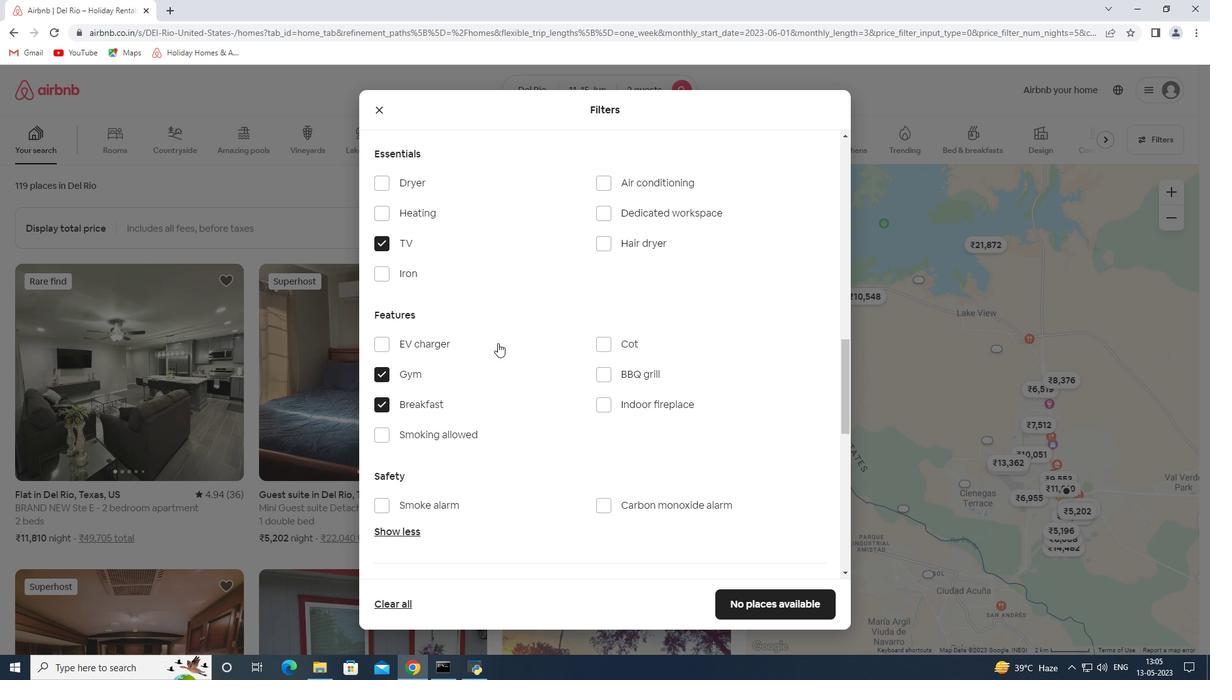 
Action: Mouse scrolled (495, 349) with delta (0, 0)
Screenshot: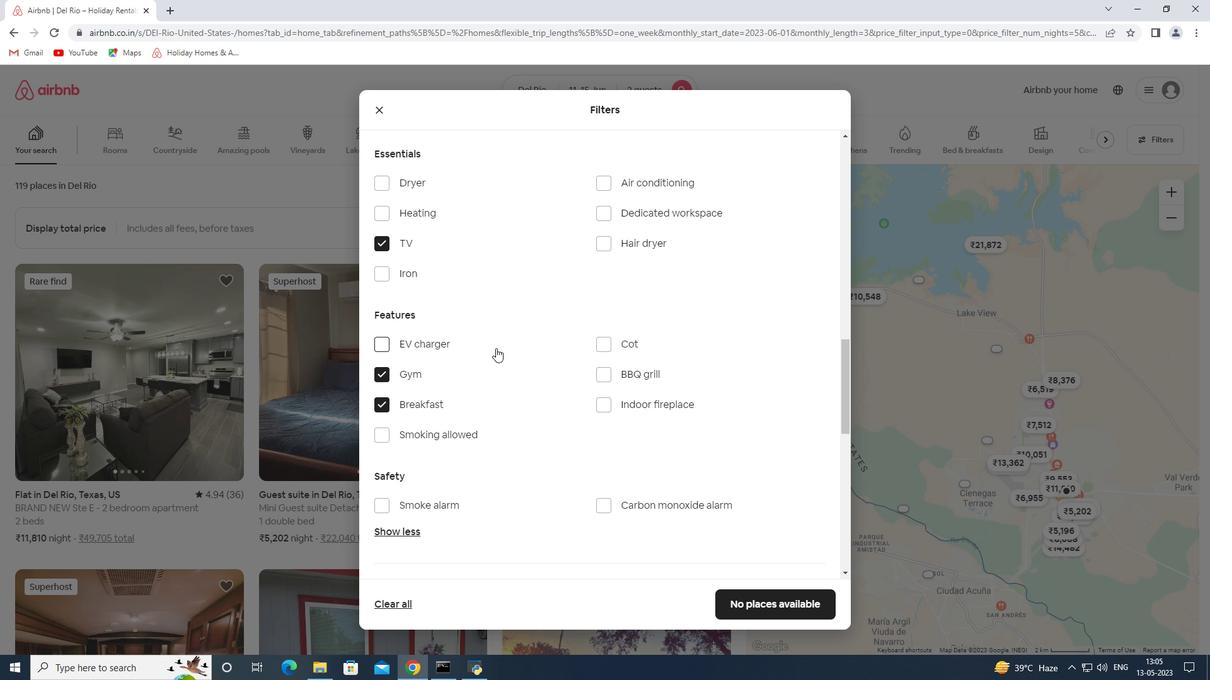 
Action: Mouse moved to (793, 489)
Screenshot: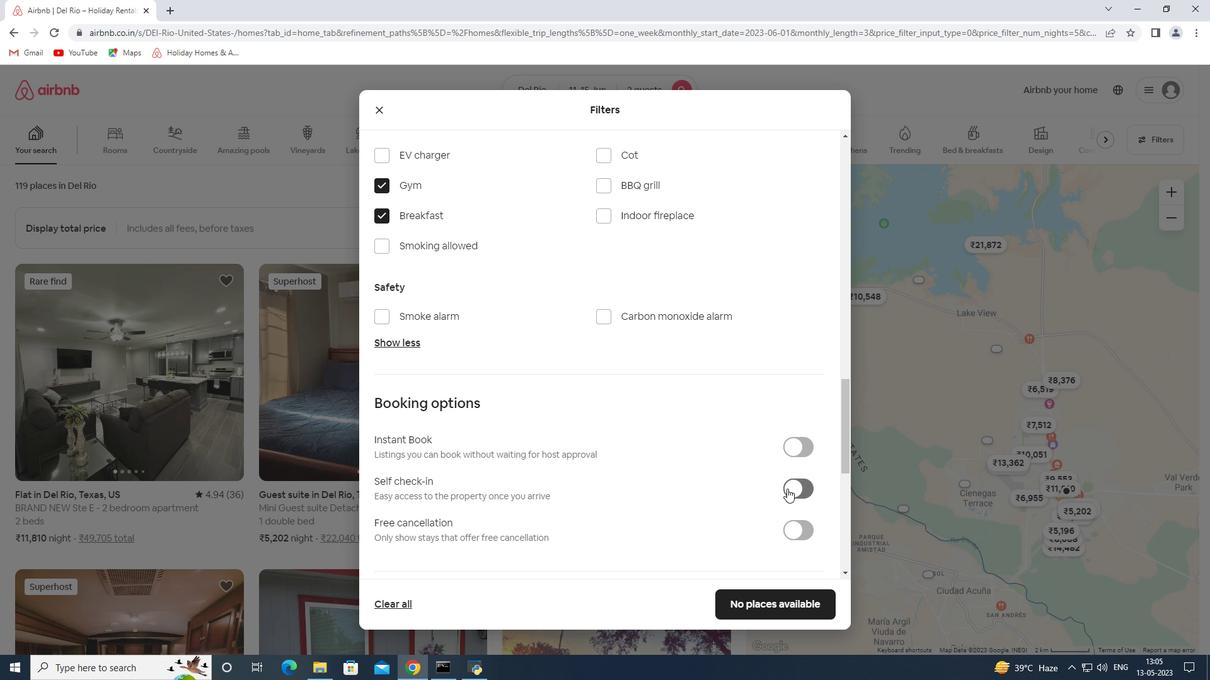 
Action: Mouse pressed left at (793, 489)
Screenshot: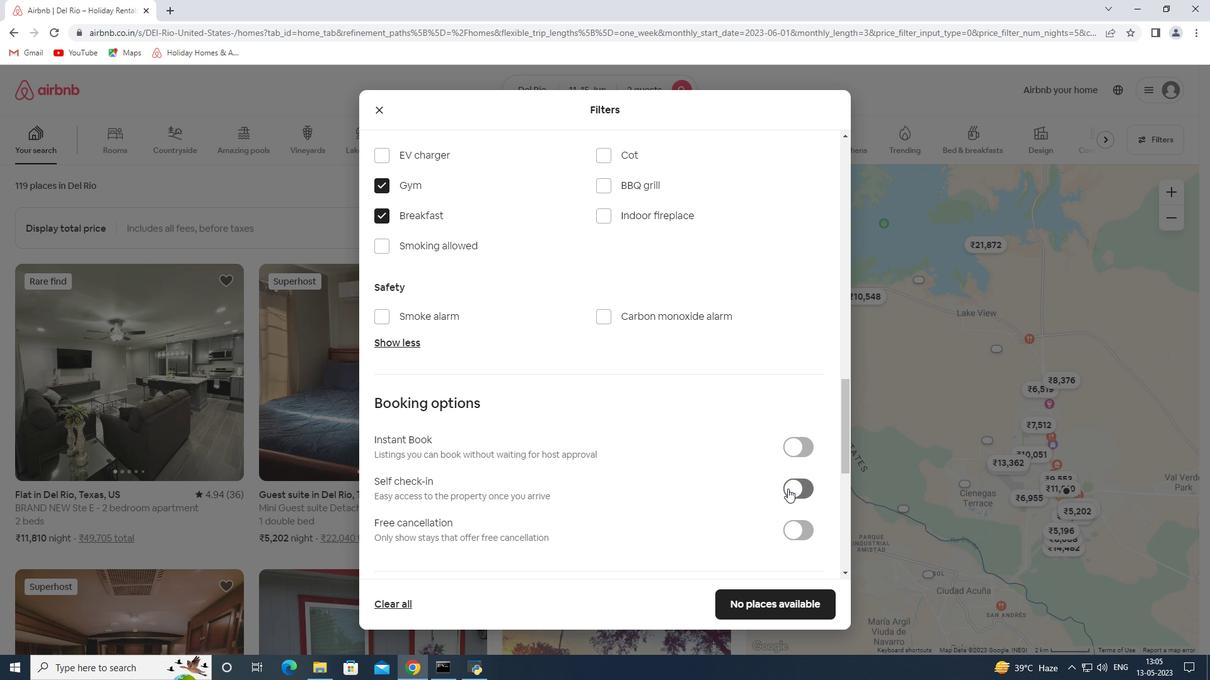 
Action: Mouse moved to (621, 474)
Screenshot: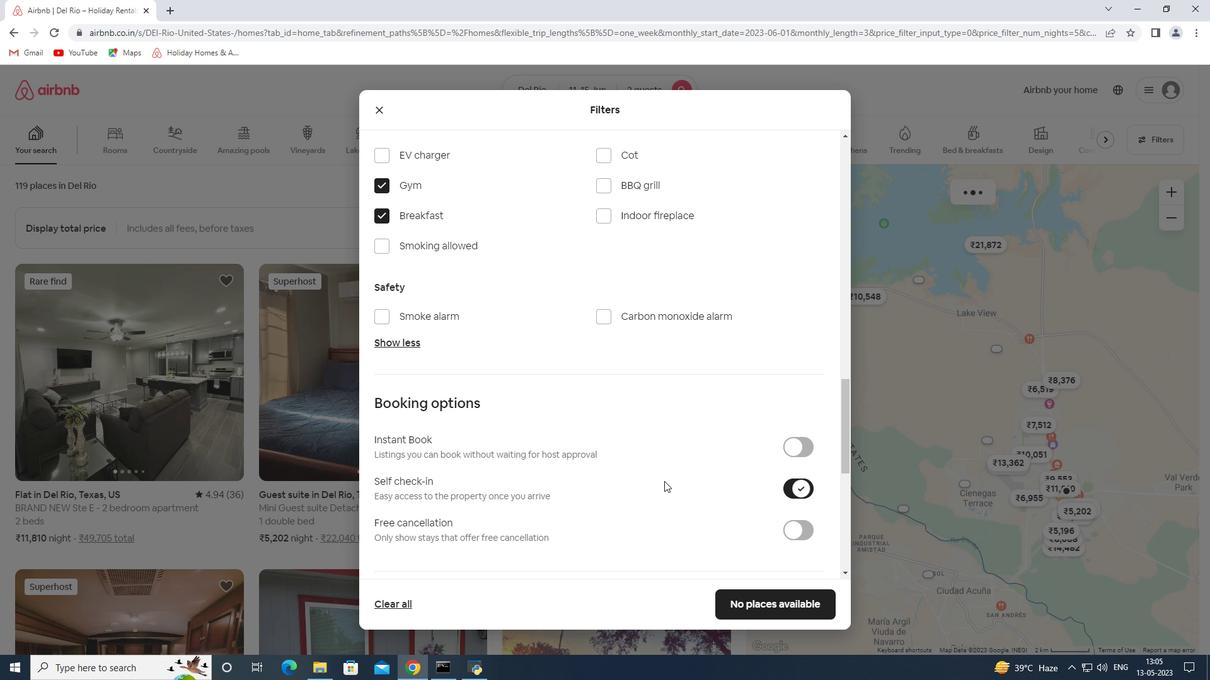 
Action: Mouse scrolled (621, 473) with delta (0, 0)
Screenshot: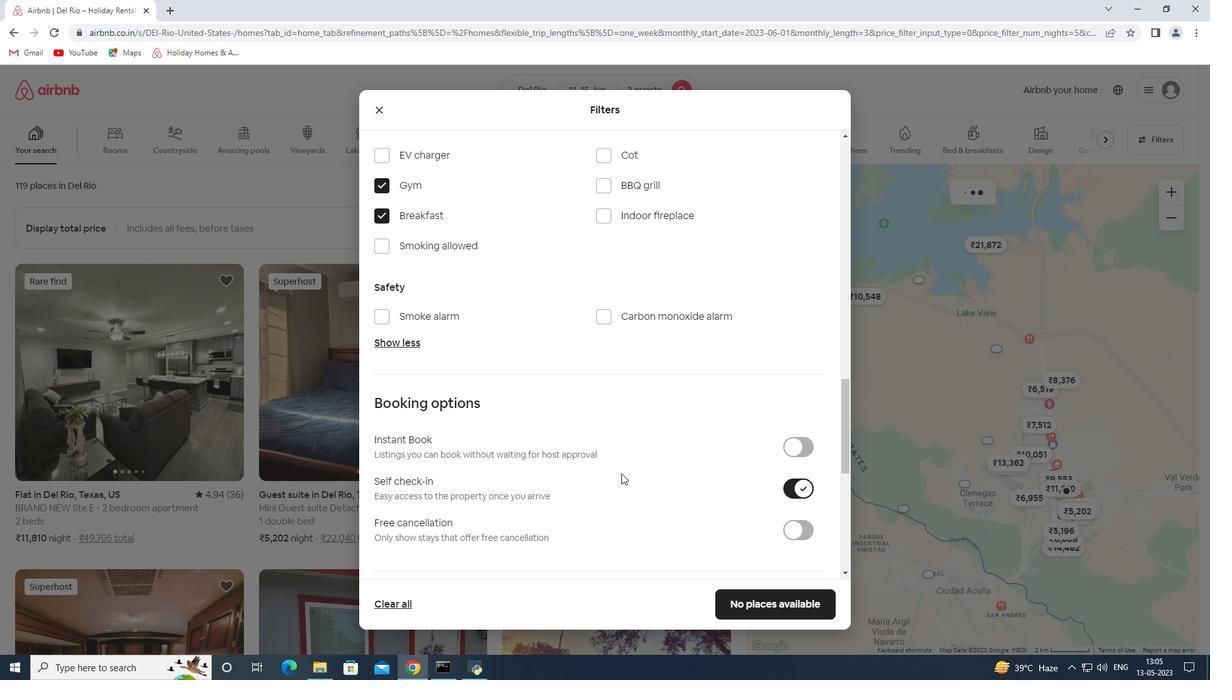 
Action: Mouse scrolled (621, 473) with delta (0, 0)
Screenshot: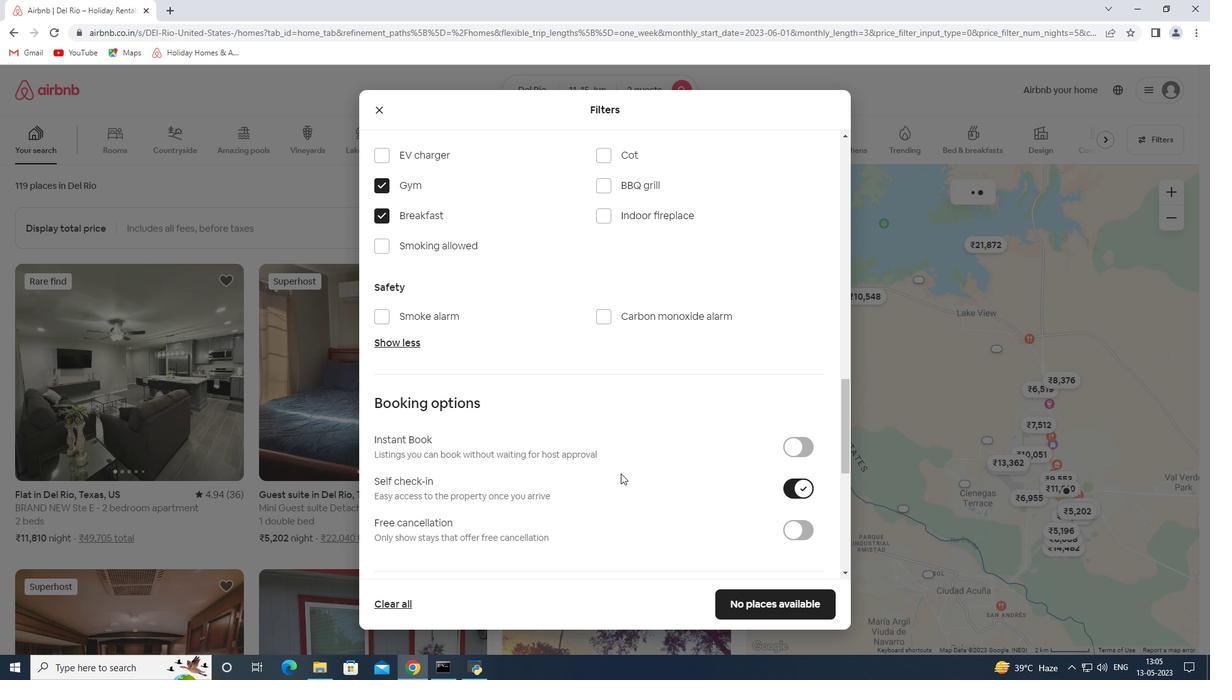
Action: Mouse scrolled (621, 473) with delta (0, 0)
Screenshot: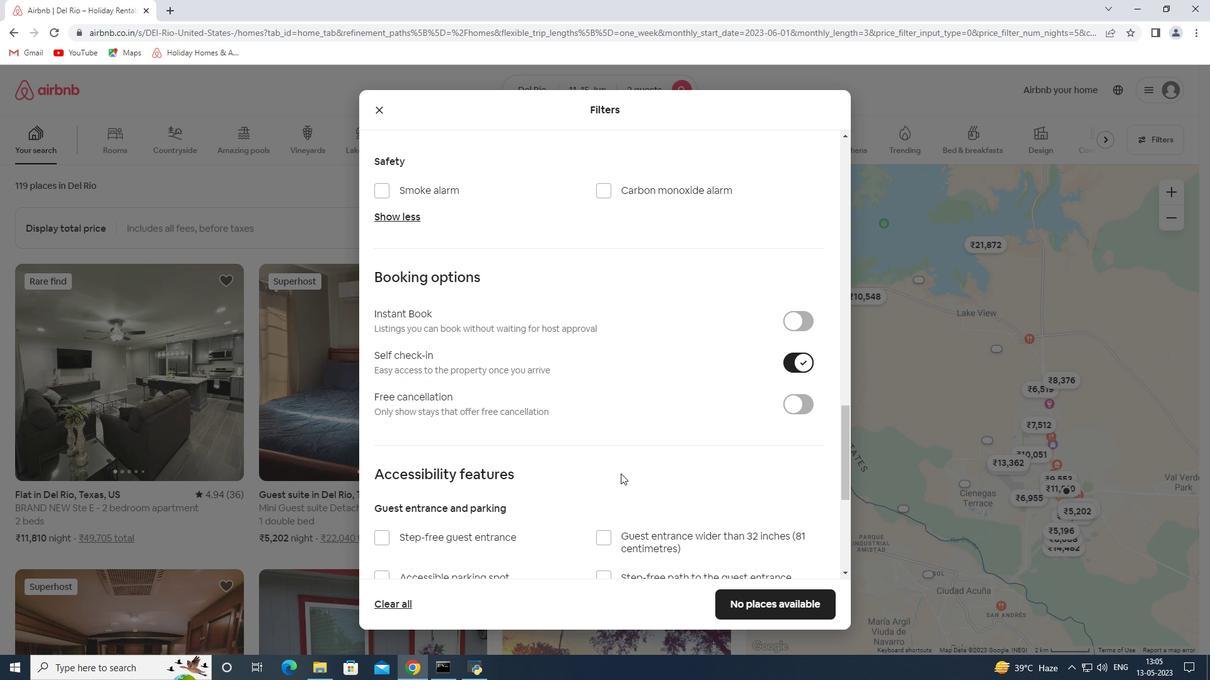 
Action: Mouse scrolled (621, 473) with delta (0, 0)
Screenshot: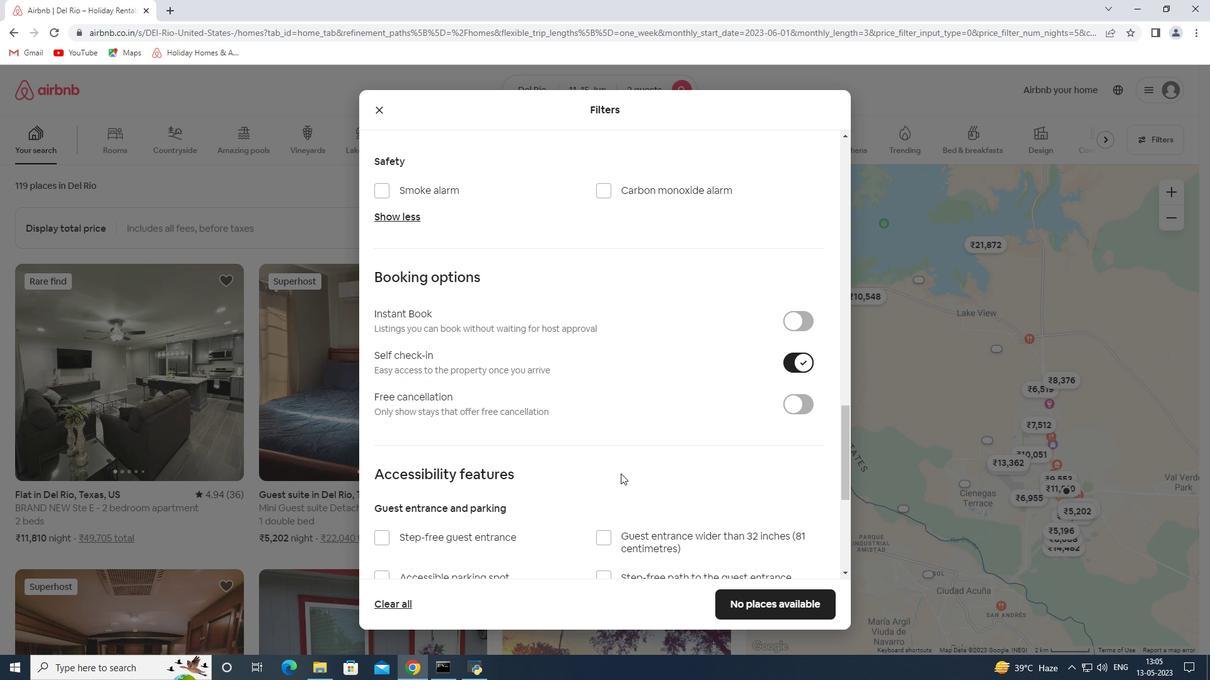 
Action: Mouse scrolled (621, 473) with delta (0, 0)
Screenshot: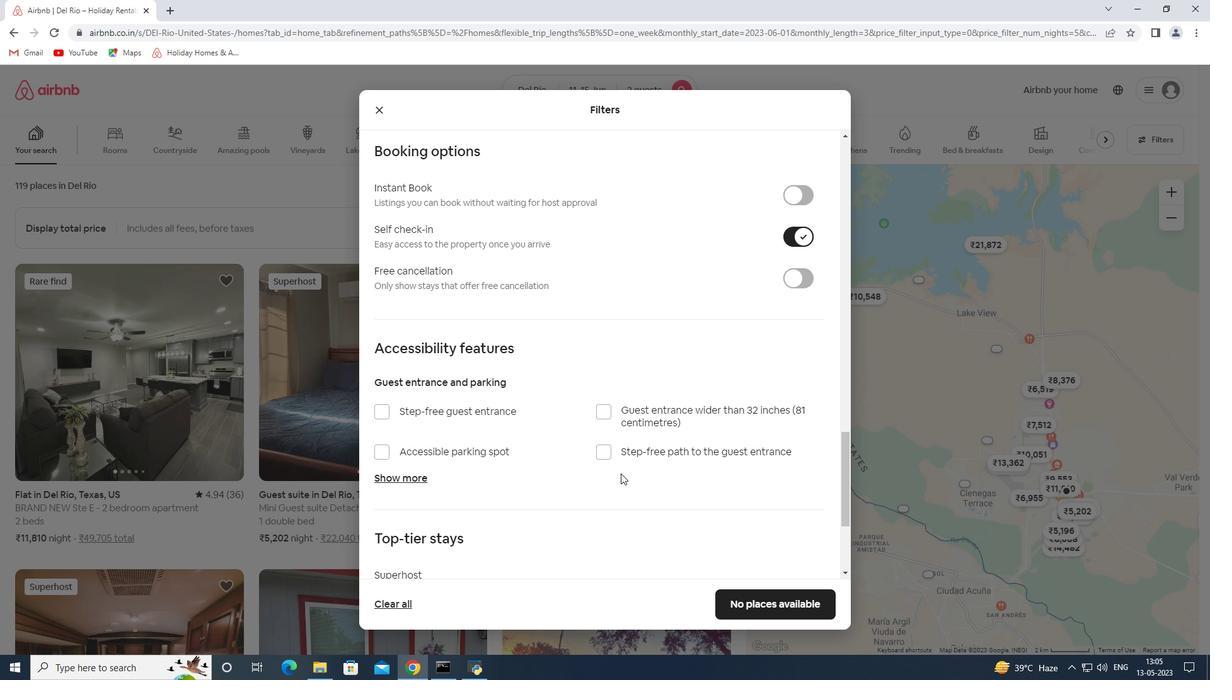 
Action: Mouse scrolled (621, 473) with delta (0, 0)
Screenshot: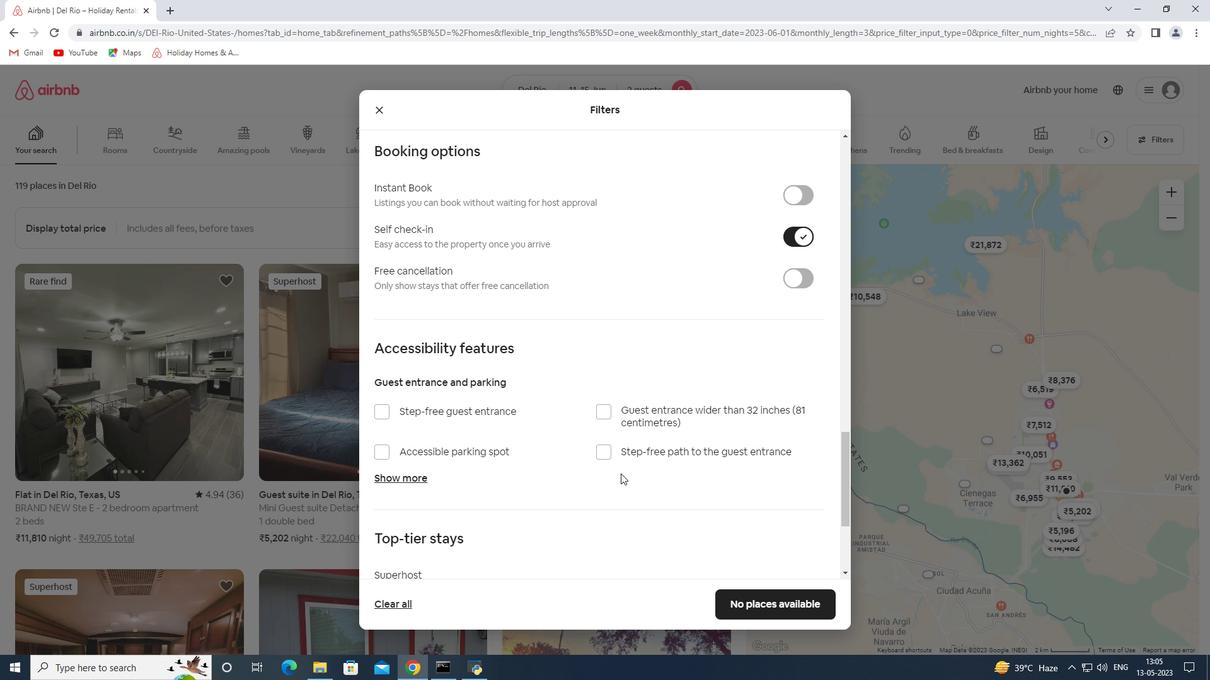 
Action: Mouse scrolled (621, 473) with delta (0, 0)
Screenshot: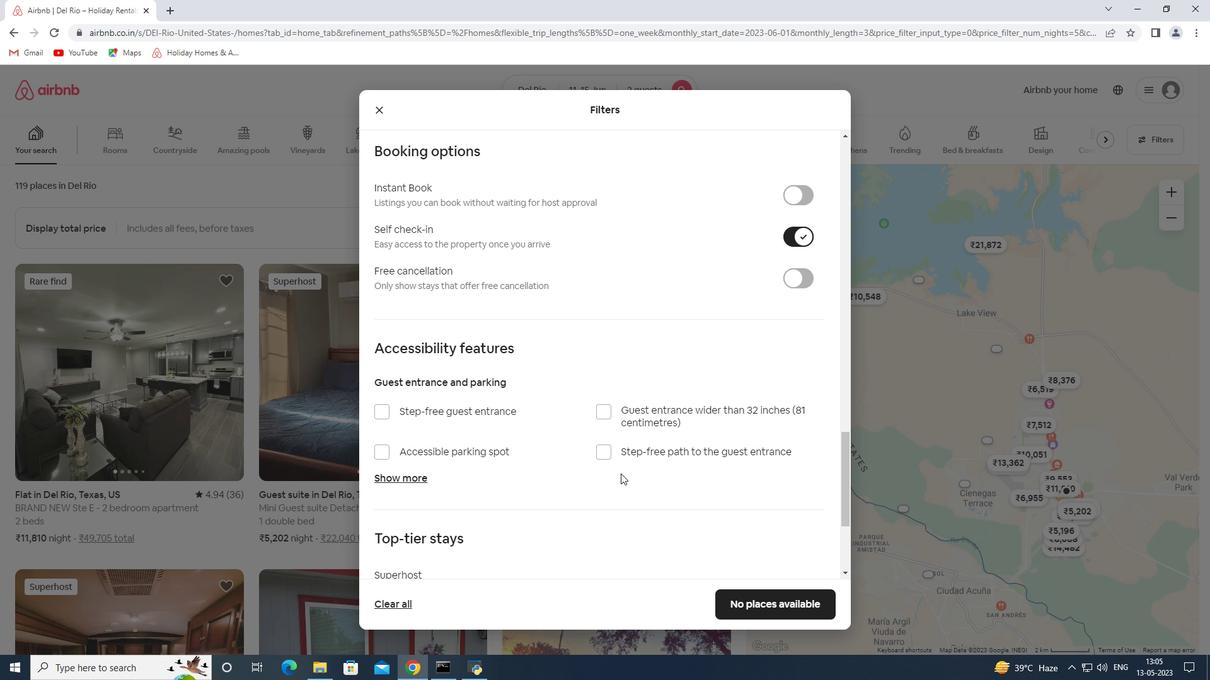 
Action: Mouse moved to (411, 517)
Screenshot: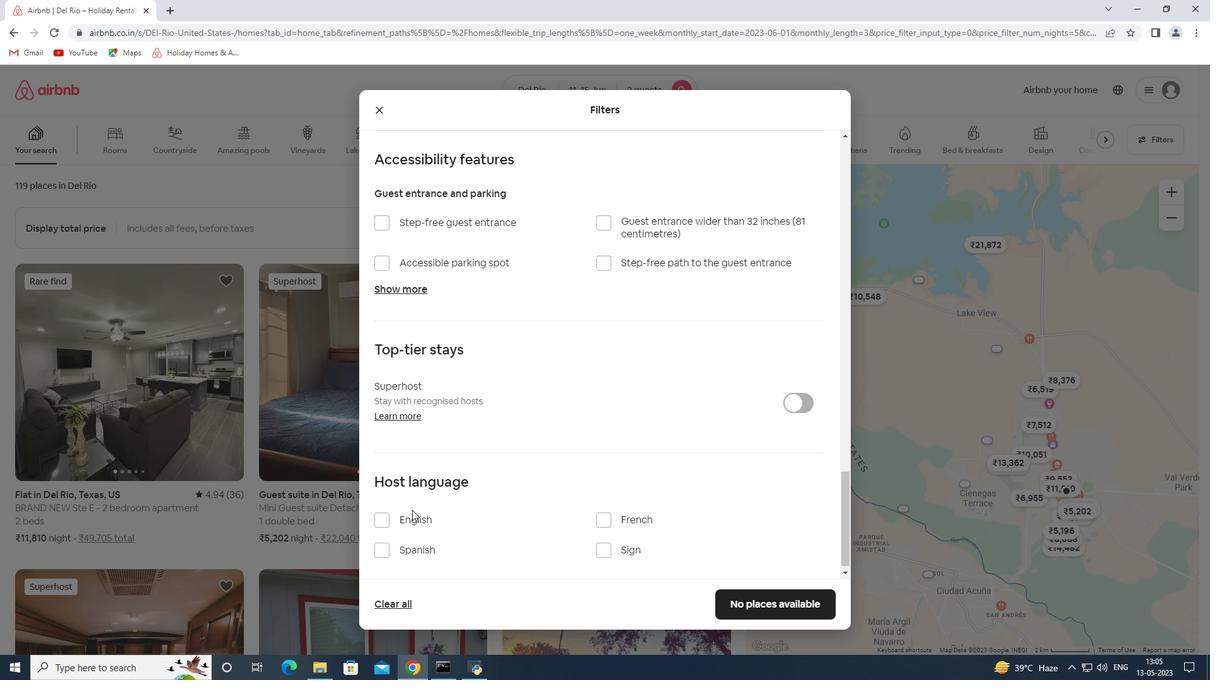 
Action: Mouse pressed left at (411, 517)
Screenshot: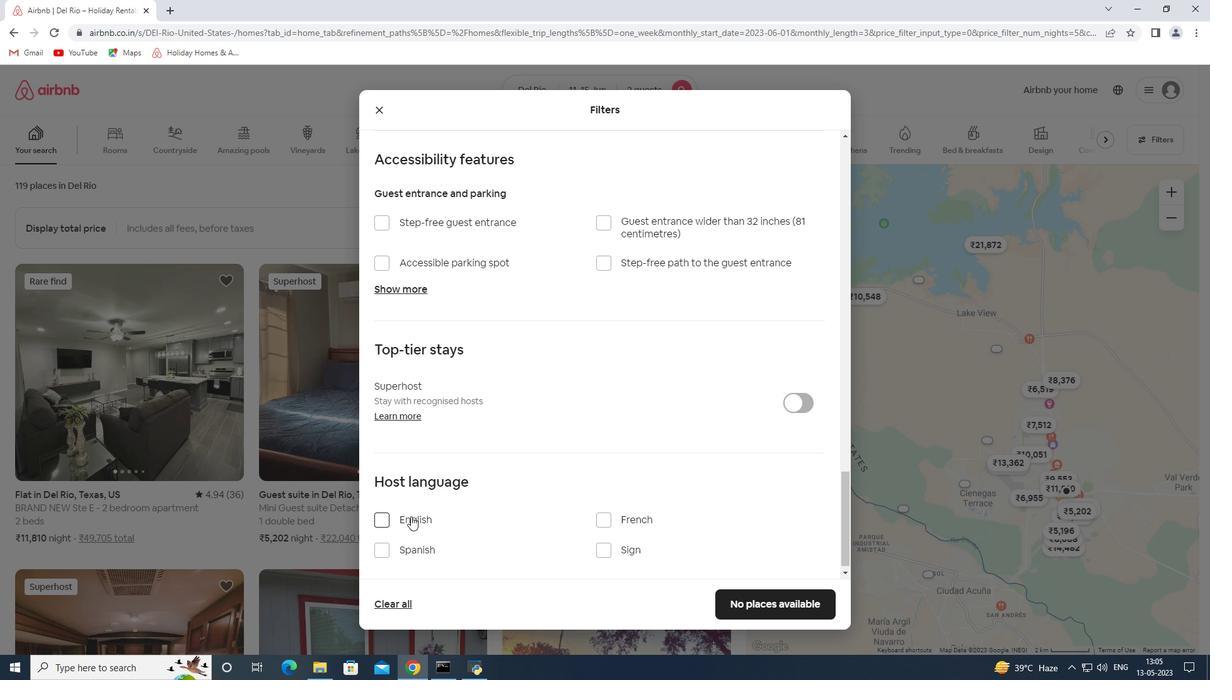 
Action: Mouse moved to (508, 520)
Screenshot: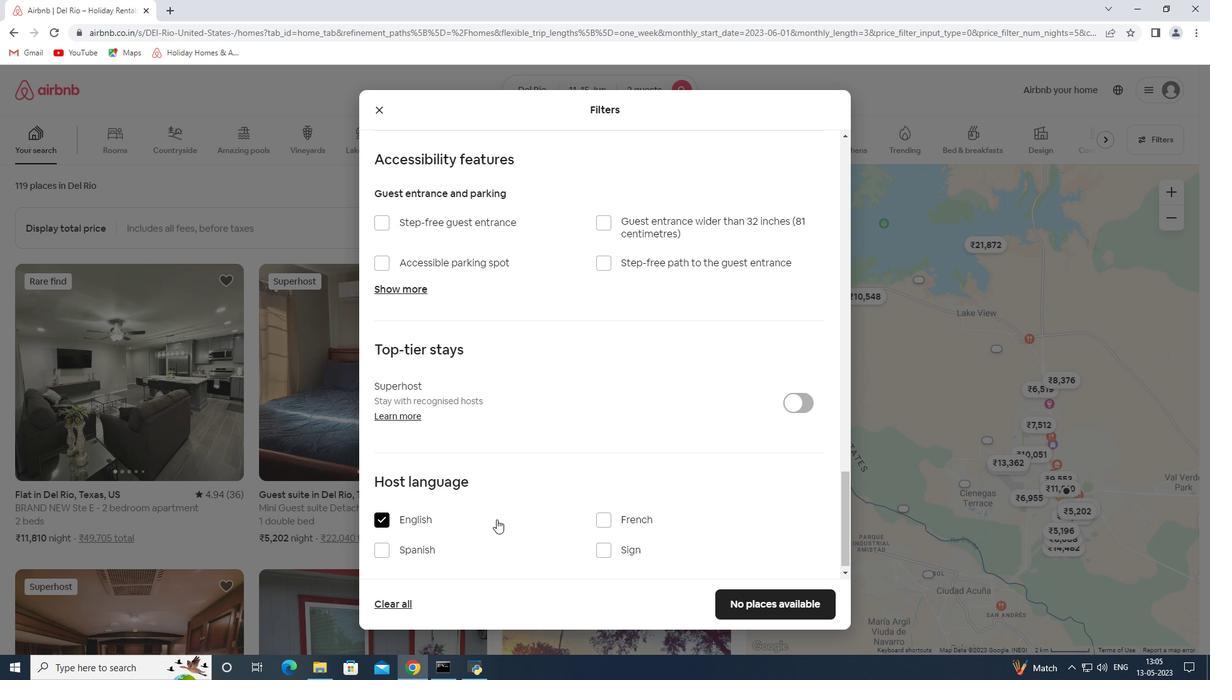 
Action: Mouse scrolled (508, 519) with delta (0, 0)
Screenshot: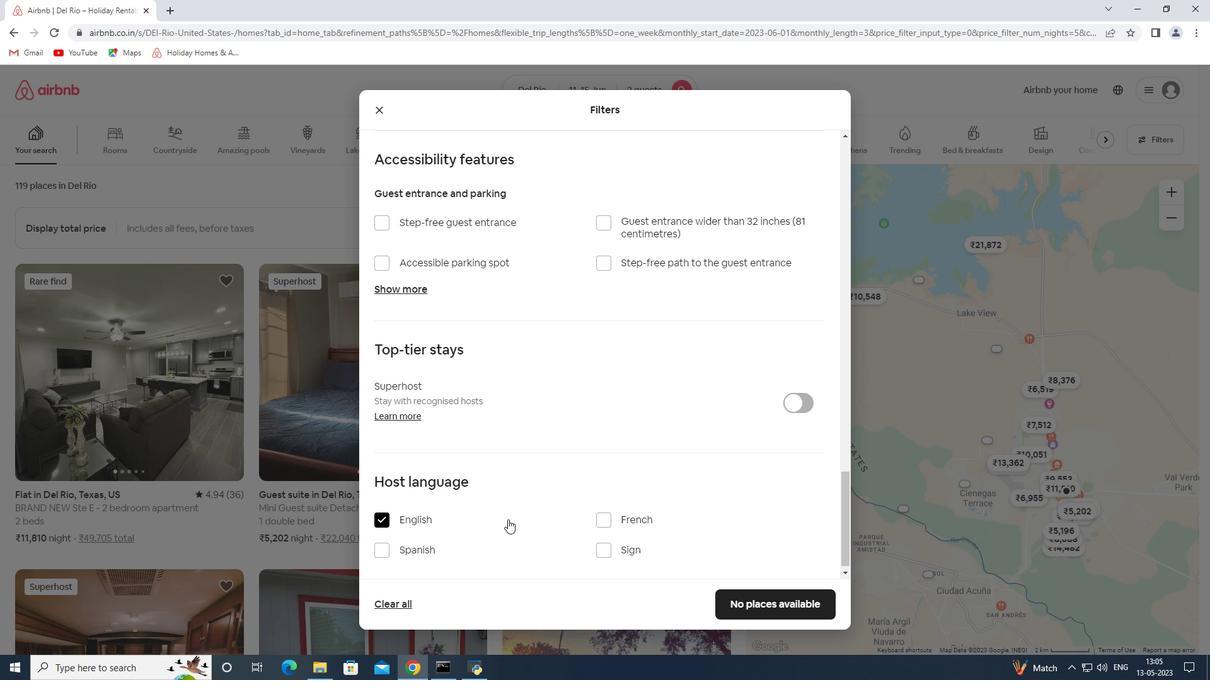 
Action: Mouse moved to (508, 499)
Screenshot: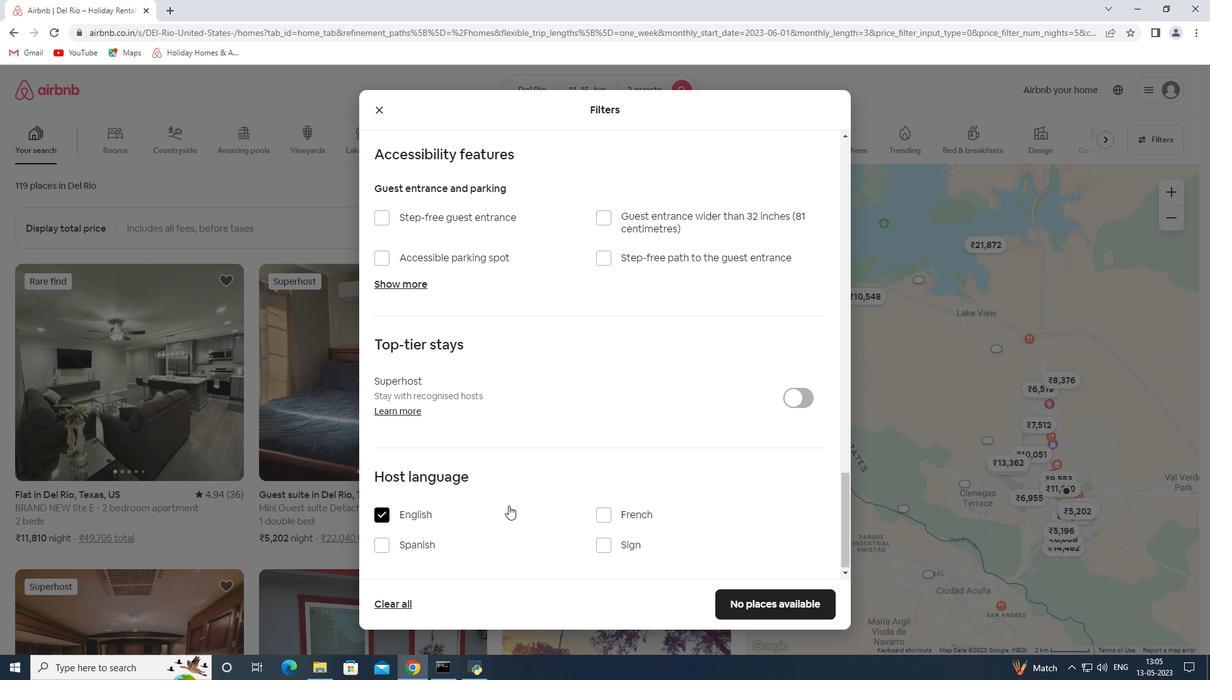 
Action: Mouse scrolled (508, 499) with delta (0, 0)
Screenshot: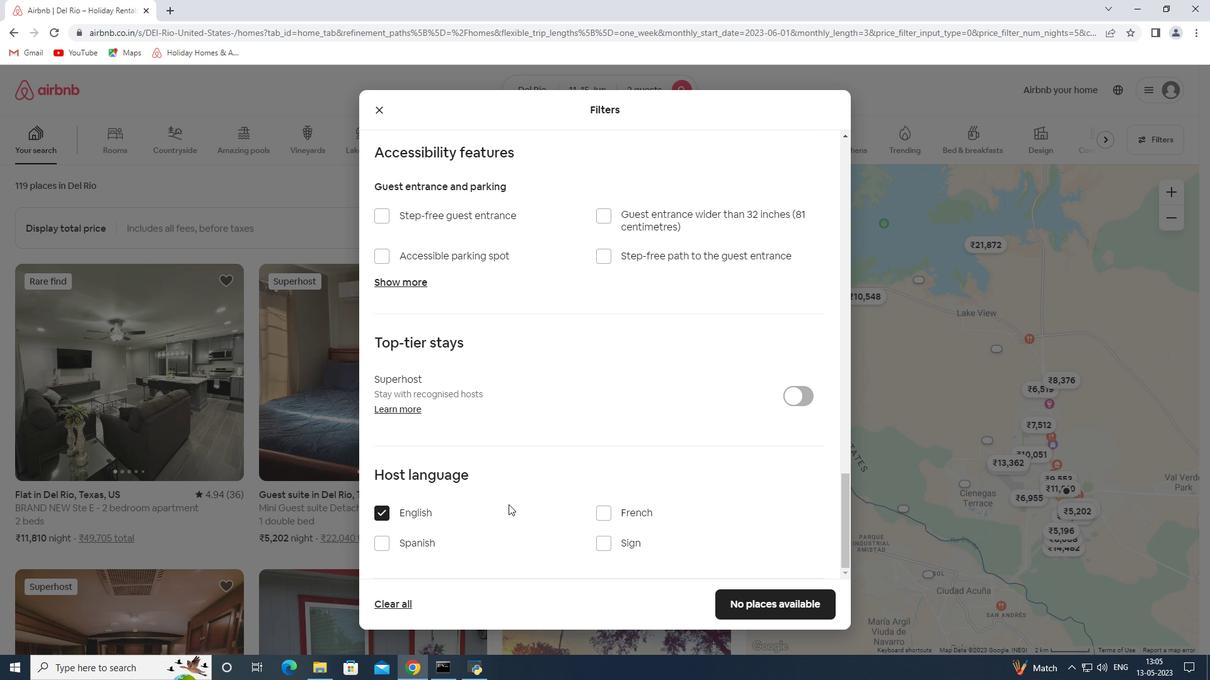 
Action: Mouse scrolled (508, 499) with delta (0, 0)
Screenshot: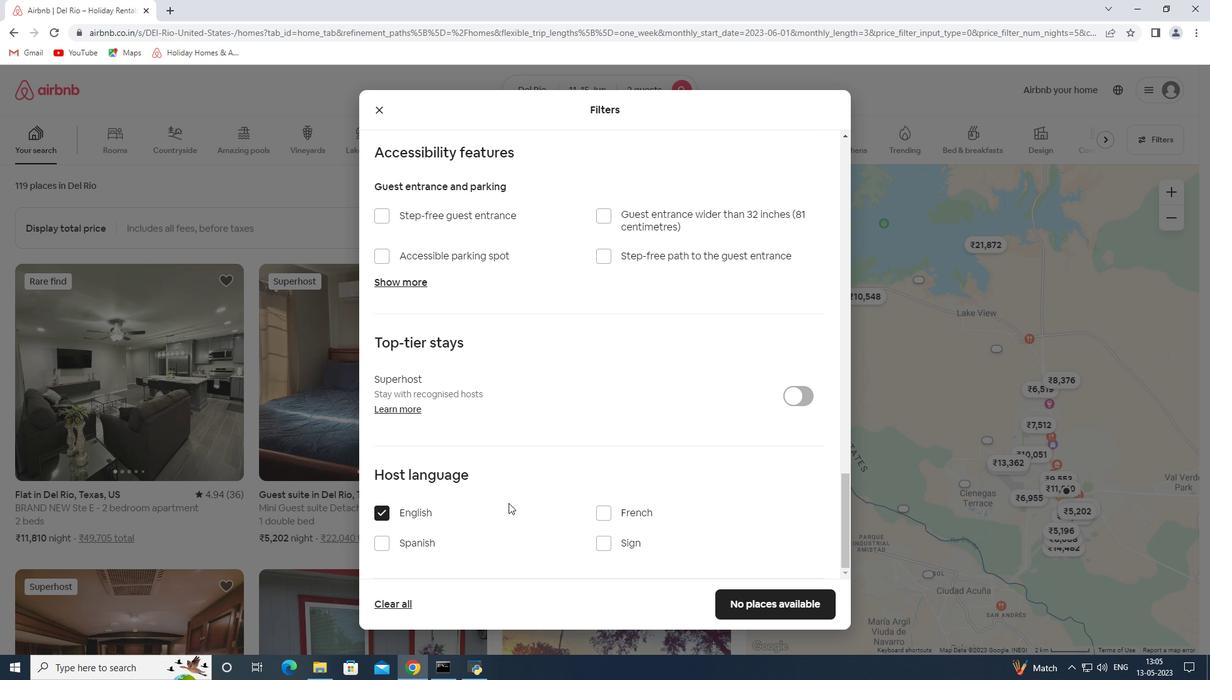 
Action: Mouse scrolled (508, 499) with delta (0, 0)
Screenshot: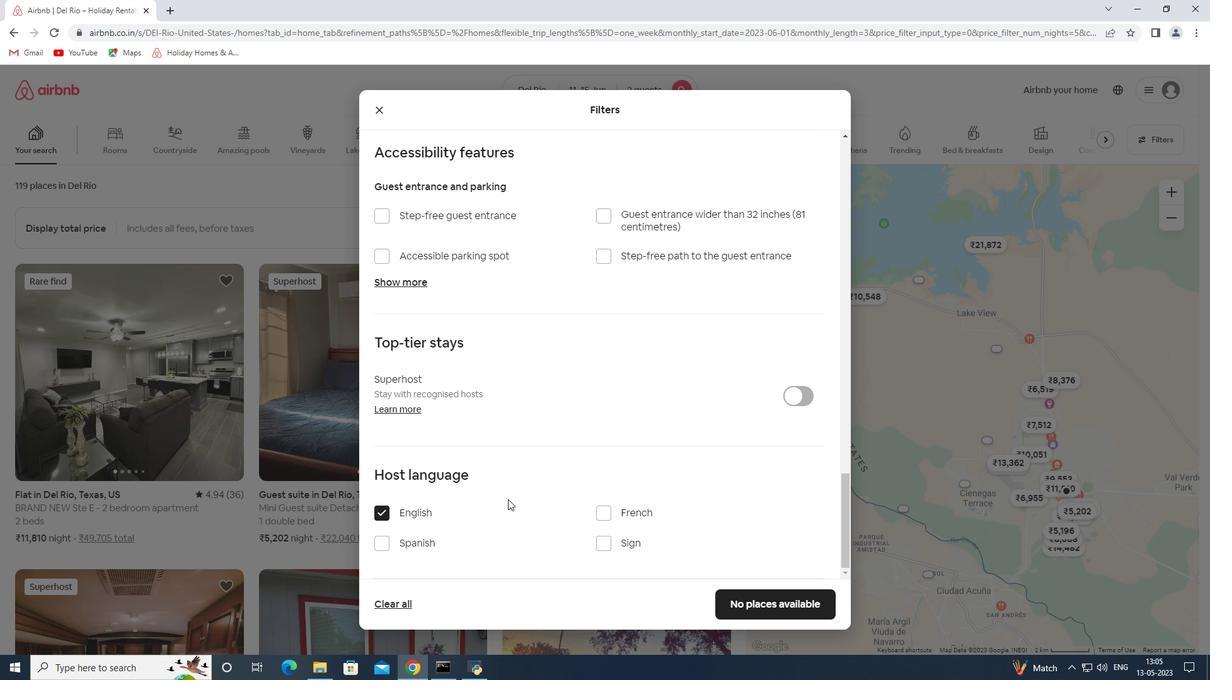 
Action: Mouse scrolled (508, 499) with delta (0, 0)
Screenshot: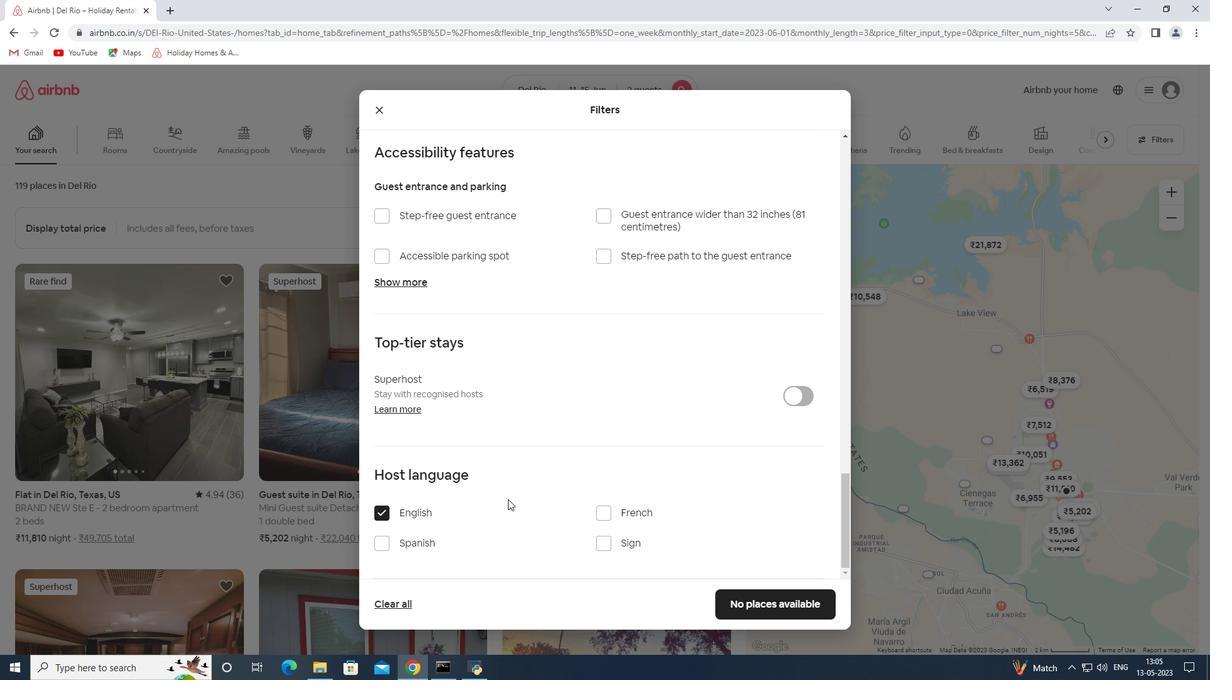 
Action: Mouse moved to (759, 606)
Screenshot: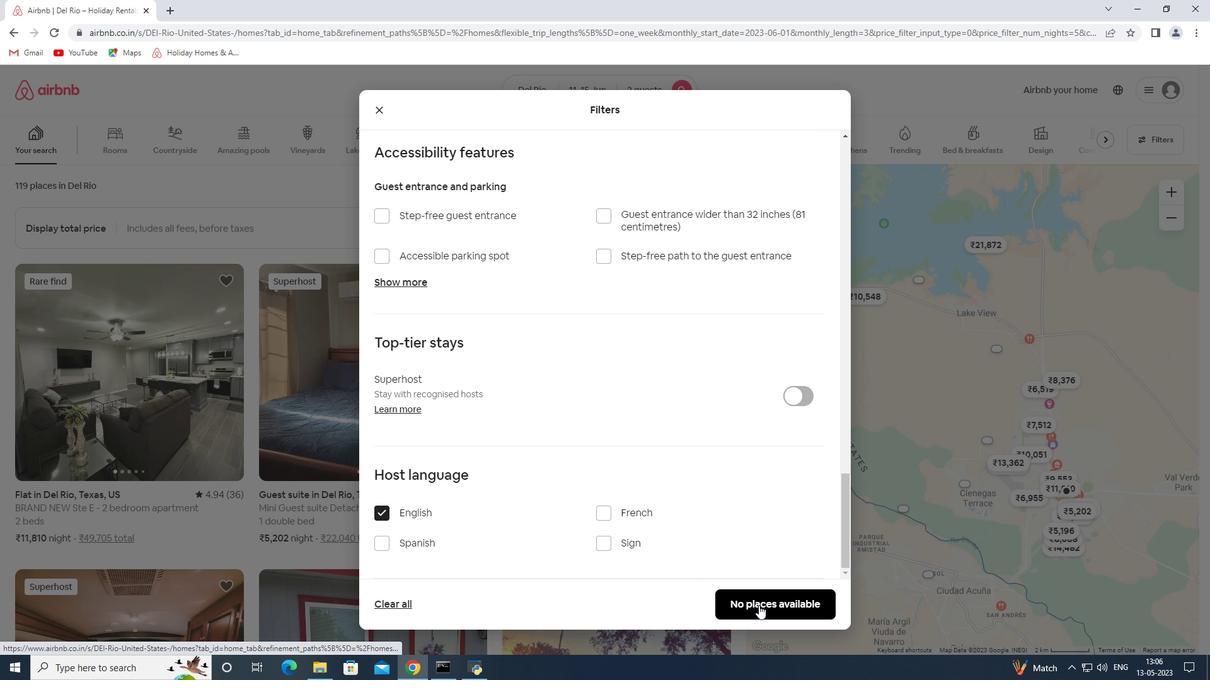 
Action: Mouse pressed left at (759, 606)
Screenshot: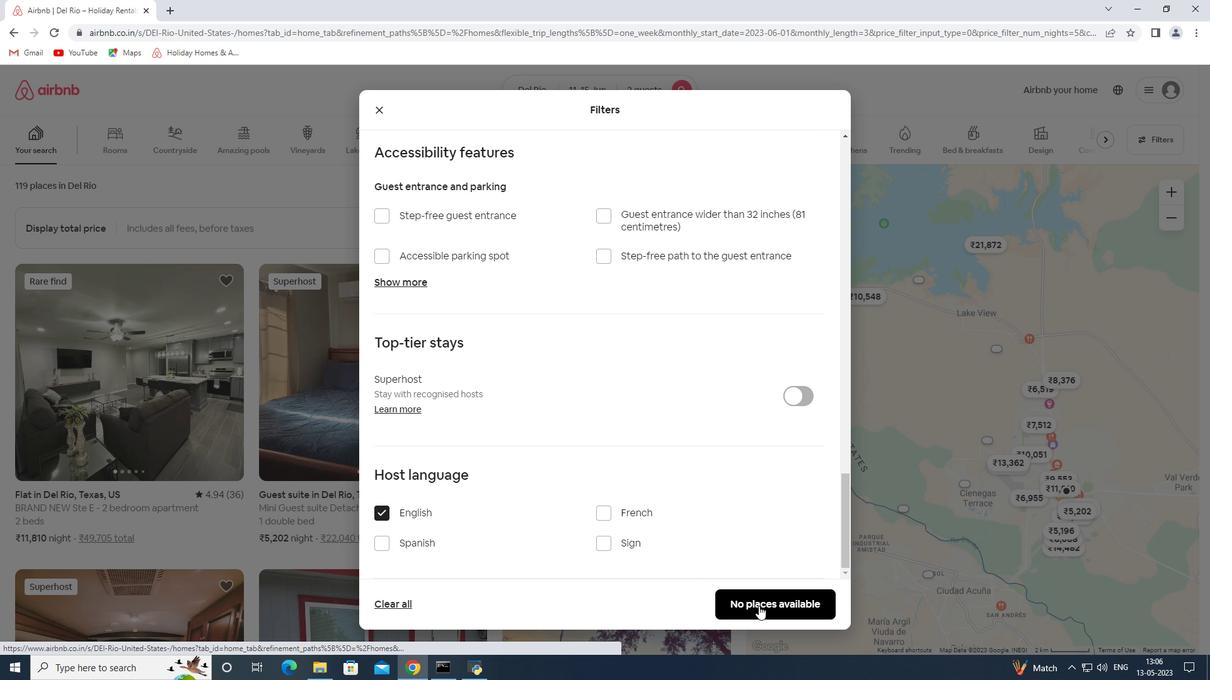 
